 Task: Buy 5 Wearable Blankets for Baby Girls from Receiving Blankets section under best seller category for shipping address: Eleanor Wilson, 1126 Star Trek Drive, Pensacola, Florida 32501, Cell Number 8503109646. Pay from credit card ending with 2005, CVV 3321
Action: Mouse moved to (230, 69)
Screenshot: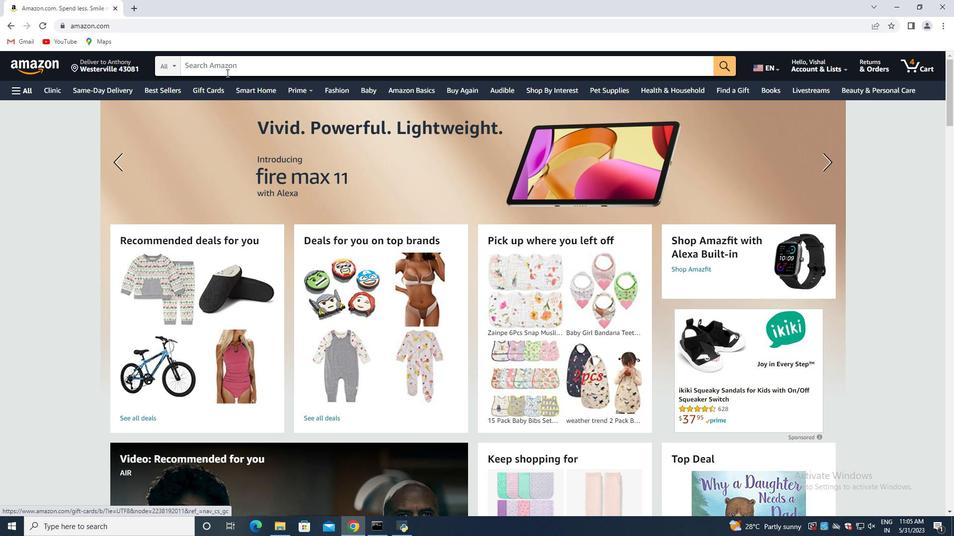 
Action: Mouse pressed left at (230, 69)
Screenshot: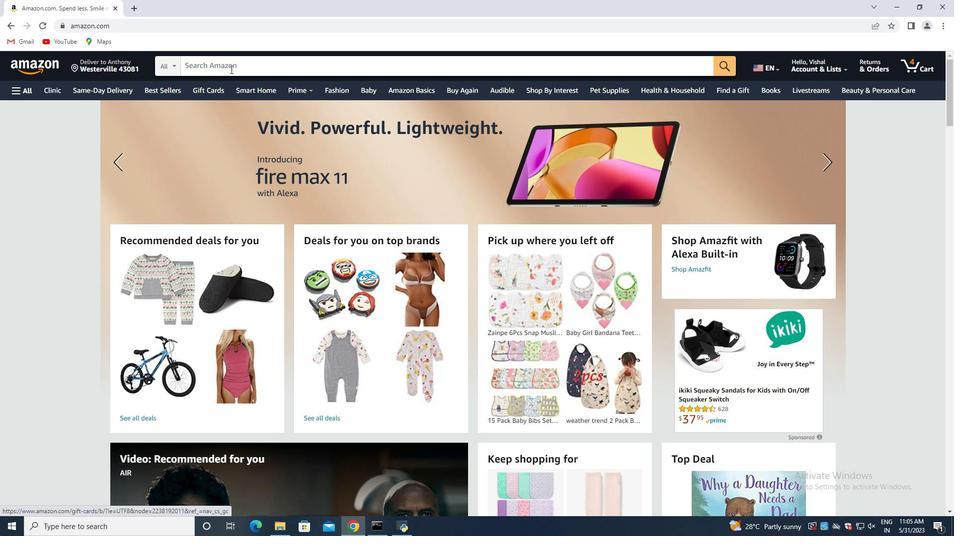 
Action: Key pressed <Key.shift><Key.shift><Key.shift><Key.shift><Key.shift>Wearable<Key.space><Key.shift>Blankets<Key.space>for<Key.space><Key.shift>Baby<Key.space><Key.shift>girls<Key.enter>
Screenshot: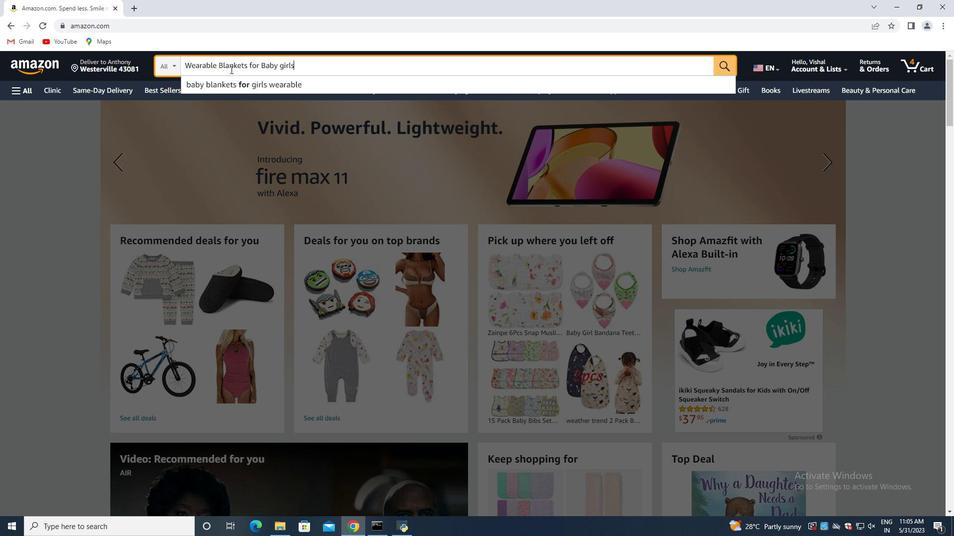 
Action: Mouse moved to (241, 194)
Screenshot: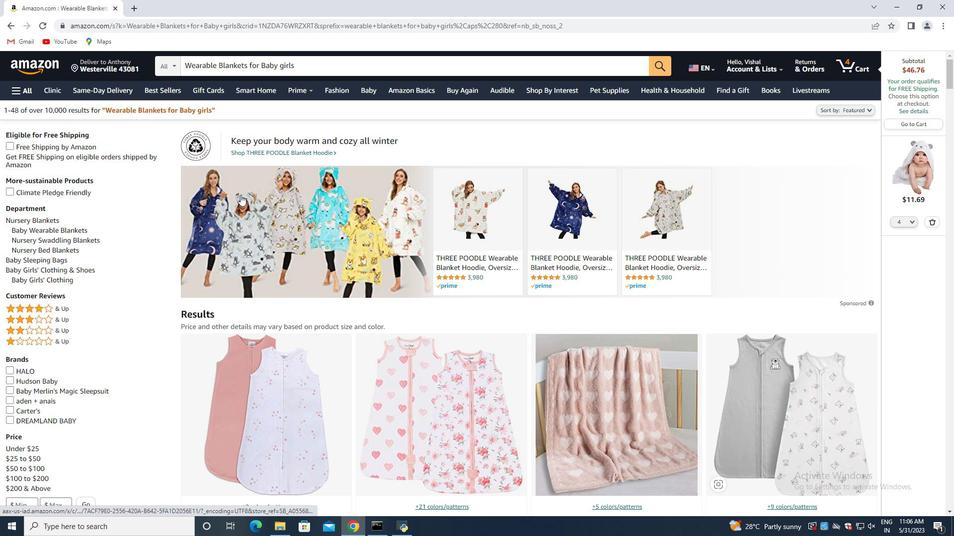 
Action: Mouse scrolled (241, 194) with delta (0, 0)
Screenshot: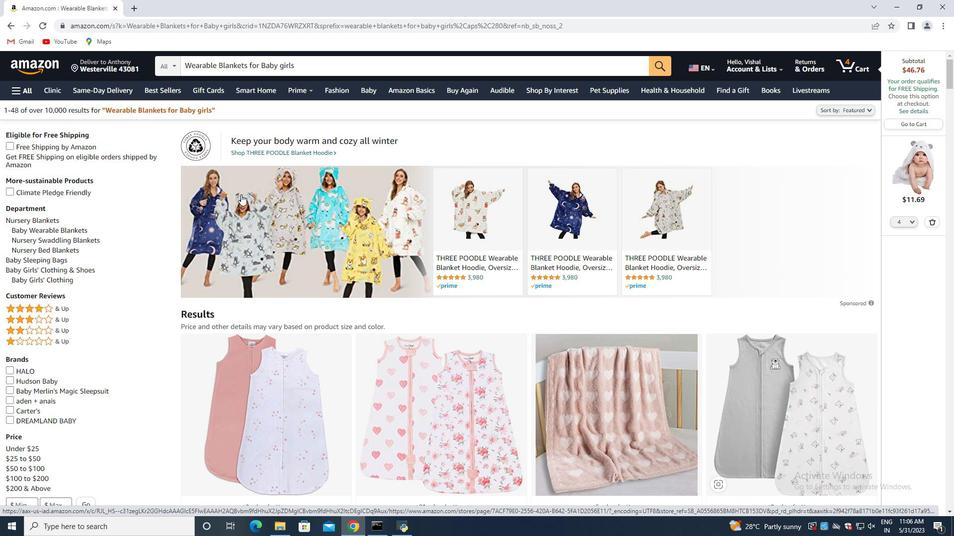 
Action: Mouse scrolled (241, 194) with delta (0, 0)
Screenshot: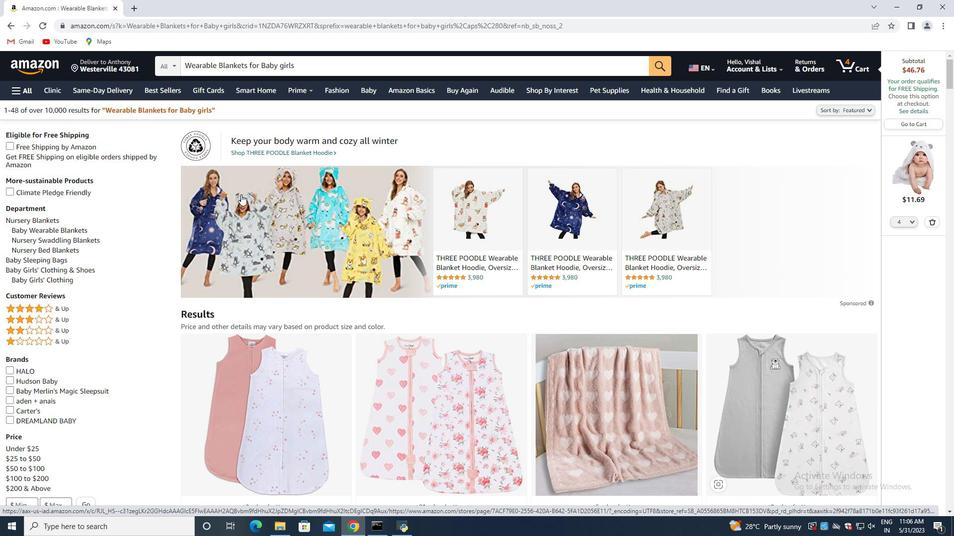 
Action: Mouse moved to (241, 195)
Screenshot: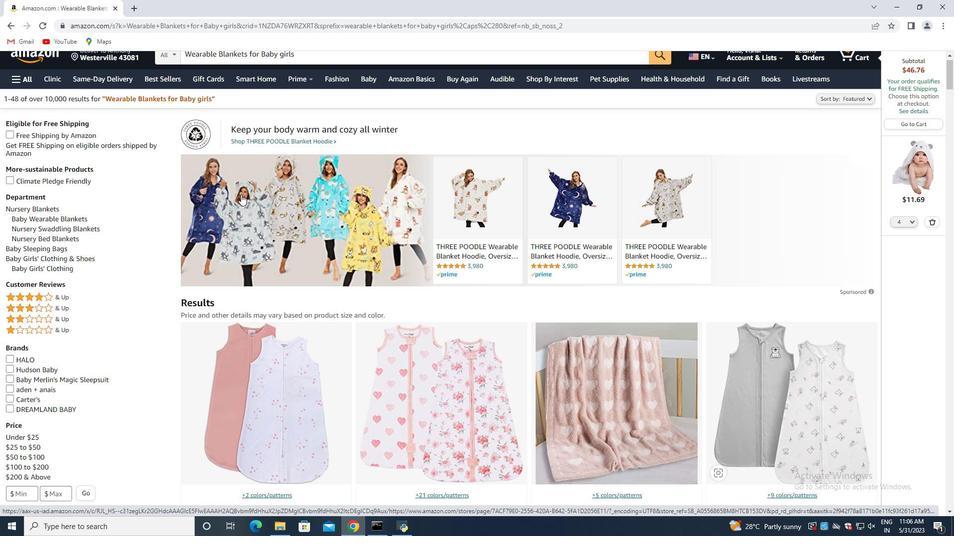 
Action: Mouse scrolled (241, 195) with delta (0, 0)
Screenshot: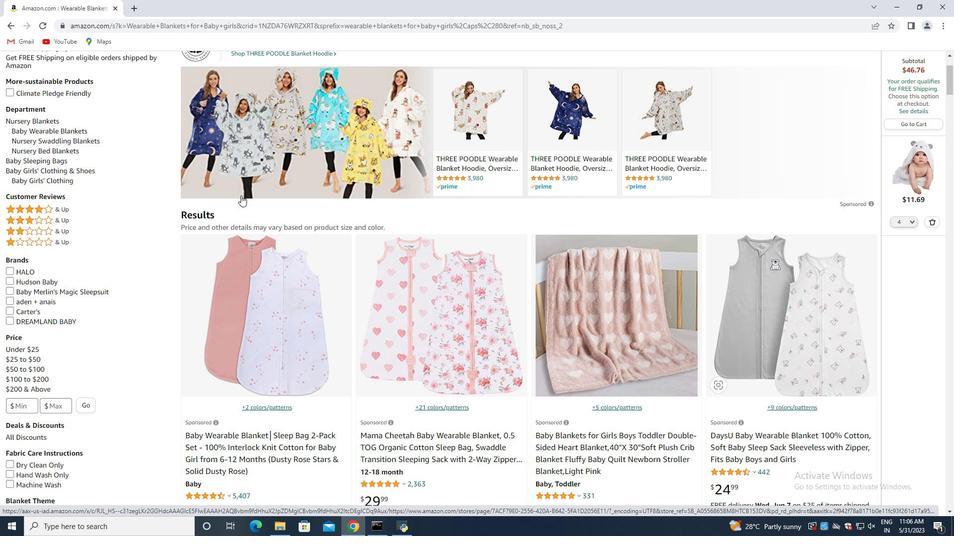 
Action: Mouse scrolled (241, 195) with delta (0, 0)
Screenshot: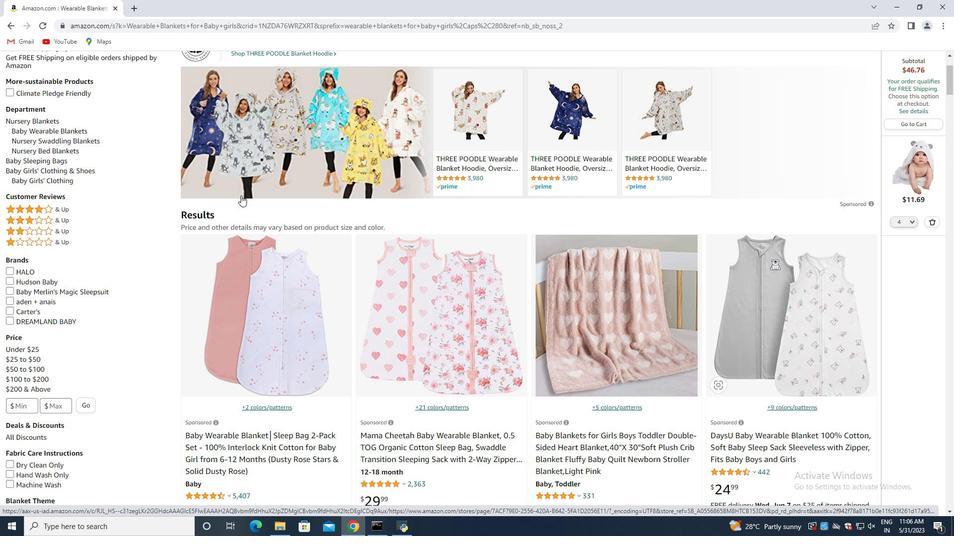 
Action: Mouse moved to (240, 196)
Screenshot: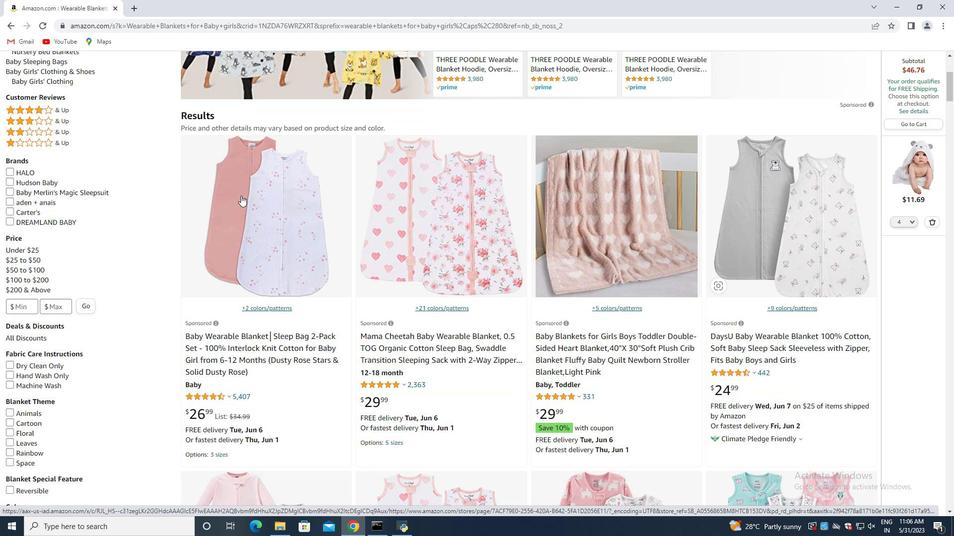 
Action: Mouse scrolled (240, 196) with delta (0, 0)
Screenshot: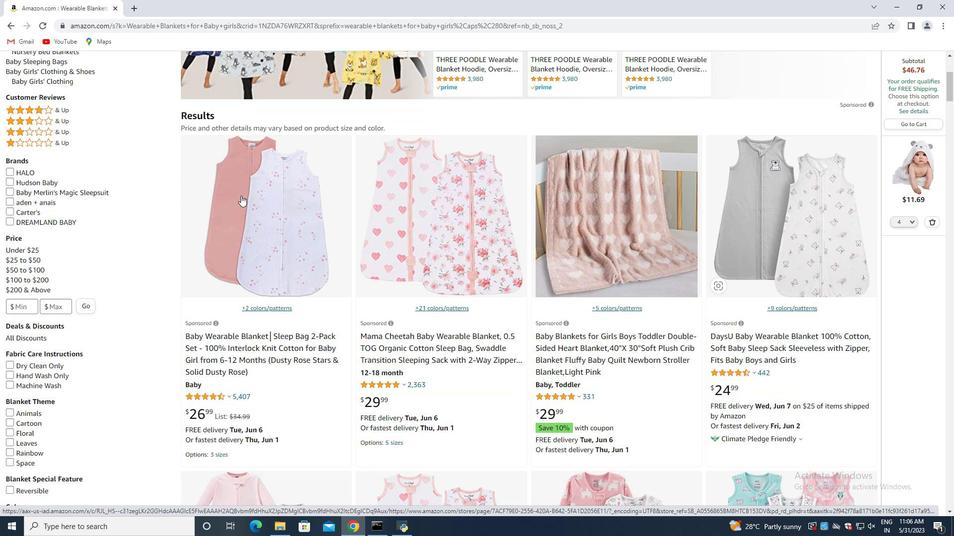 
Action: Mouse moved to (239, 196)
Screenshot: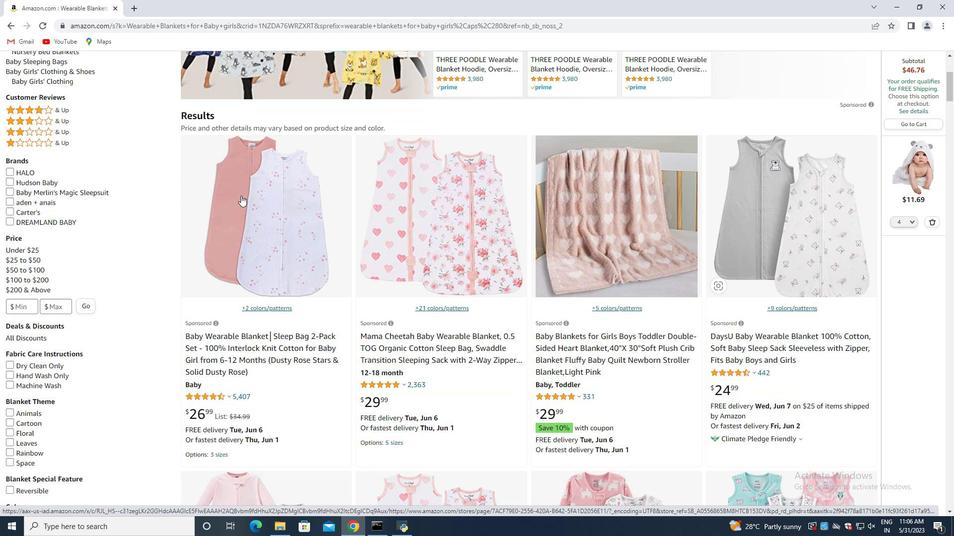 
Action: Mouse scrolled (239, 196) with delta (0, 0)
Screenshot: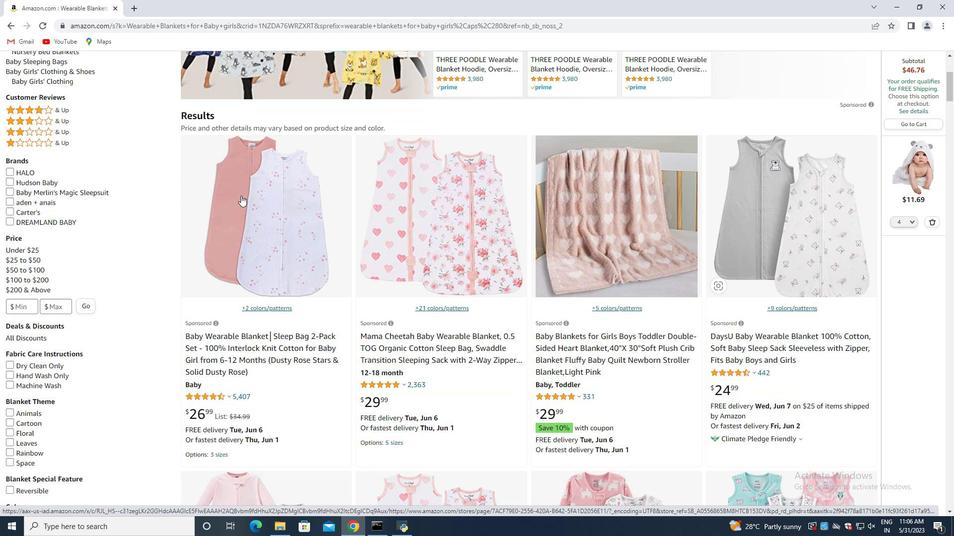 
Action: Mouse moved to (272, 251)
Screenshot: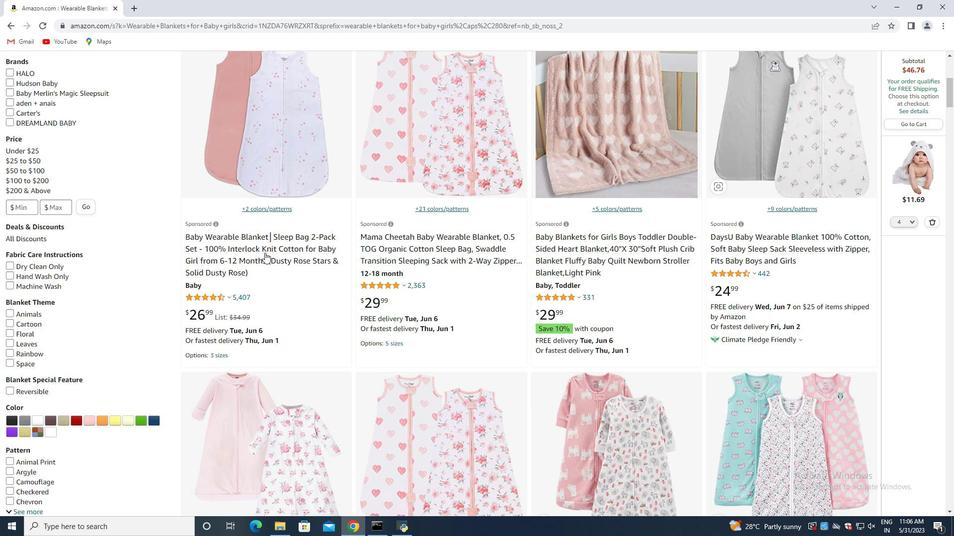 
Action: Mouse scrolled (272, 251) with delta (0, 0)
Screenshot: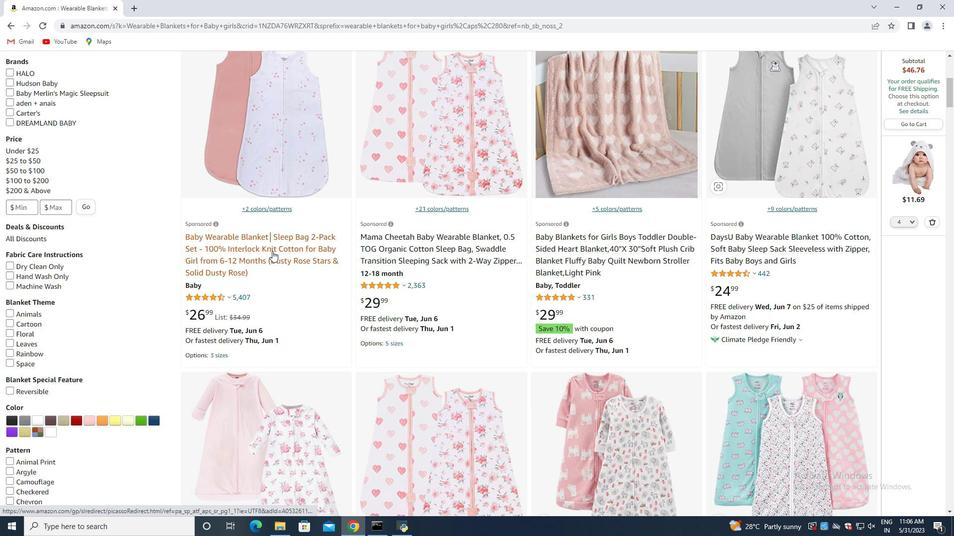 
Action: Mouse scrolled (272, 251) with delta (0, 0)
Screenshot: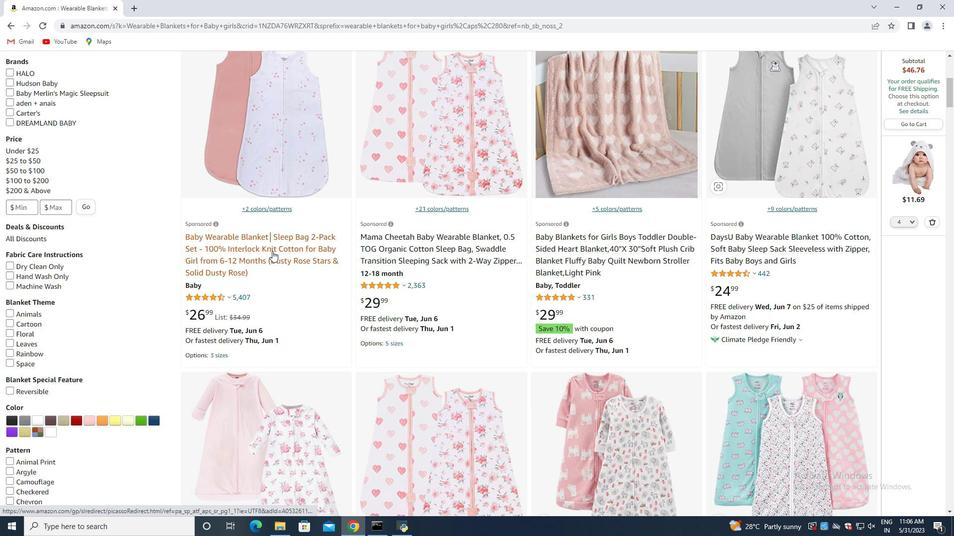 
Action: Mouse moved to (297, 246)
Screenshot: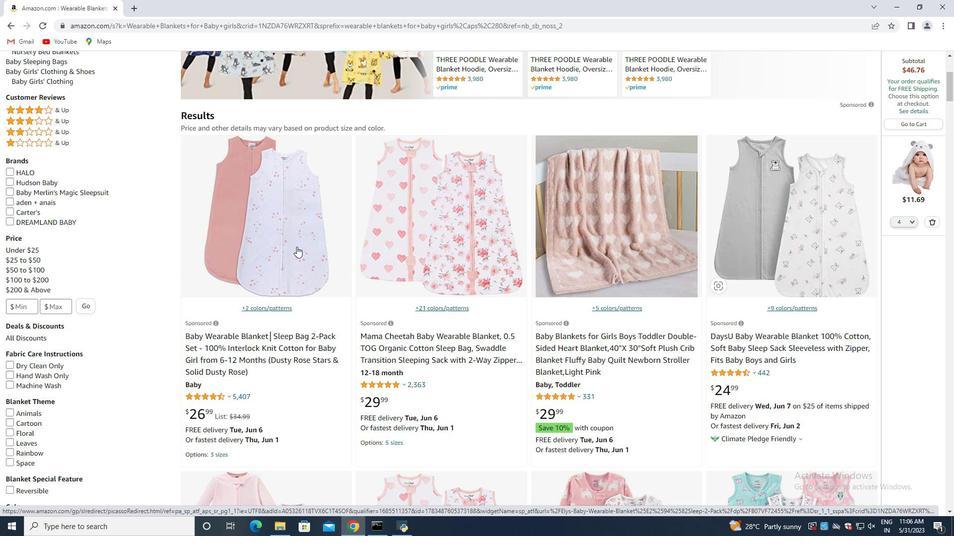 
Action: Mouse scrolled (297, 246) with delta (0, 0)
Screenshot: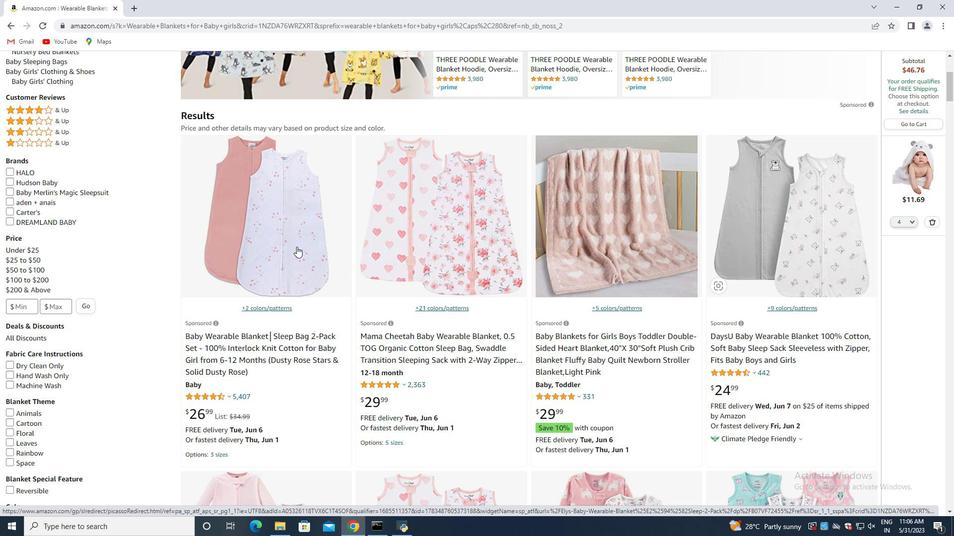 
Action: Mouse moved to (297, 246)
Screenshot: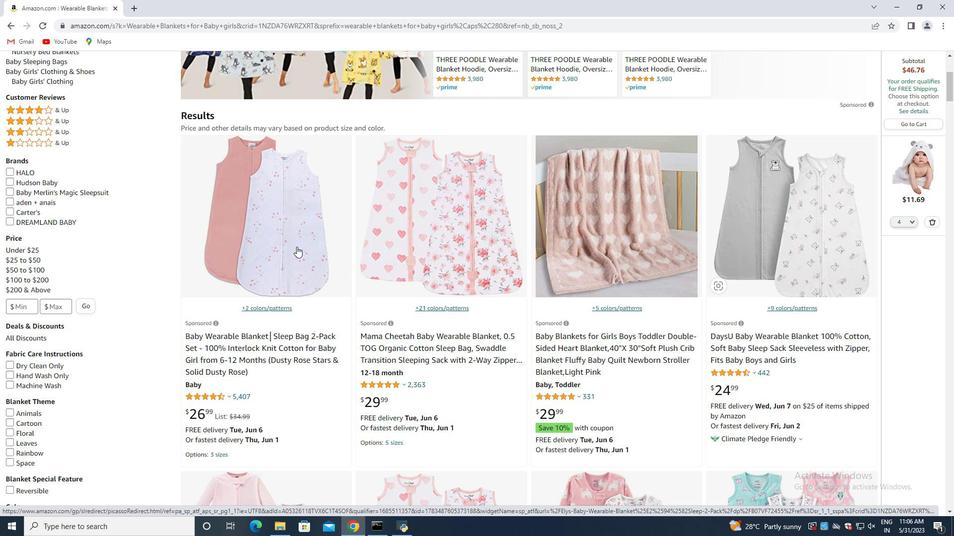 
Action: Mouse scrolled (297, 246) with delta (0, 0)
Screenshot: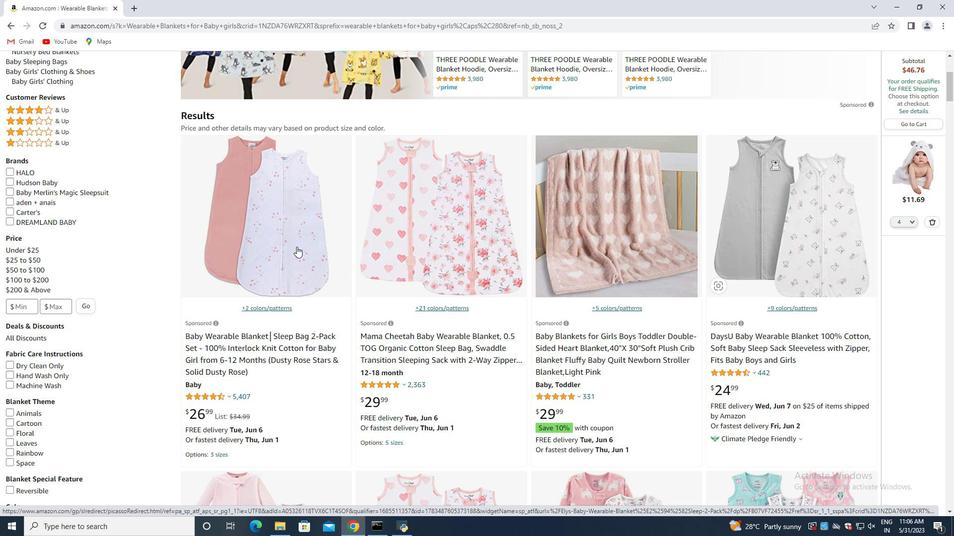 
Action: Mouse moved to (235, 249)
Screenshot: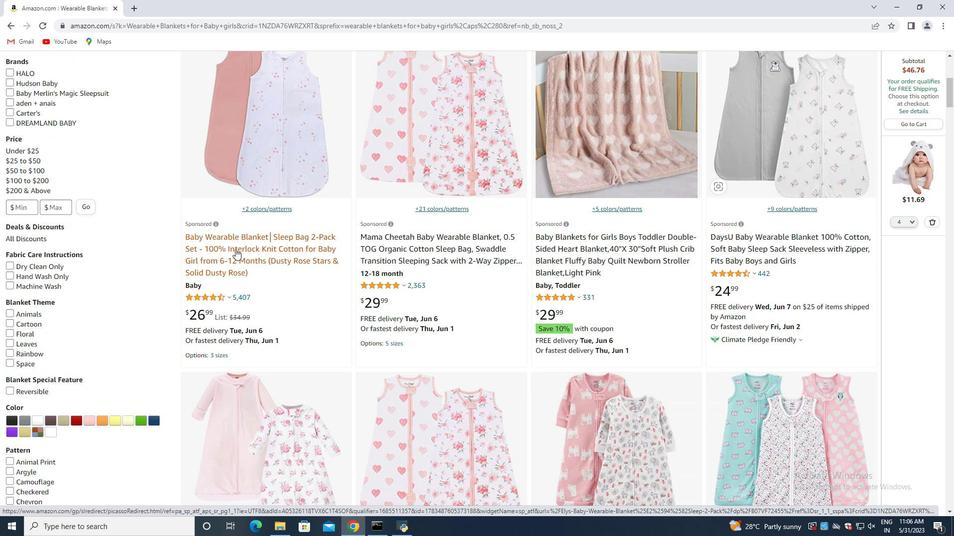 
Action: Mouse scrolled (235, 249) with delta (0, 0)
Screenshot: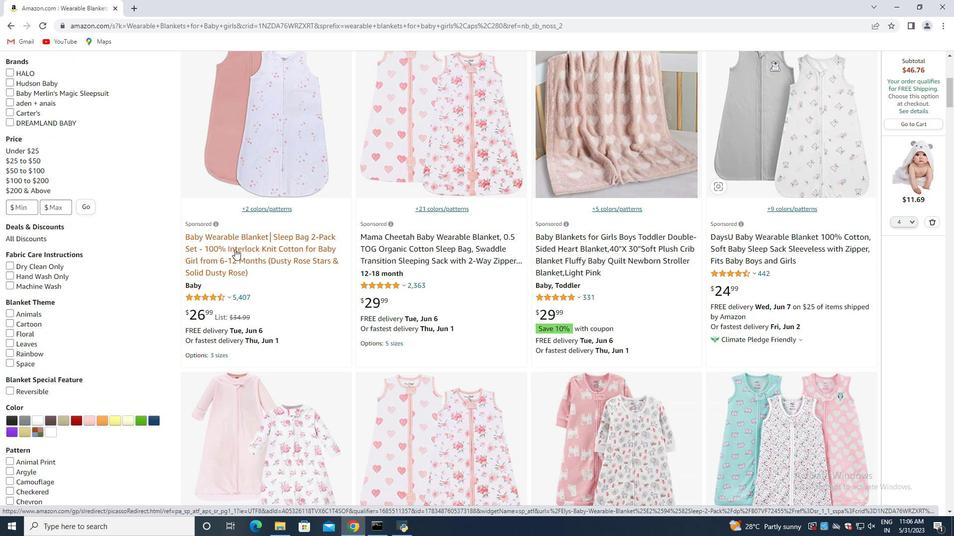 
Action: Mouse scrolled (235, 249) with delta (0, 0)
Screenshot: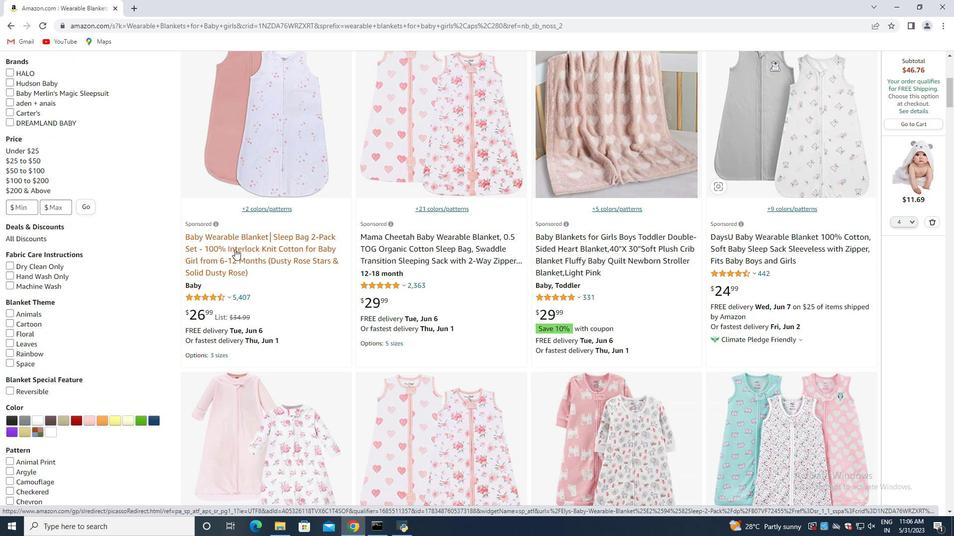 
Action: Mouse scrolled (235, 249) with delta (0, 0)
Screenshot: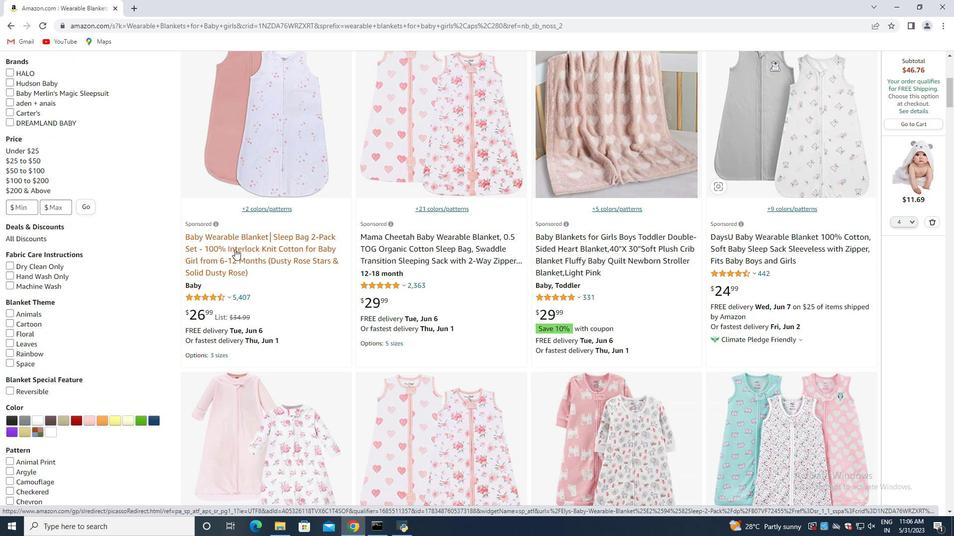 
Action: Mouse scrolled (235, 249) with delta (0, 0)
Screenshot: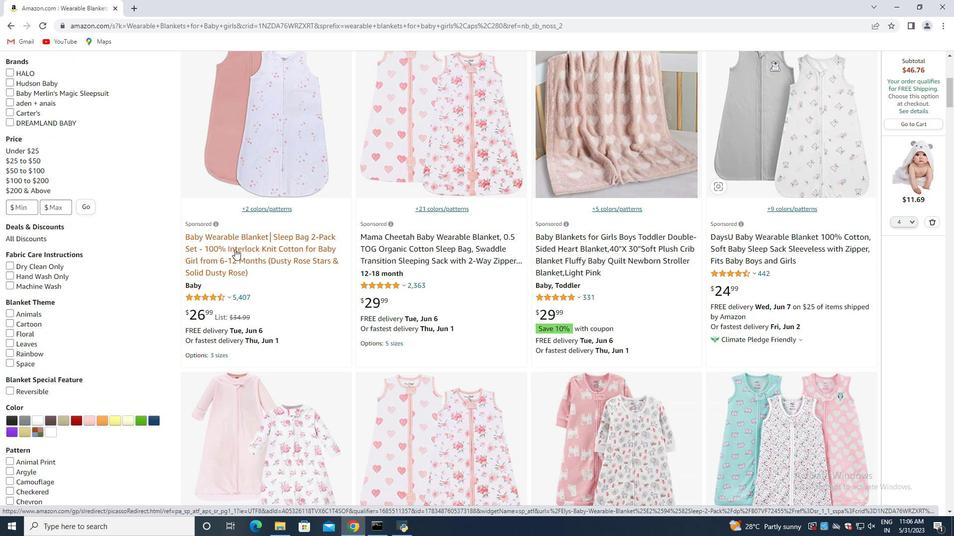 
Action: Mouse moved to (269, 313)
Screenshot: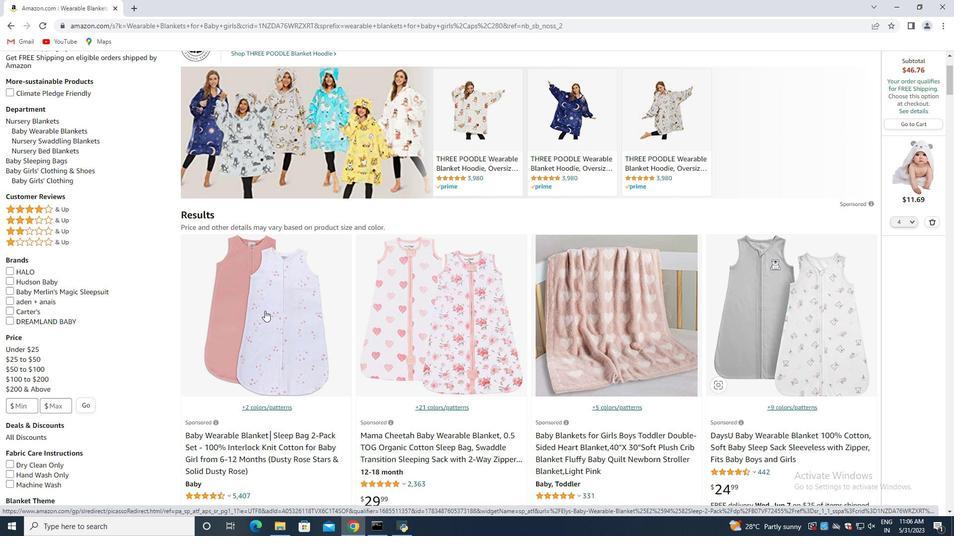 
Action: Mouse scrolled (269, 312) with delta (0, 0)
Screenshot: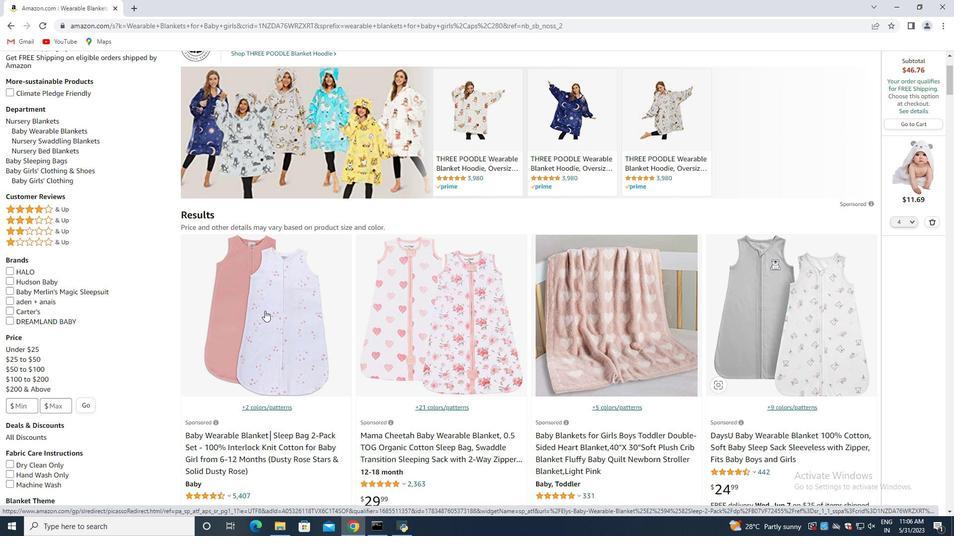 
Action: Mouse moved to (269, 313)
Screenshot: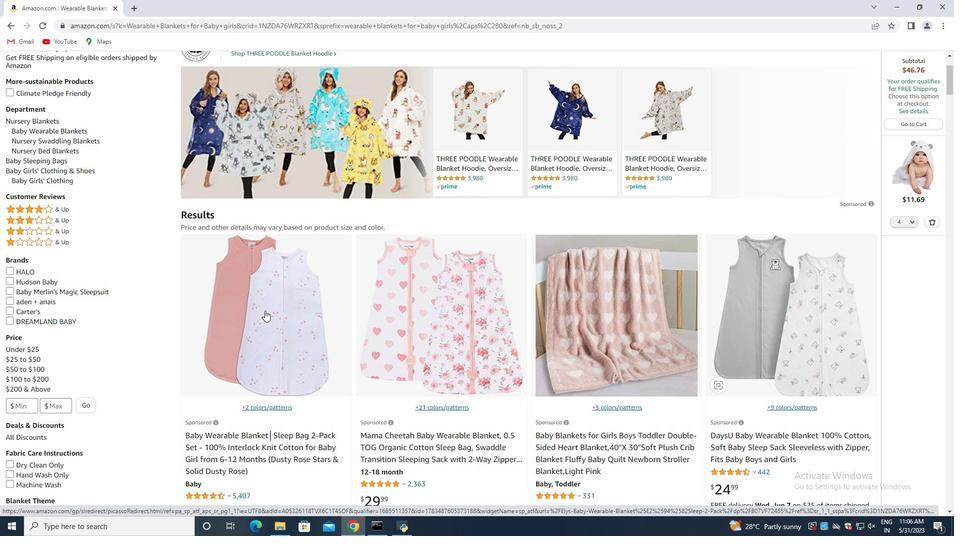 
Action: Mouse scrolled (269, 312) with delta (0, 0)
Screenshot: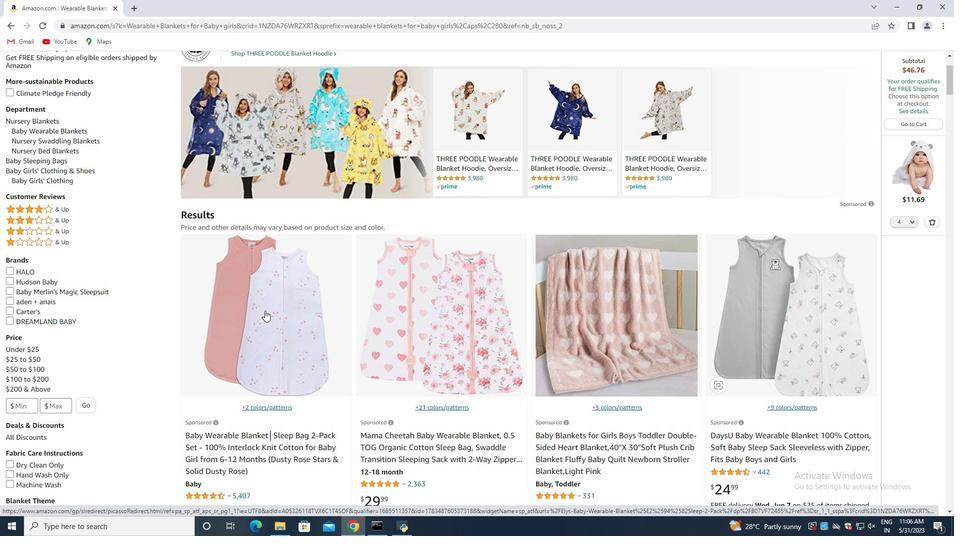
Action: Mouse moved to (271, 350)
Screenshot: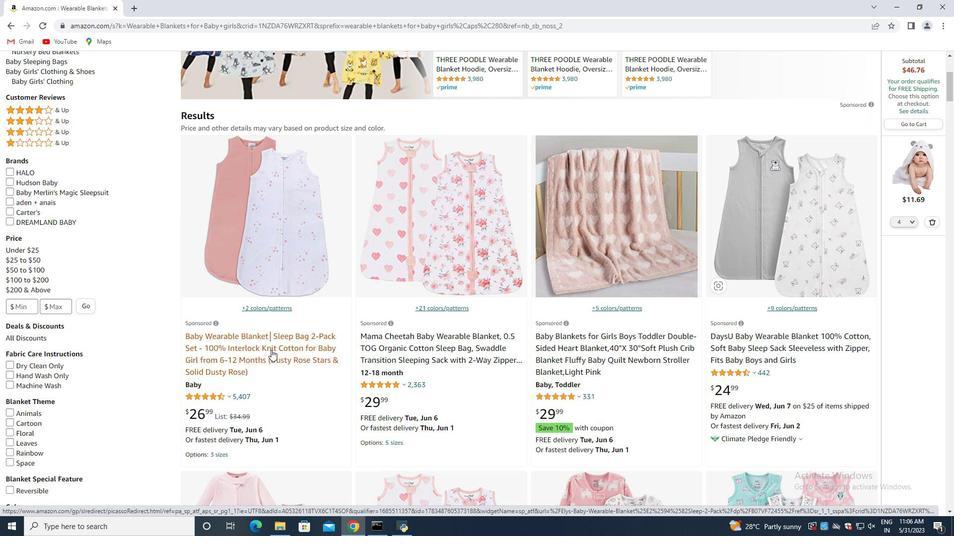 
Action: Mouse pressed left at (271, 350)
Screenshot: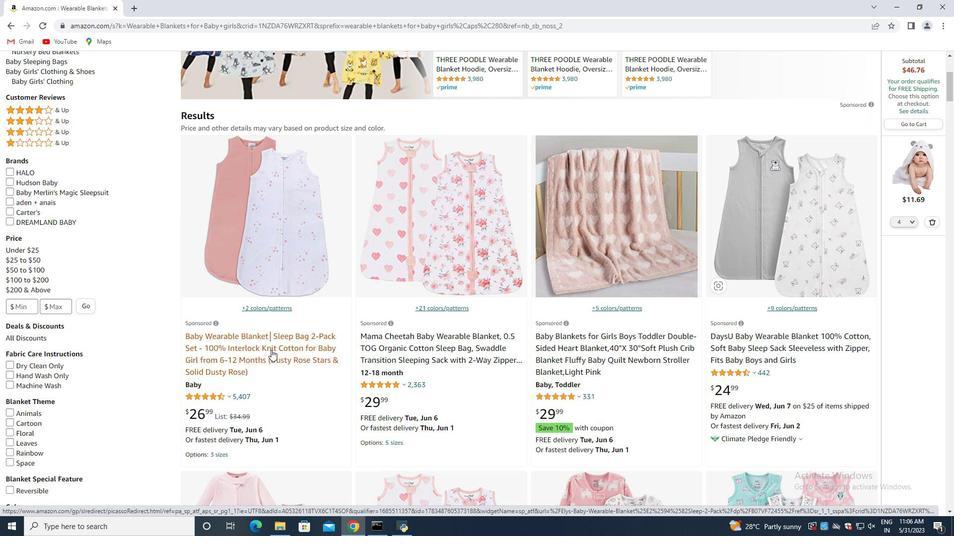 
Action: Mouse moved to (255, 329)
Screenshot: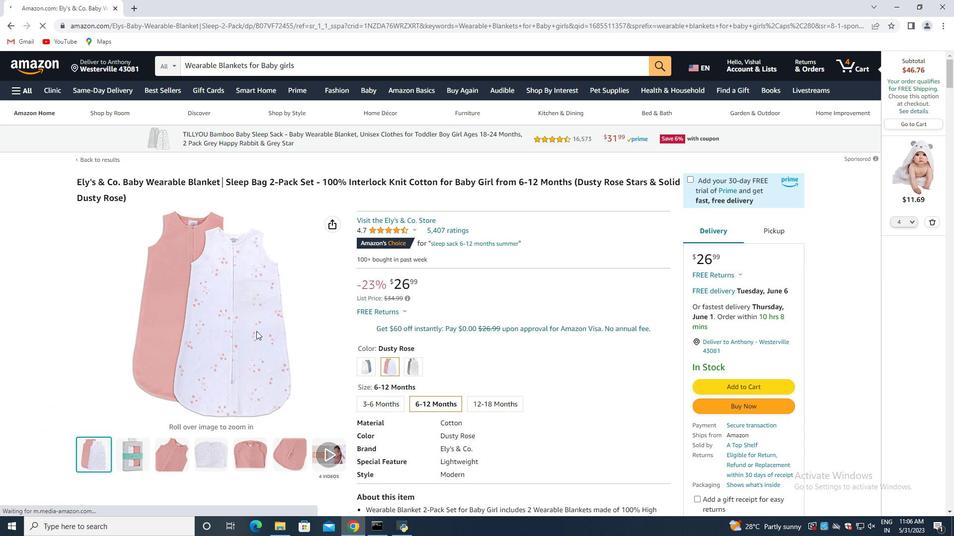 
Action: Mouse scrolled (255, 329) with delta (0, 0)
Screenshot: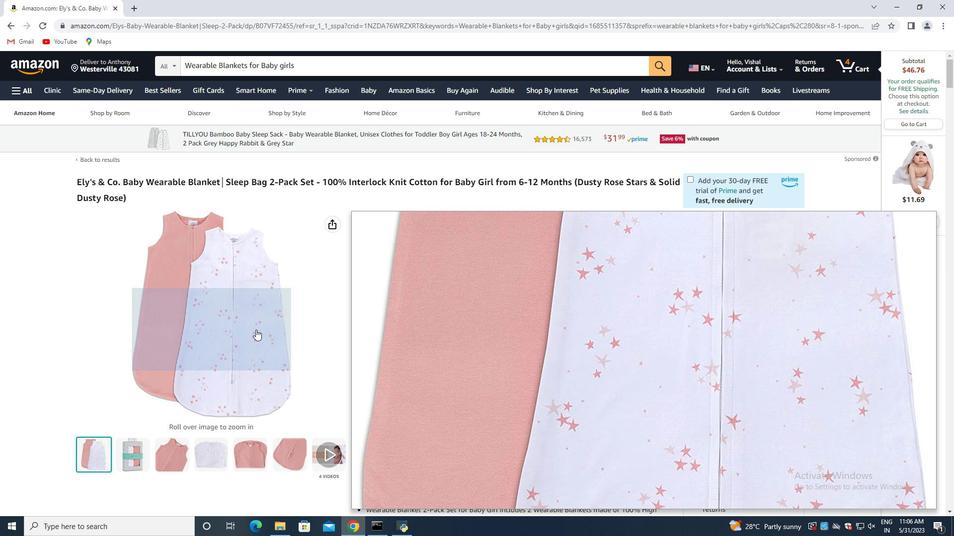 
Action: Mouse scrolled (255, 329) with delta (0, 0)
Screenshot: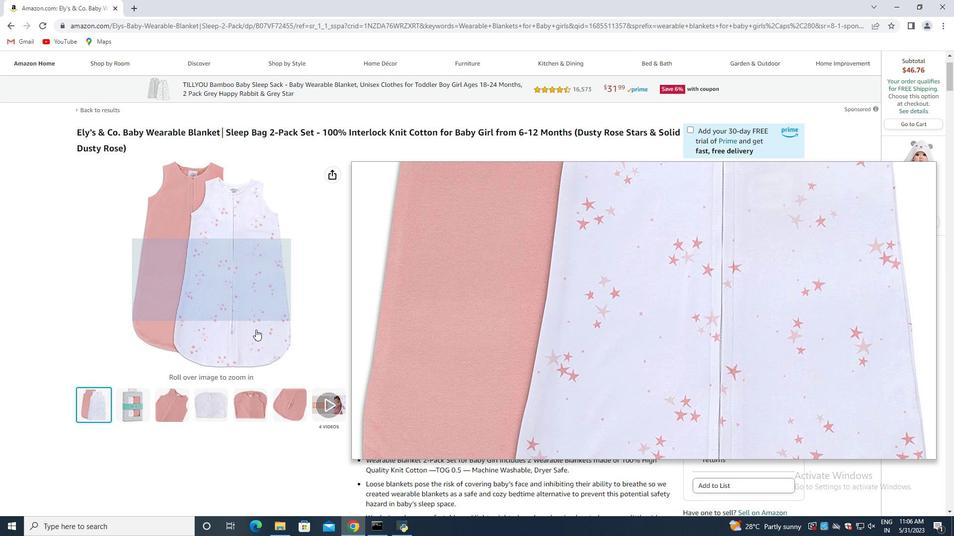 
Action: Mouse scrolled (255, 329) with delta (0, 0)
Screenshot: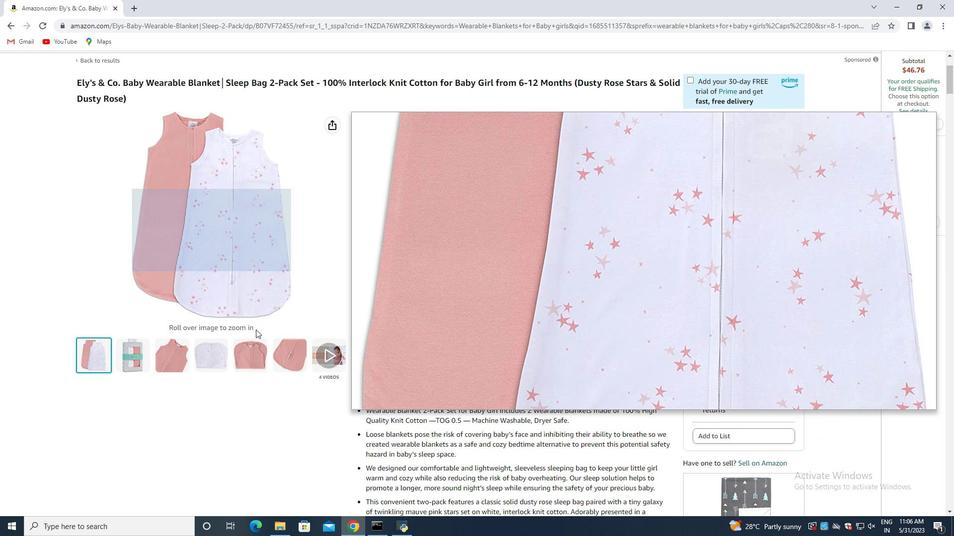 
Action: Mouse scrolled (255, 329) with delta (0, 0)
Screenshot: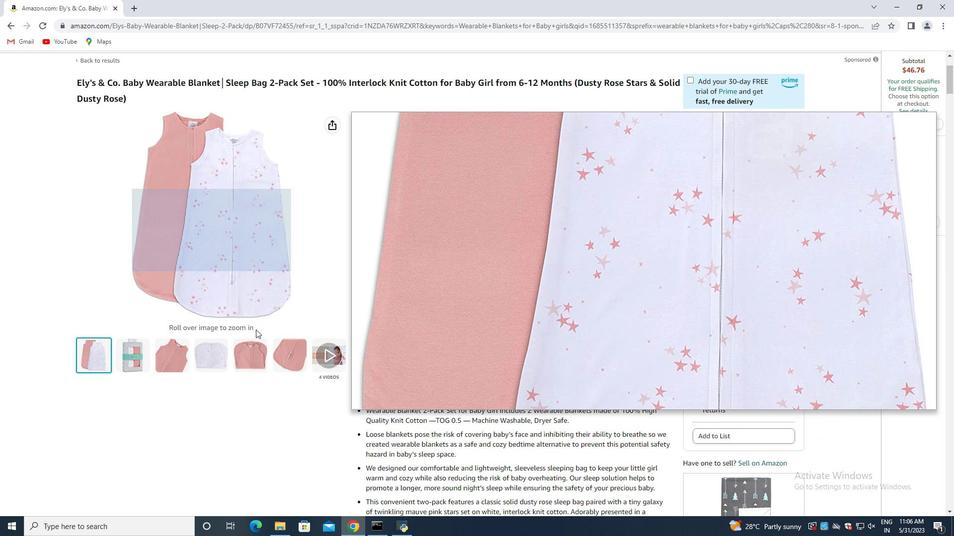 
Action: Mouse moved to (255, 329)
Screenshot: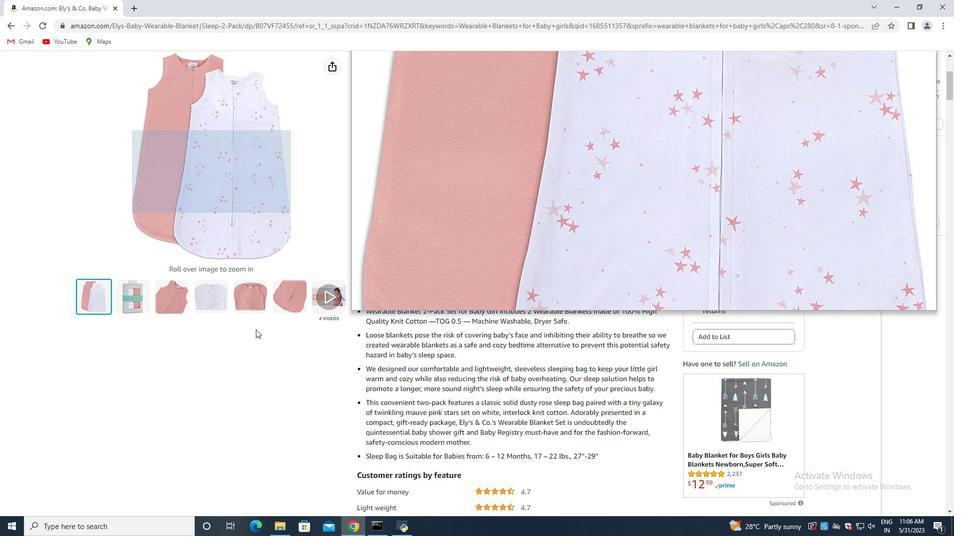 
Action: Mouse scrolled (255, 329) with delta (0, 0)
Screenshot: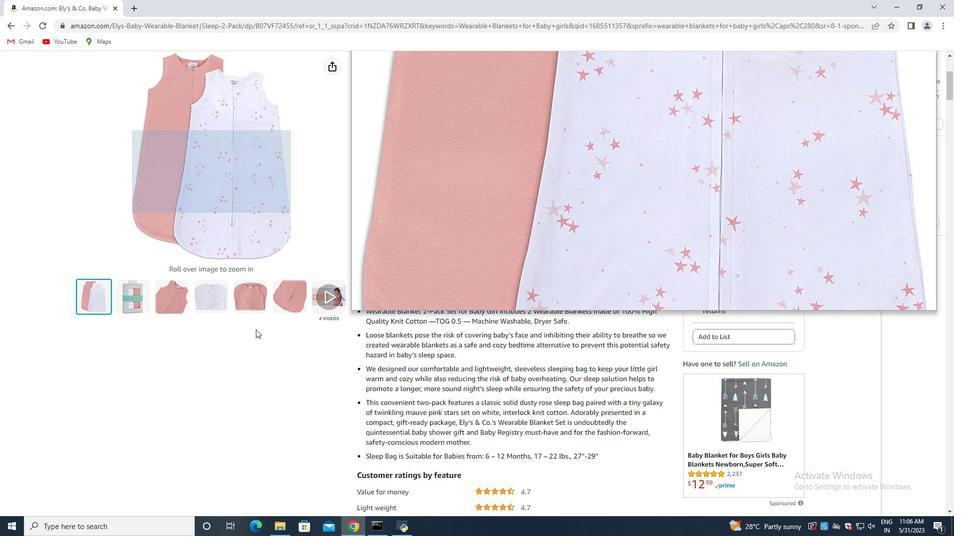 
Action: Mouse moved to (263, 323)
Screenshot: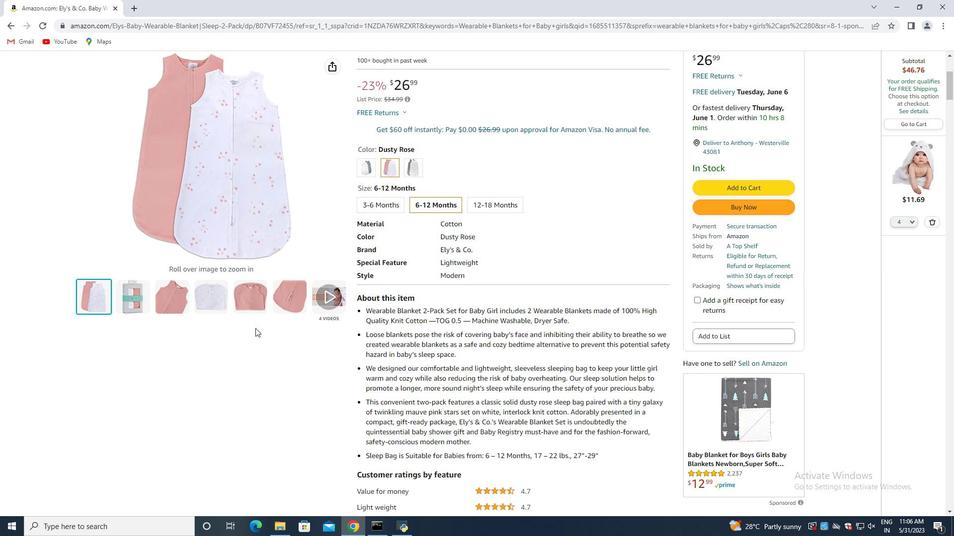 
Action: Mouse scrolled (259, 325) with delta (0, 0)
Screenshot: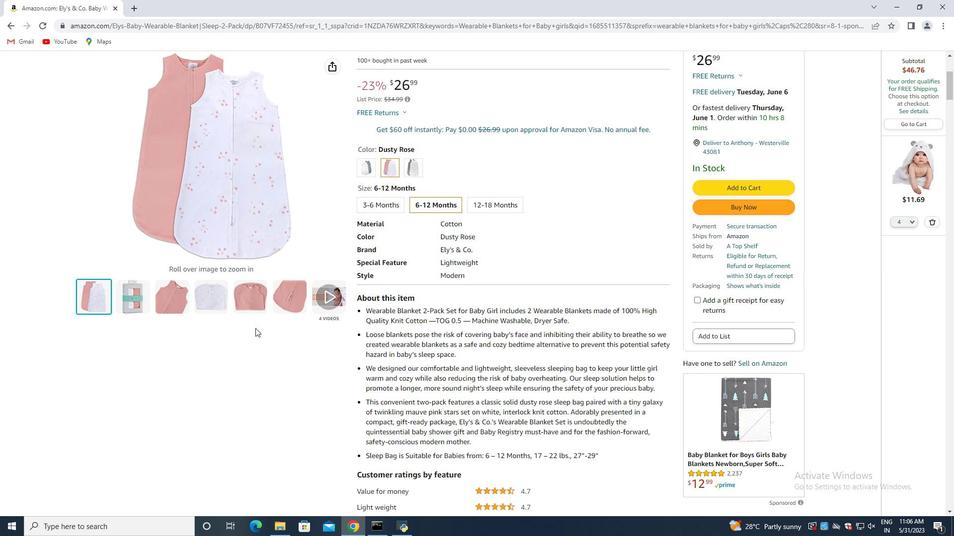 
Action: Mouse moved to (180, 299)
Screenshot: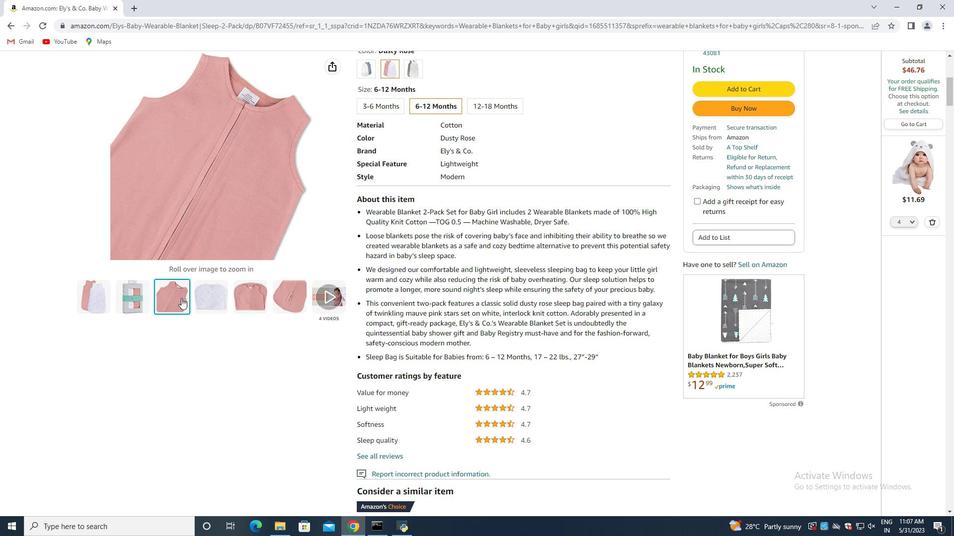
Action: Mouse scrolled (180, 299) with delta (0, 0)
Screenshot: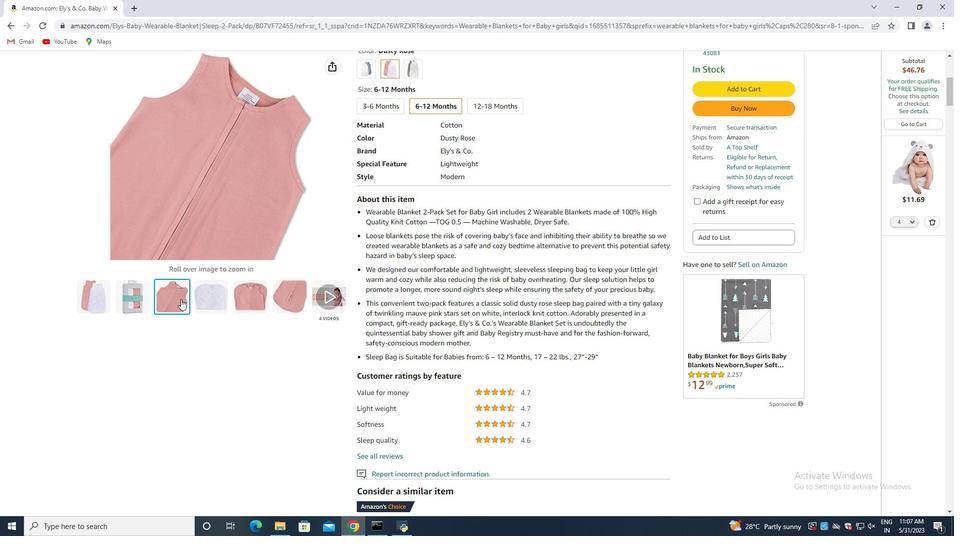 
Action: Mouse moved to (179, 300)
Screenshot: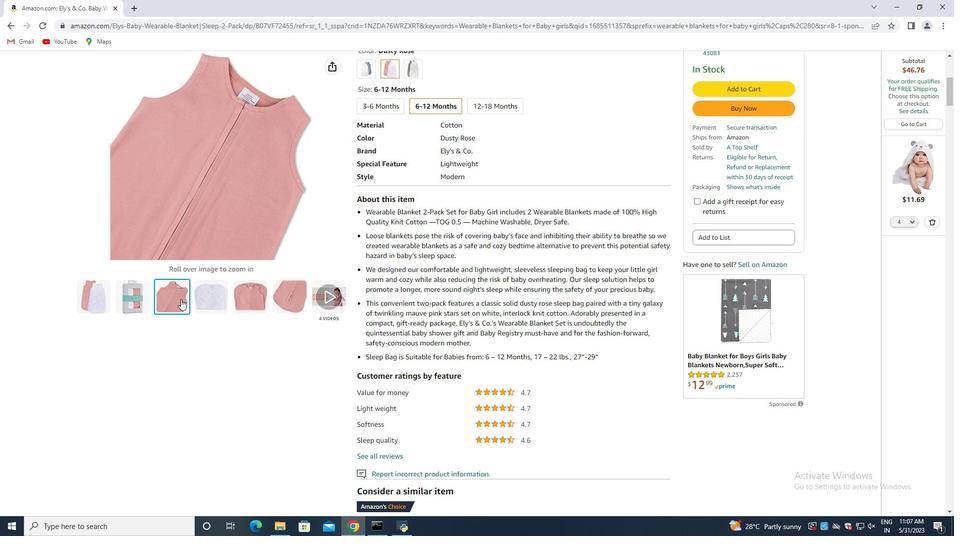 
Action: Mouse scrolled (179, 299) with delta (0, 0)
Screenshot: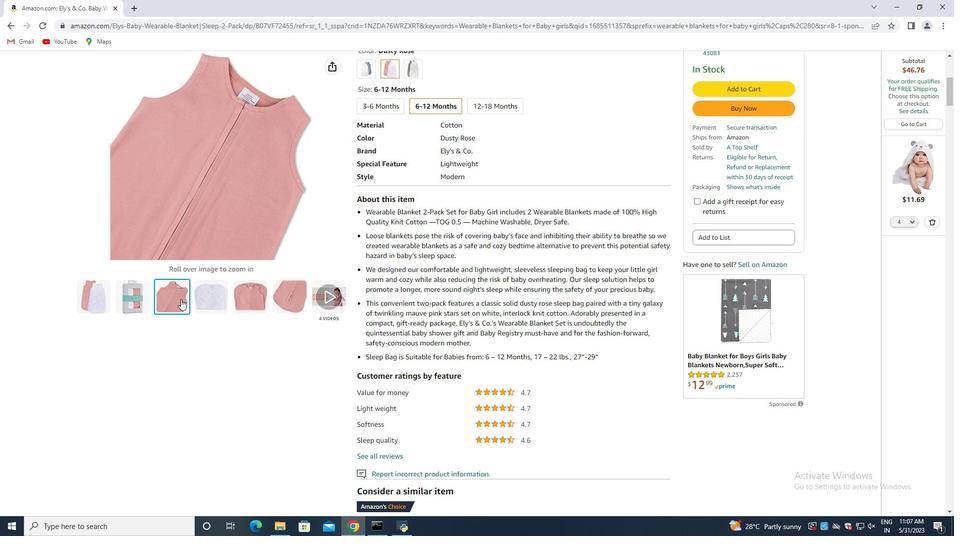 
Action: Mouse moved to (180, 299)
Screenshot: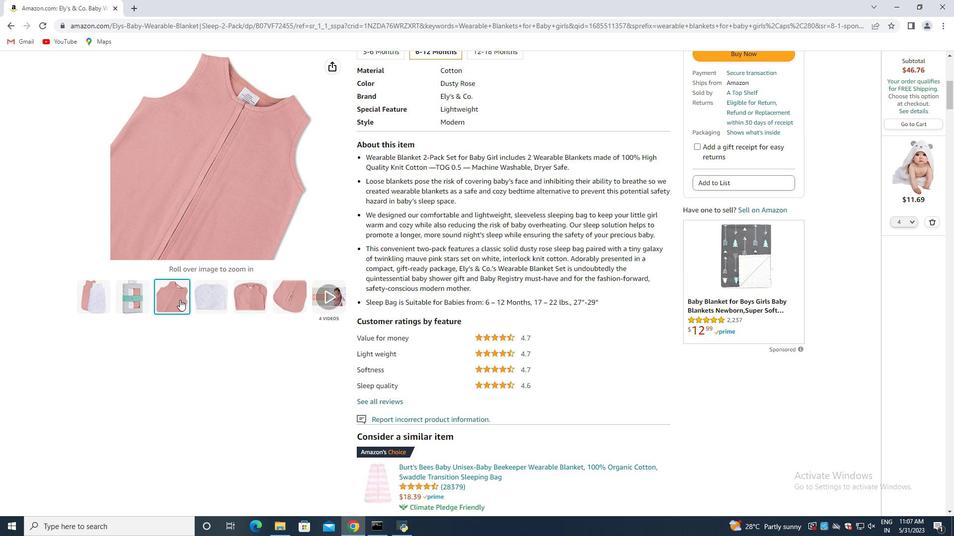 
Action: Mouse scrolled (180, 299) with delta (0, 0)
Screenshot: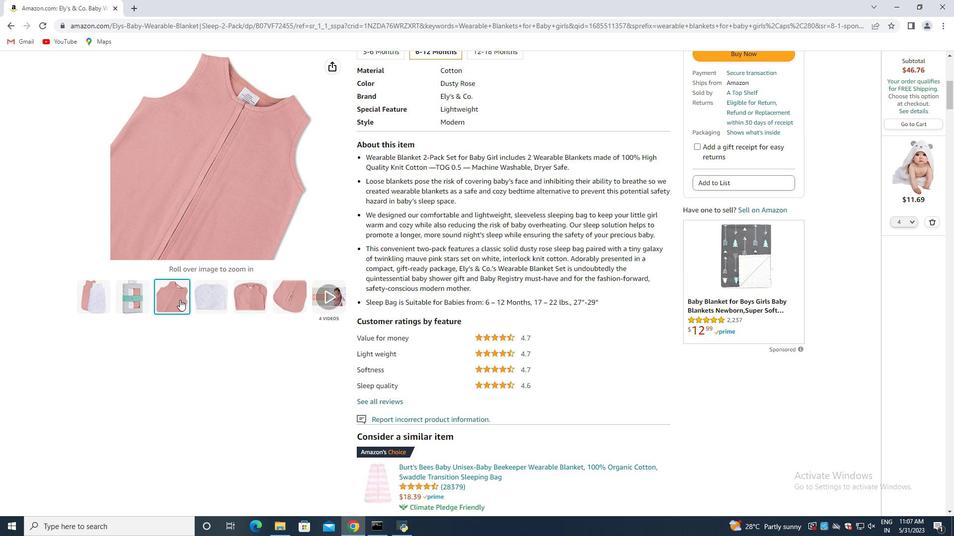 
Action: Mouse scrolled (180, 299) with delta (0, 0)
Screenshot: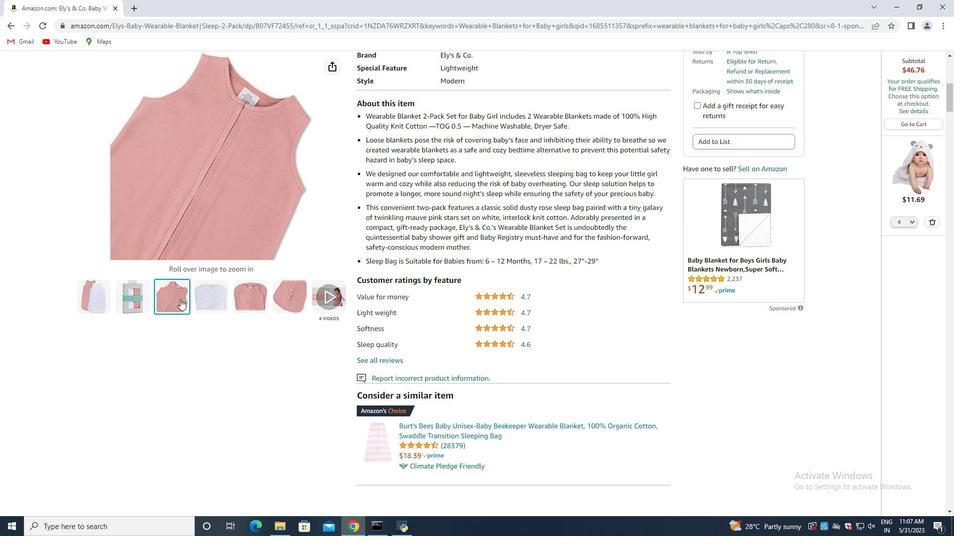 
Action: Mouse moved to (180, 299)
Screenshot: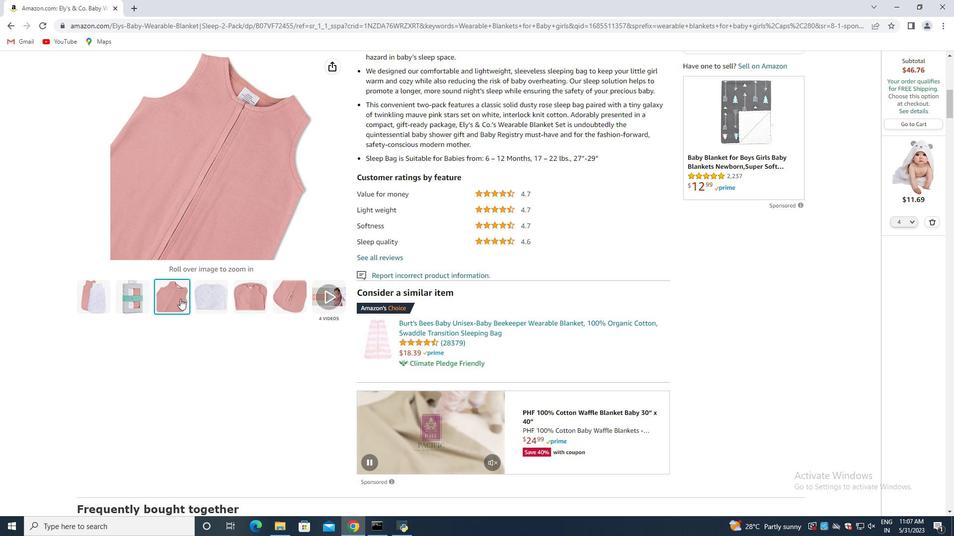 
Action: Mouse scrolled (180, 298) with delta (0, 0)
Screenshot: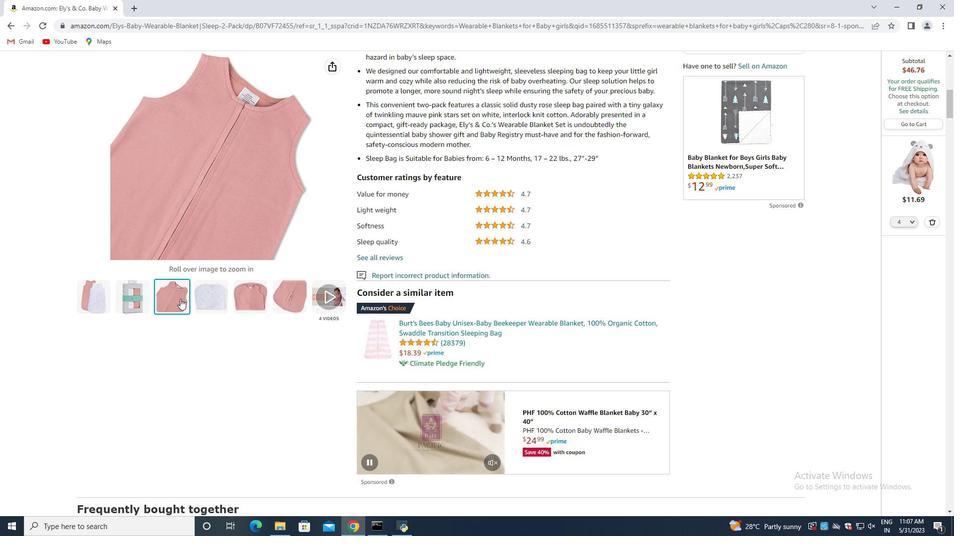 
Action: Mouse moved to (191, 295)
Screenshot: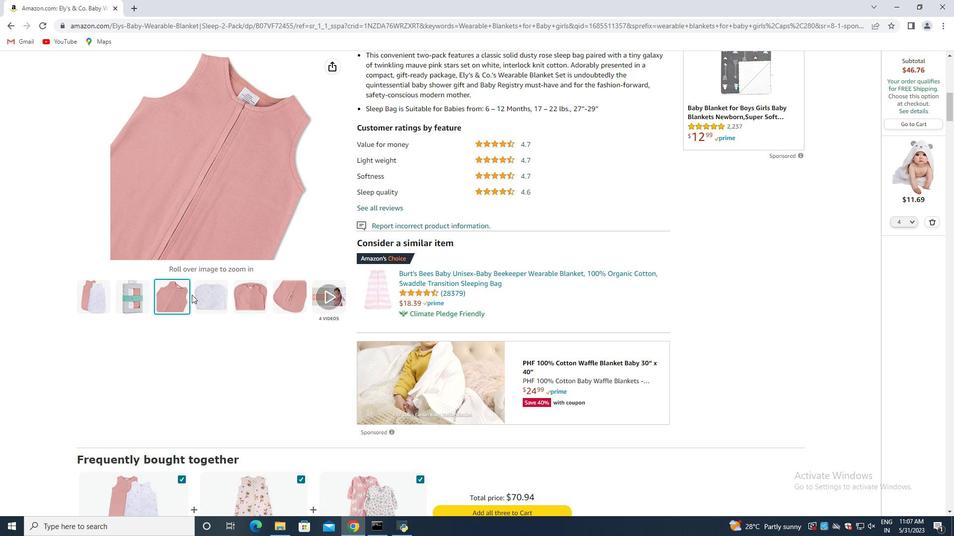 
Action: Mouse scrolled (191, 294) with delta (0, 0)
Screenshot: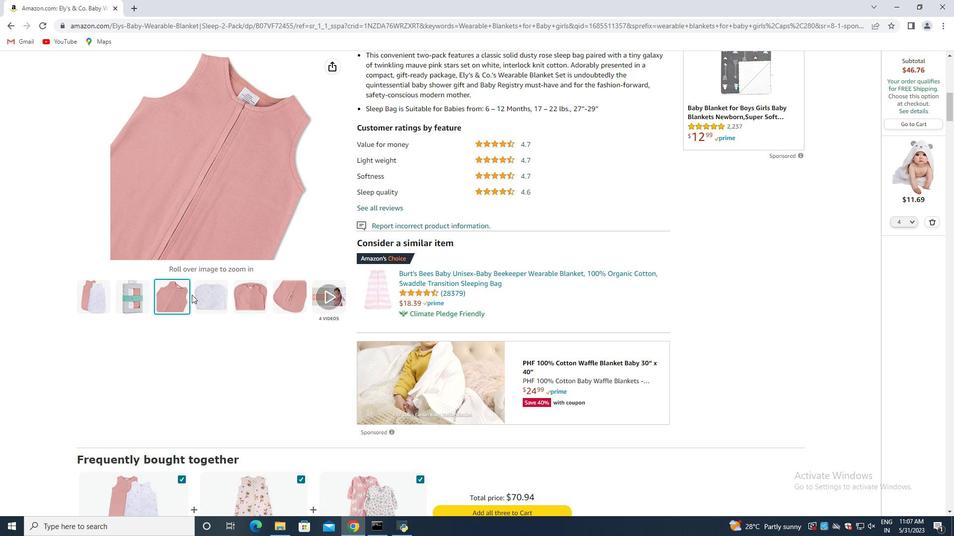 
Action: Mouse moved to (191, 295)
Screenshot: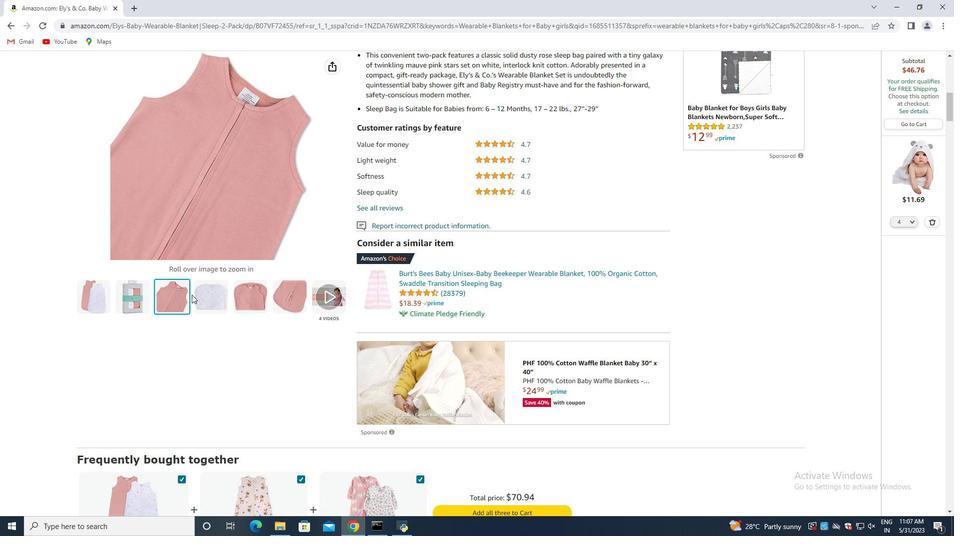 
Action: Mouse scrolled (191, 294) with delta (0, 0)
Screenshot: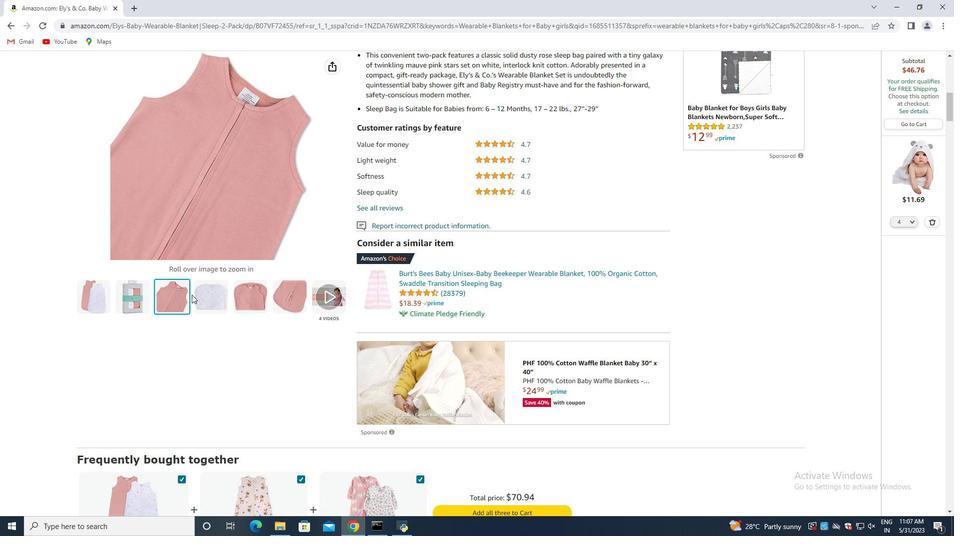 
Action: Mouse moved to (188, 295)
Screenshot: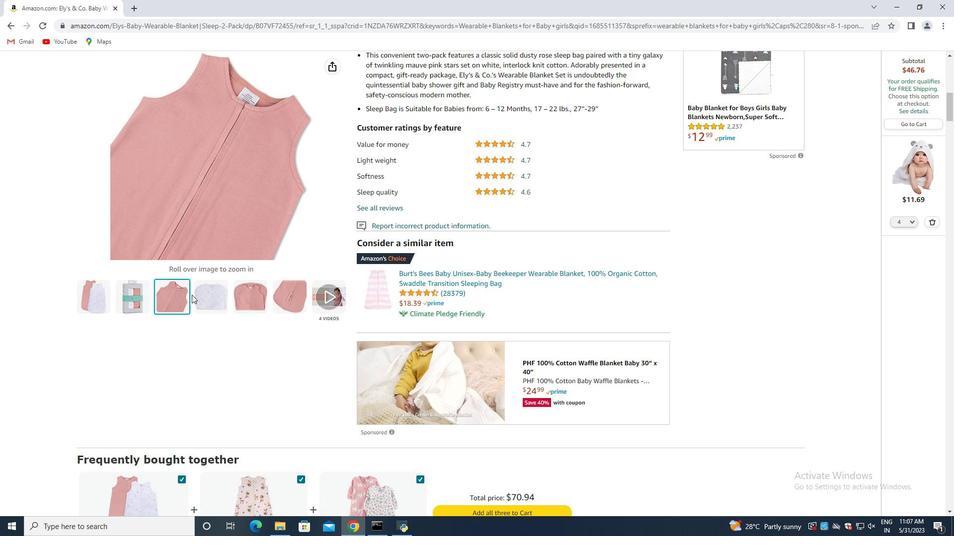 
Action: Mouse scrolled (188, 294) with delta (0, 0)
Screenshot: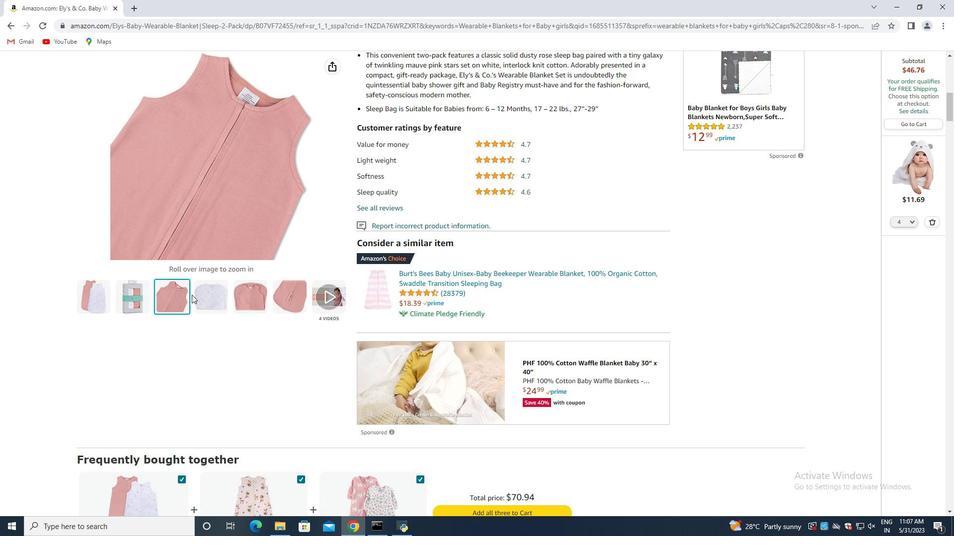 
Action: Mouse moved to (175, 301)
Screenshot: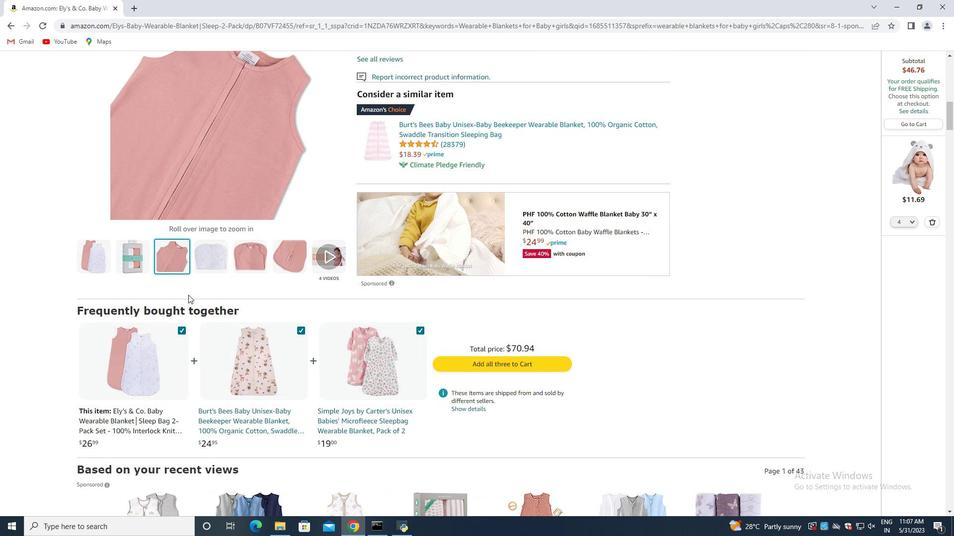
Action: Mouse scrolled (179, 297) with delta (0, 0)
Screenshot: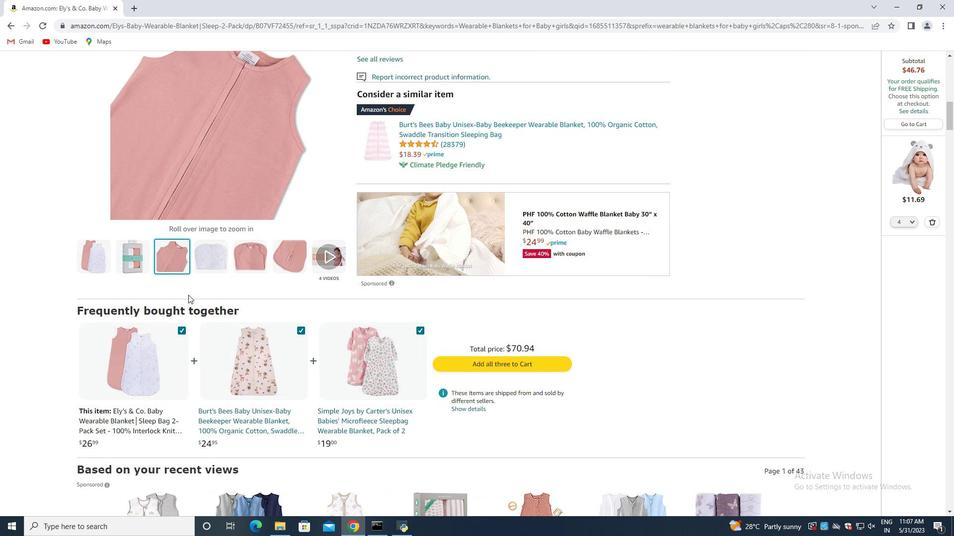 
Action: Mouse moved to (174, 302)
Screenshot: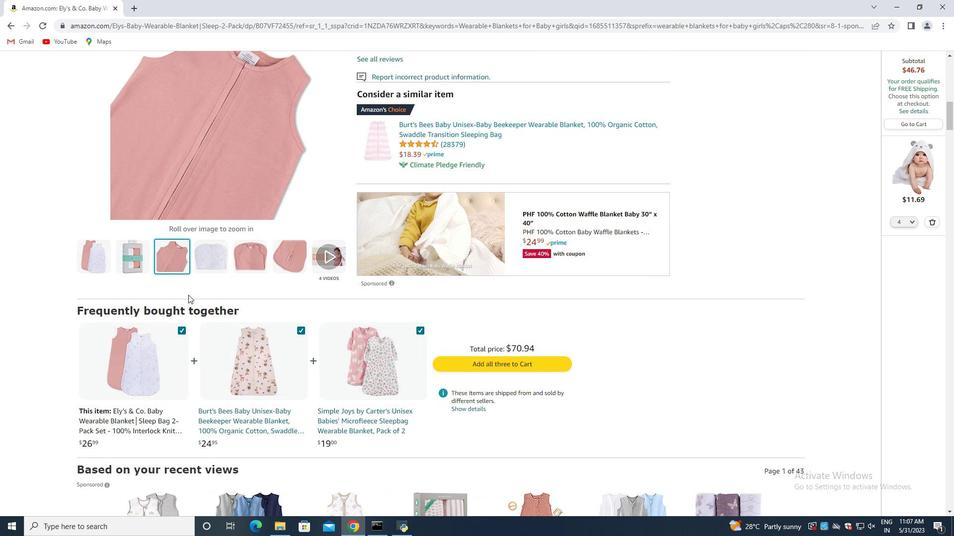 
Action: Mouse scrolled (176, 299) with delta (0, 0)
Screenshot: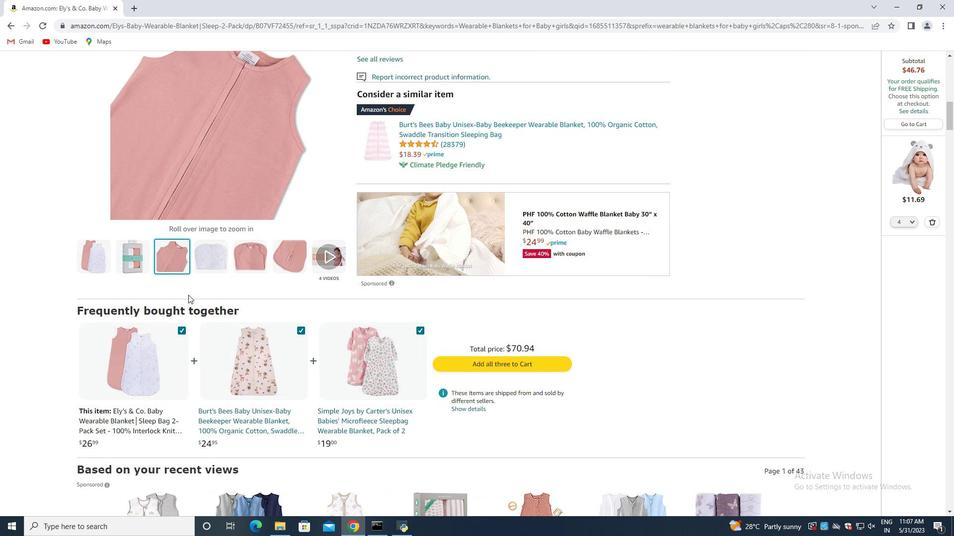 
Action: Mouse moved to (164, 314)
Screenshot: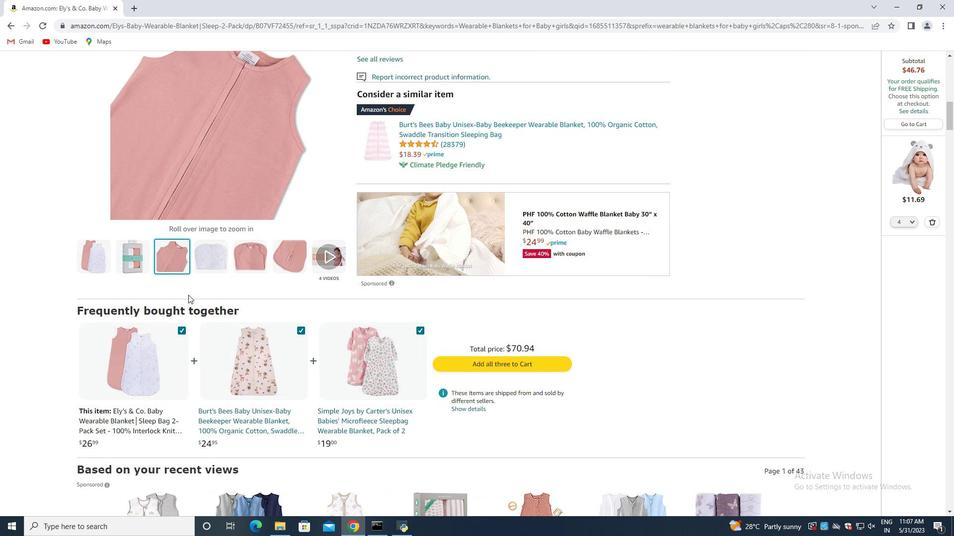 
Action: Mouse scrolled (174, 302) with delta (0, 0)
Screenshot: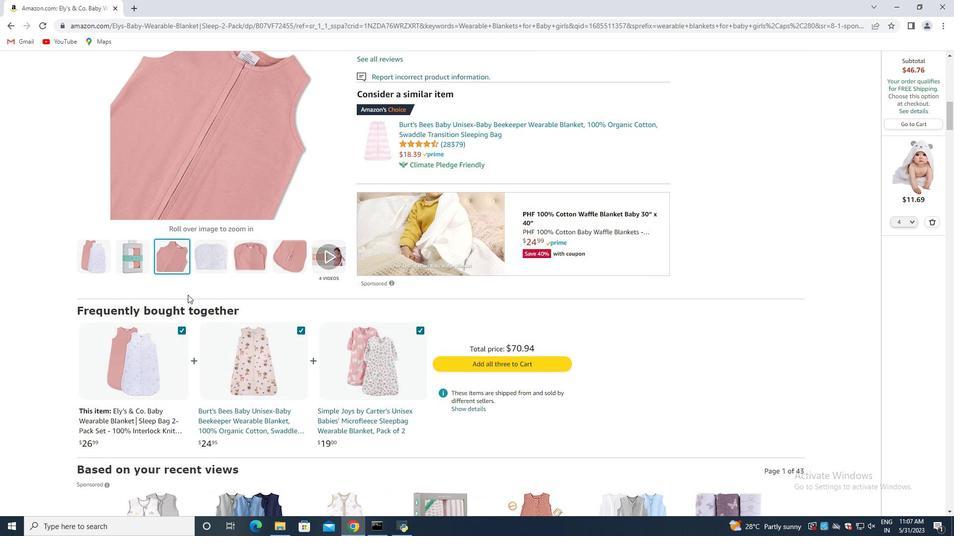 
Action: Mouse moved to (116, 364)
Screenshot: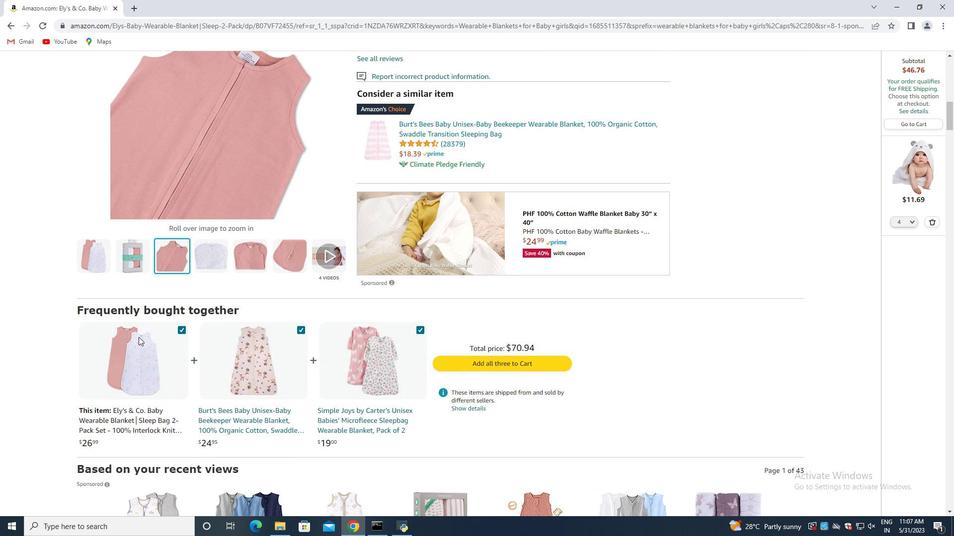 
Action: Mouse scrolled (116, 363) with delta (0, 0)
Screenshot: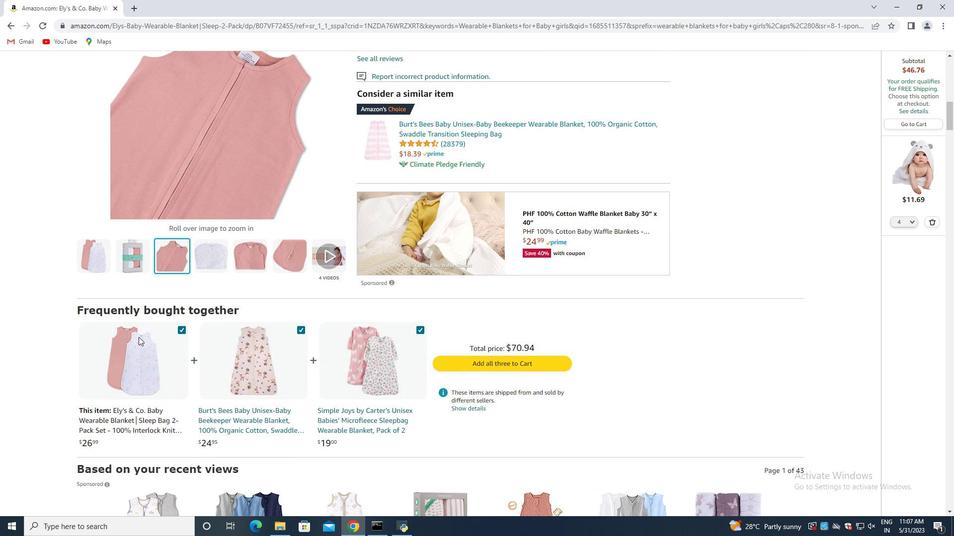 
Action: Mouse moved to (114, 365)
Screenshot: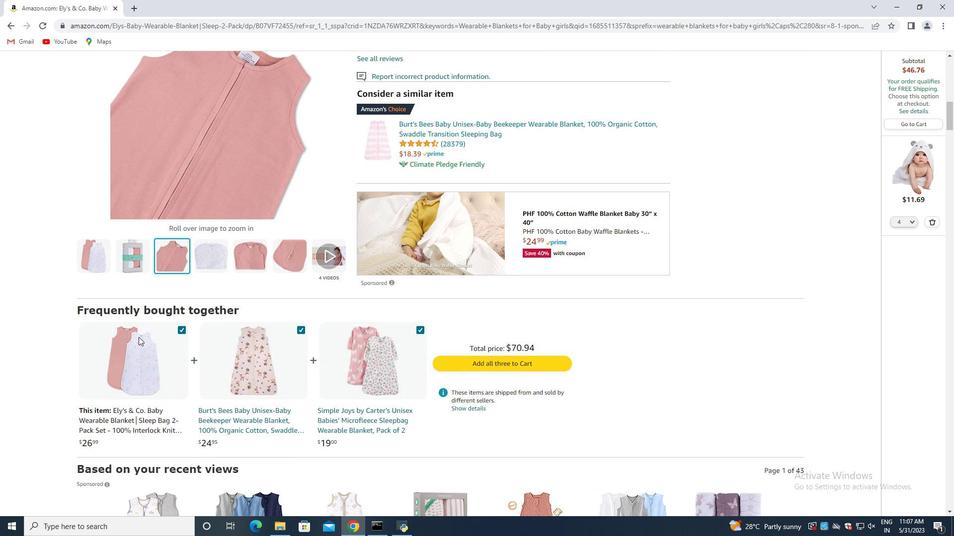 
Action: Mouse scrolled (116, 364) with delta (0, 0)
Screenshot: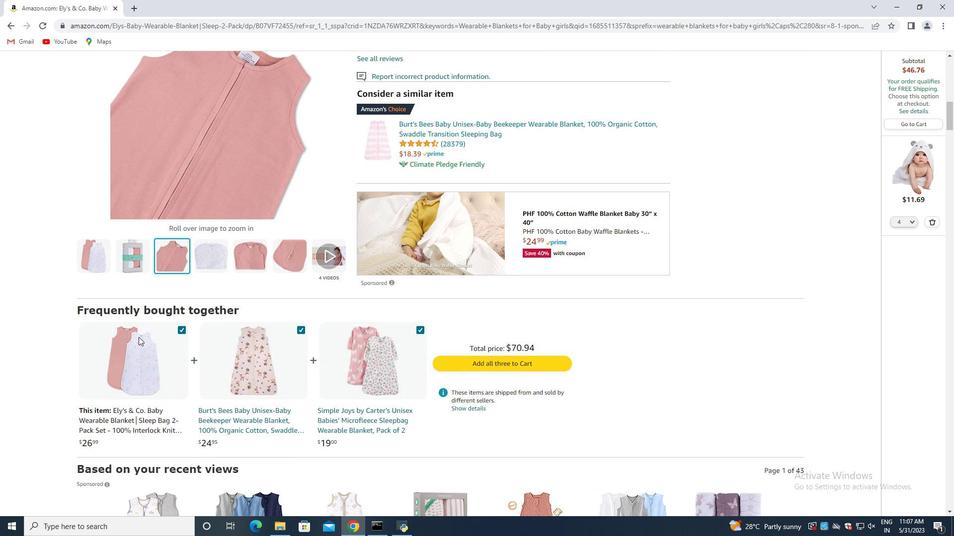 
Action: Mouse scrolled (114, 365) with delta (0, 0)
Screenshot: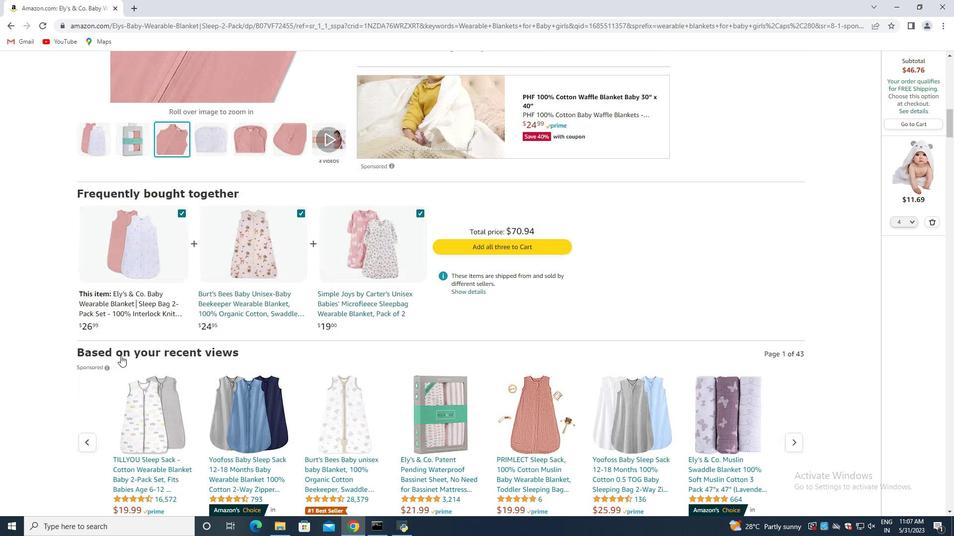 
Action: Mouse scrolled (114, 365) with delta (0, 0)
Screenshot: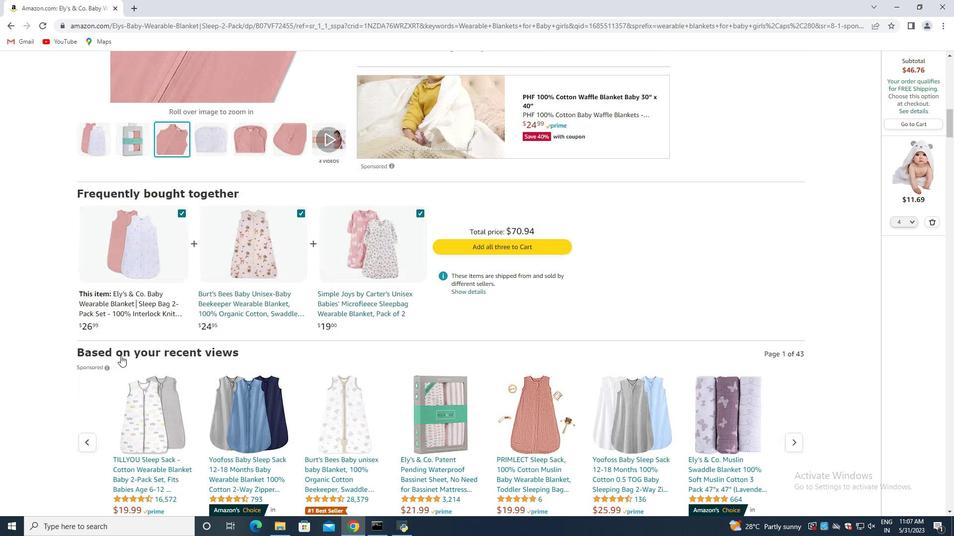 
Action: Mouse scrolled (114, 365) with delta (0, 0)
Screenshot: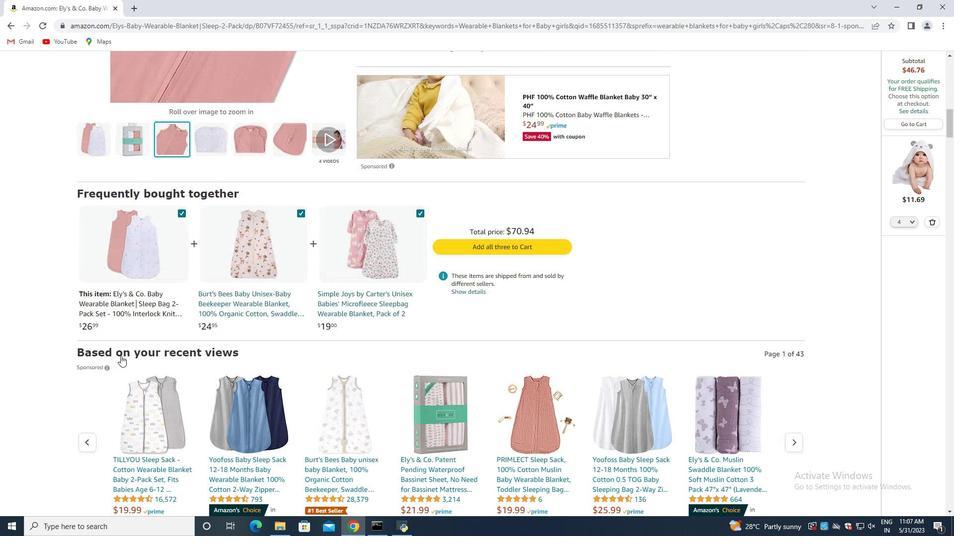 
Action: Mouse moved to (114, 365)
Screenshot: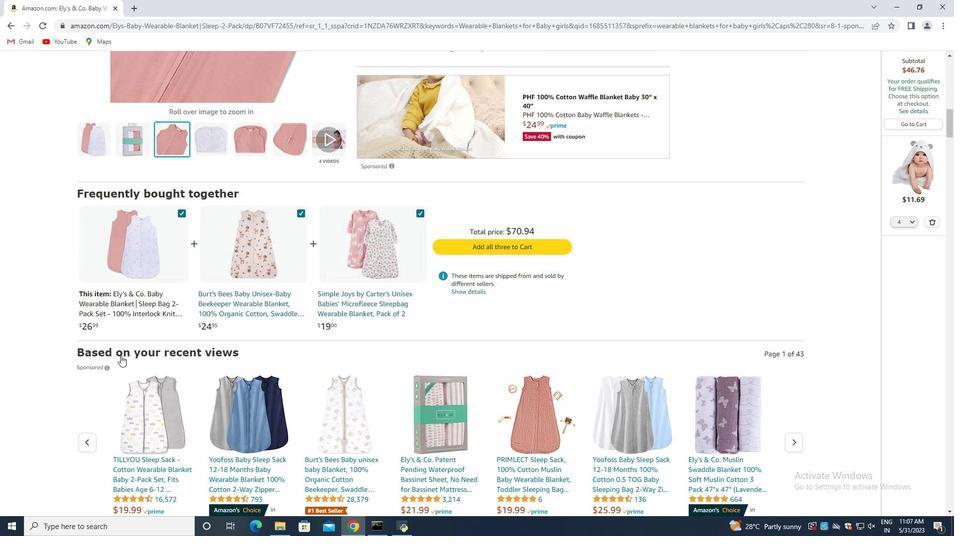 
Action: Mouse scrolled (114, 365) with delta (0, 0)
Screenshot: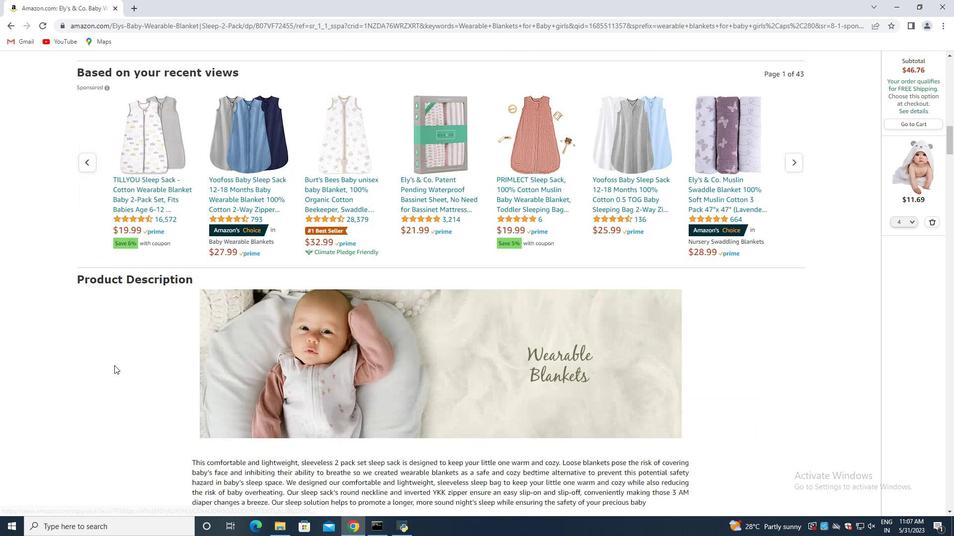 
Action: Mouse scrolled (114, 365) with delta (0, 0)
Screenshot: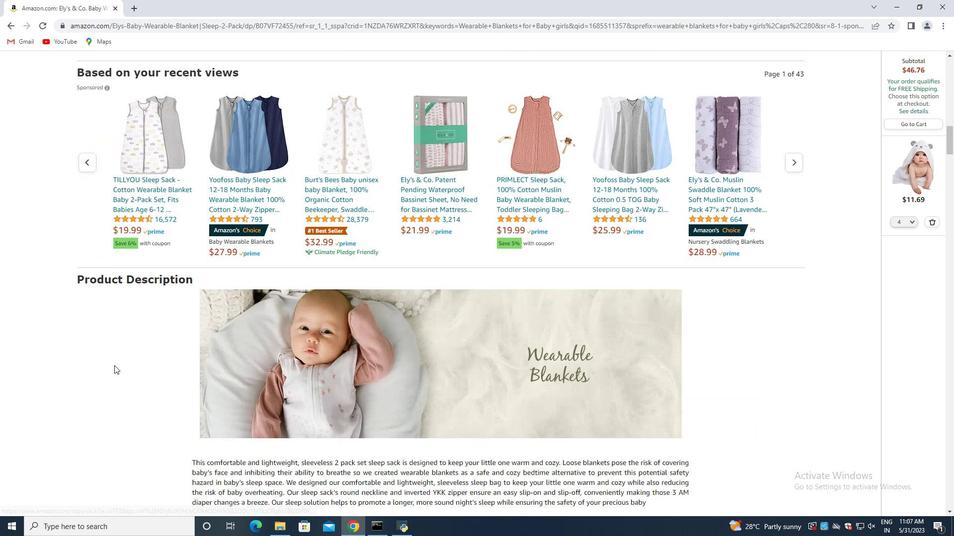 
Action: Mouse moved to (116, 364)
Screenshot: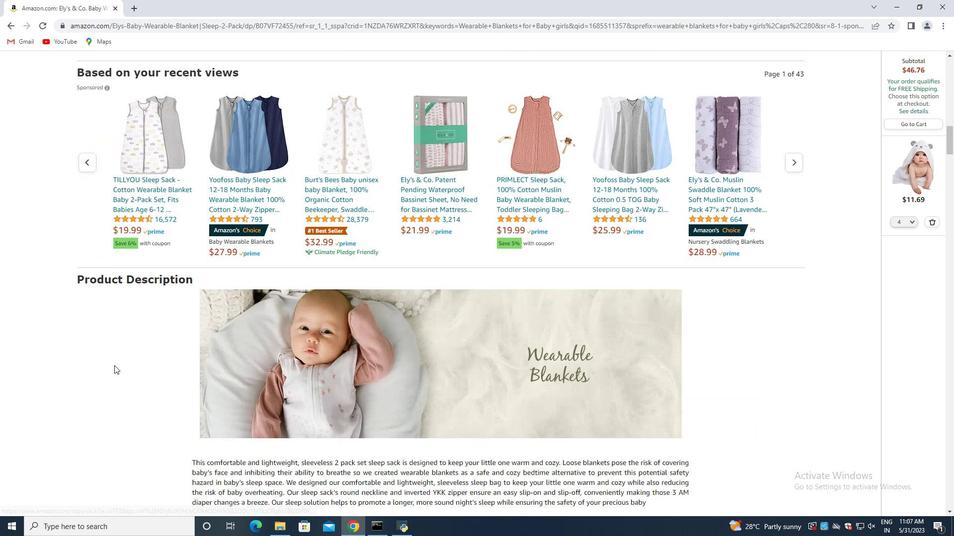 
Action: Mouse scrolled (116, 363) with delta (0, 0)
Screenshot: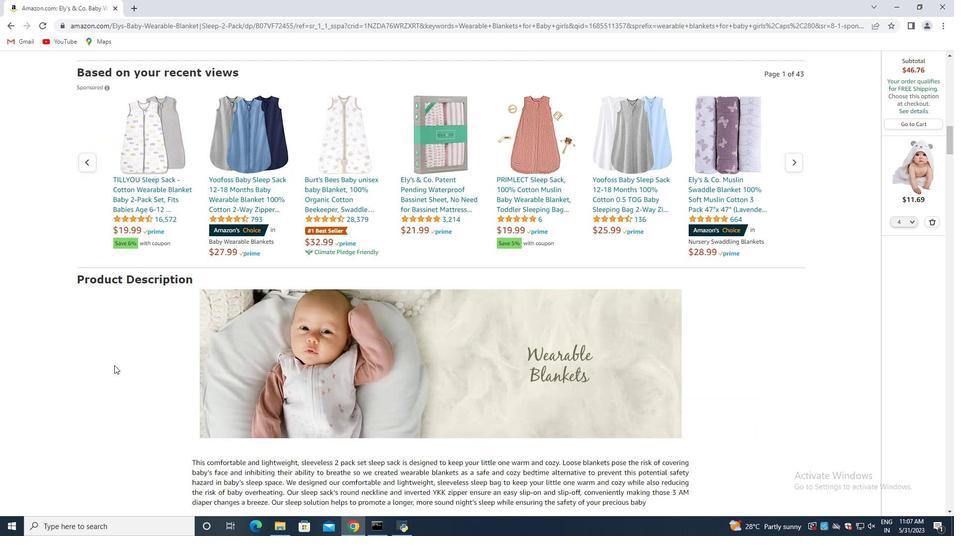 
Action: Mouse moved to (147, 359)
Screenshot: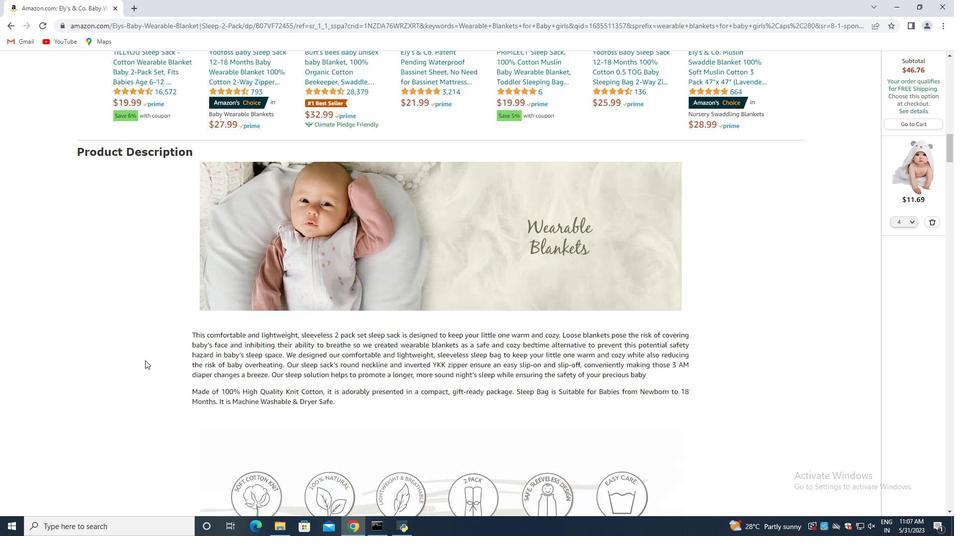 
Action: Mouse scrolled (147, 359) with delta (0, 0)
Screenshot: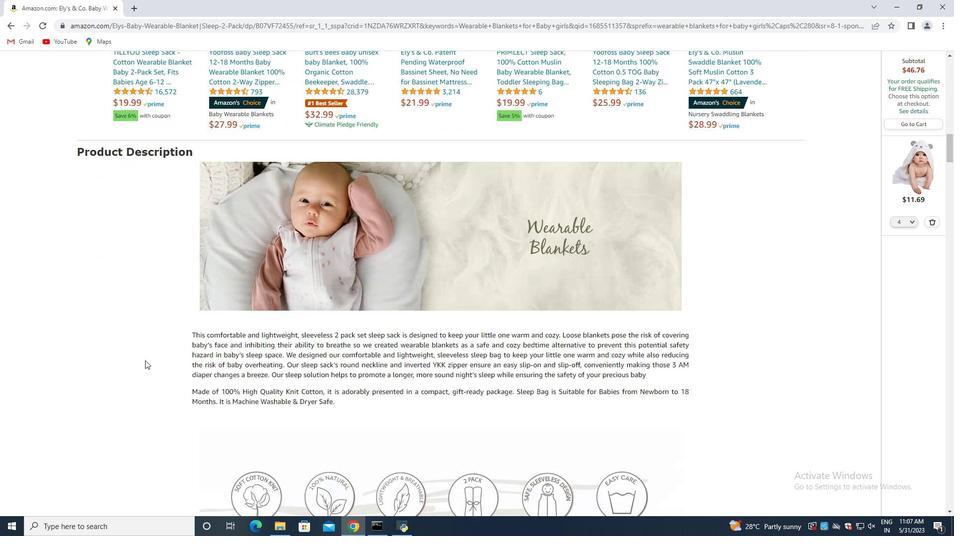 
Action: Mouse scrolled (147, 359) with delta (0, 0)
Screenshot: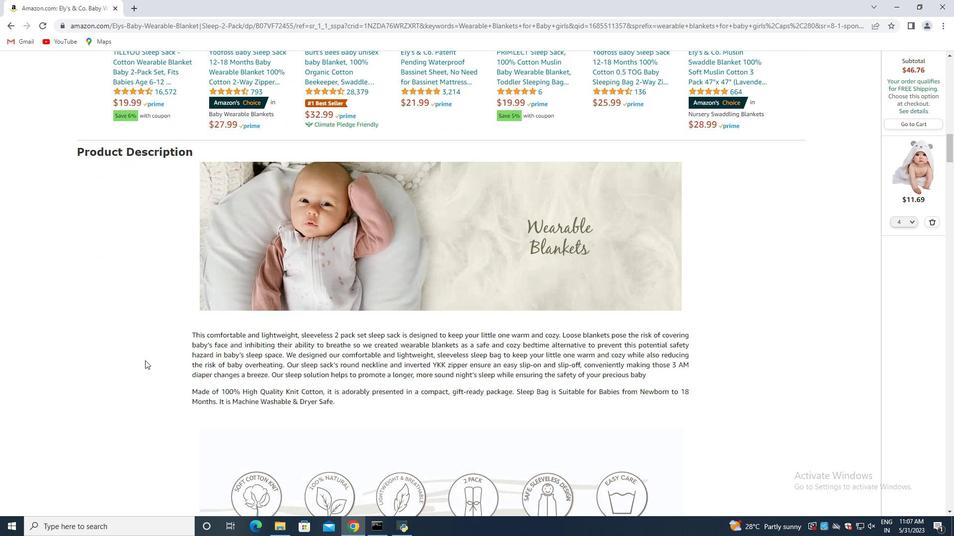 
Action: Mouse moved to (149, 359)
Screenshot: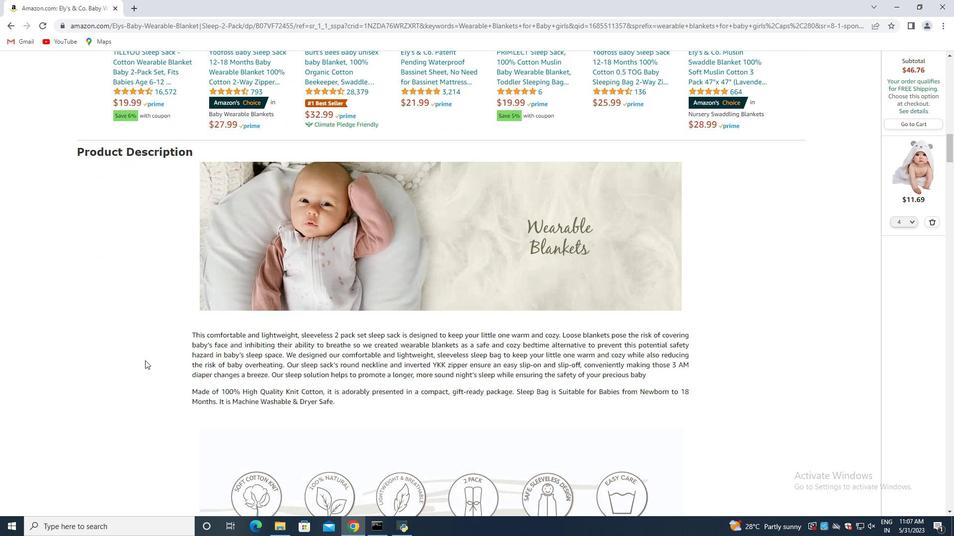 
Action: Mouse scrolled (147, 359) with delta (0, 0)
Screenshot: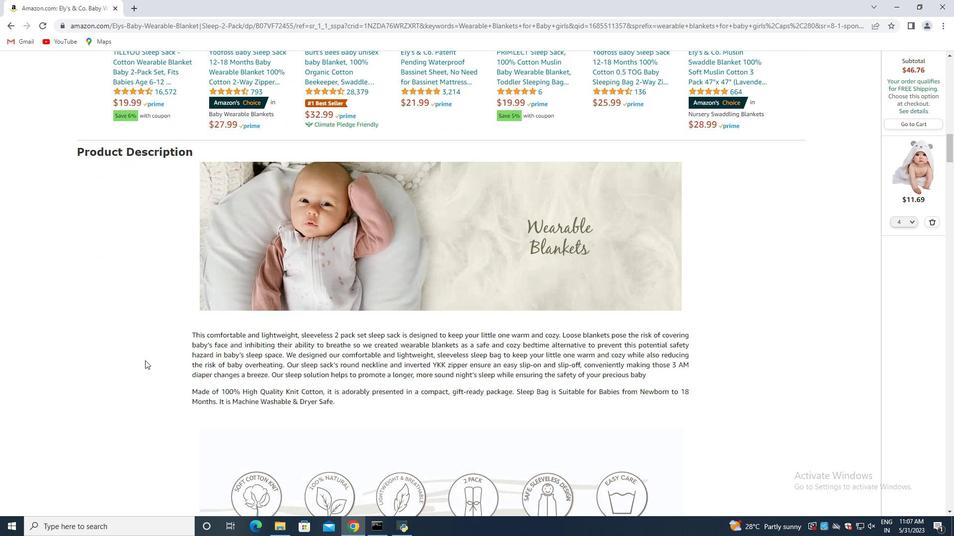 
Action: Mouse moved to (155, 357)
Screenshot: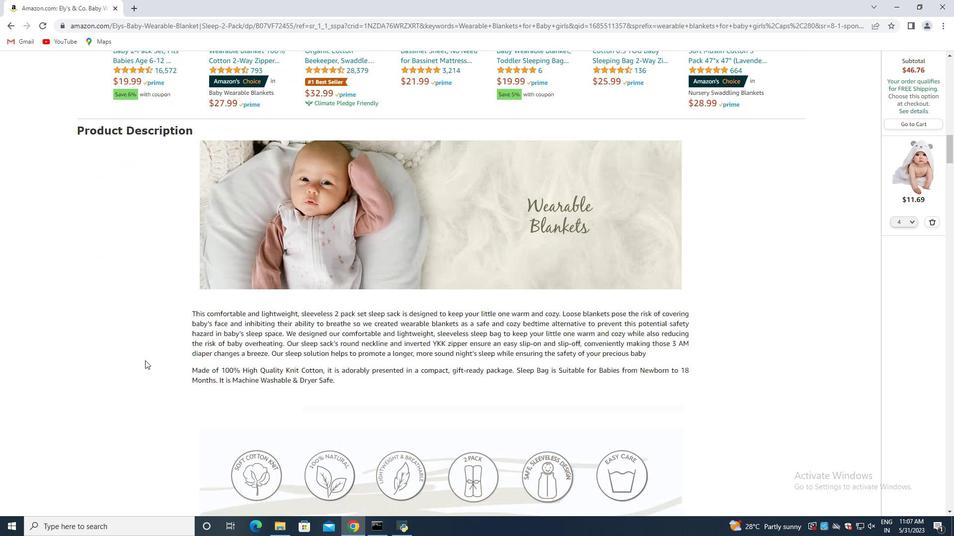 
Action: Mouse scrolled (150, 359) with delta (0, 0)
Screenshot: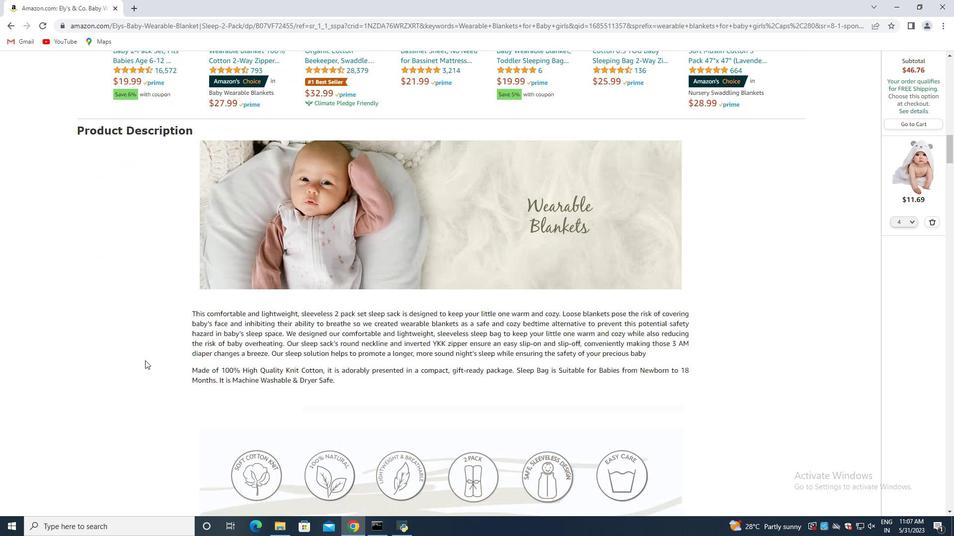 
Action: Mouse moved to (199, 330)
Screenshot: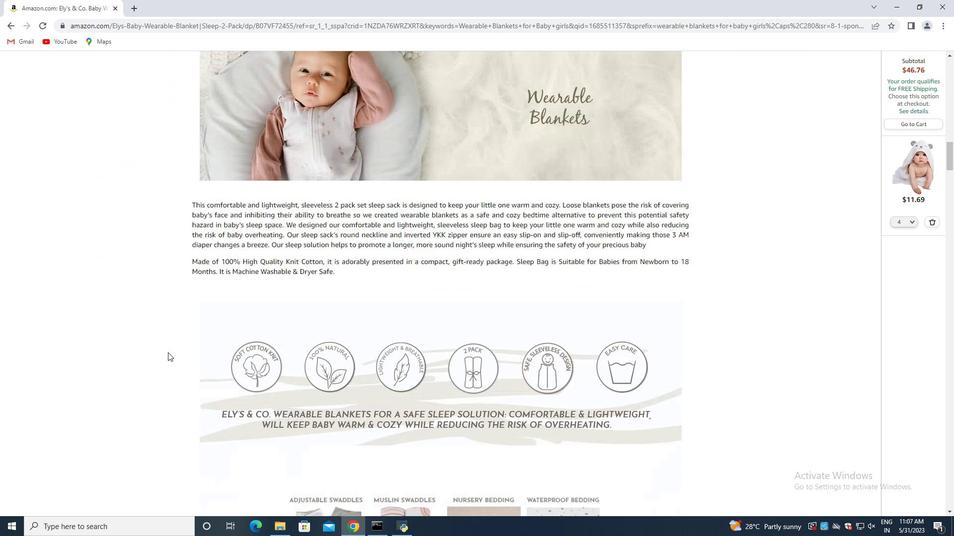
Action: Mouse scrolled (199, 330) with delta (0, 0)
Screenshot: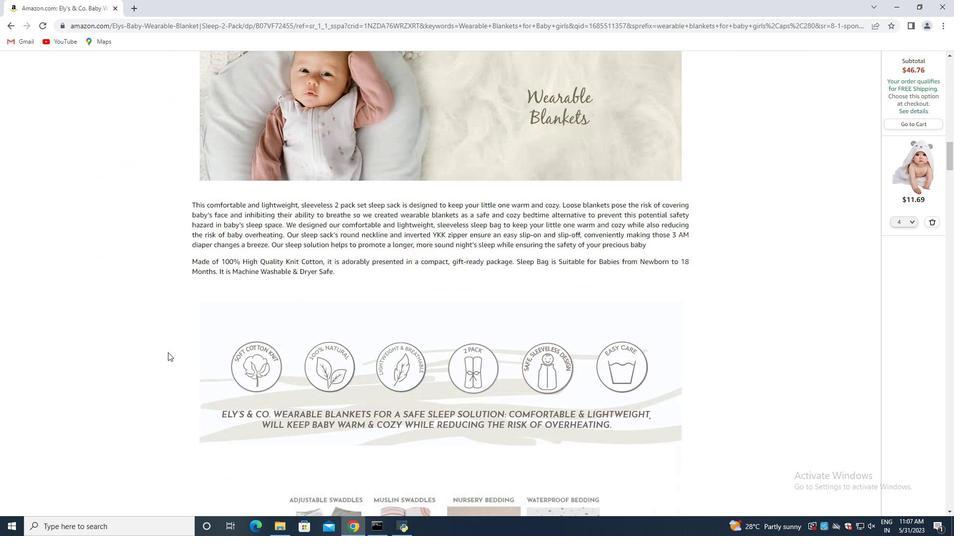 
Action: Mouse moved to (199, 330)
Screenshot: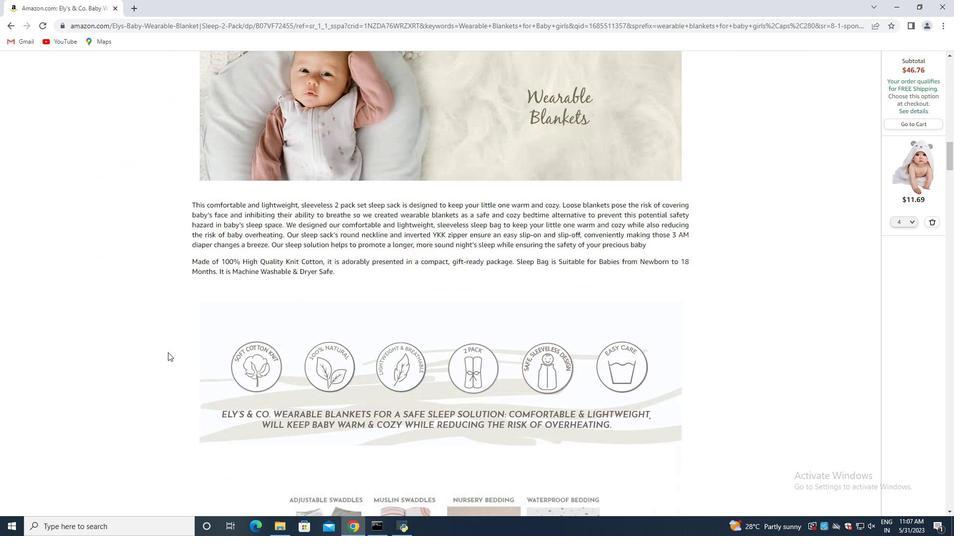 
Action: Mouse scrolled (199, 329) with delta (0, 0)
Screenshot: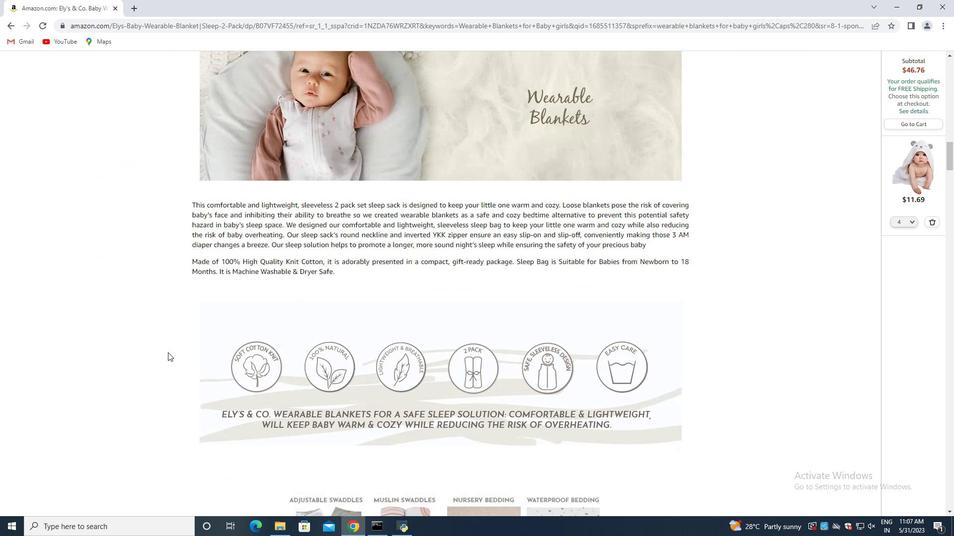 
Action: Mouse moved to (208, 327)
Screenshot: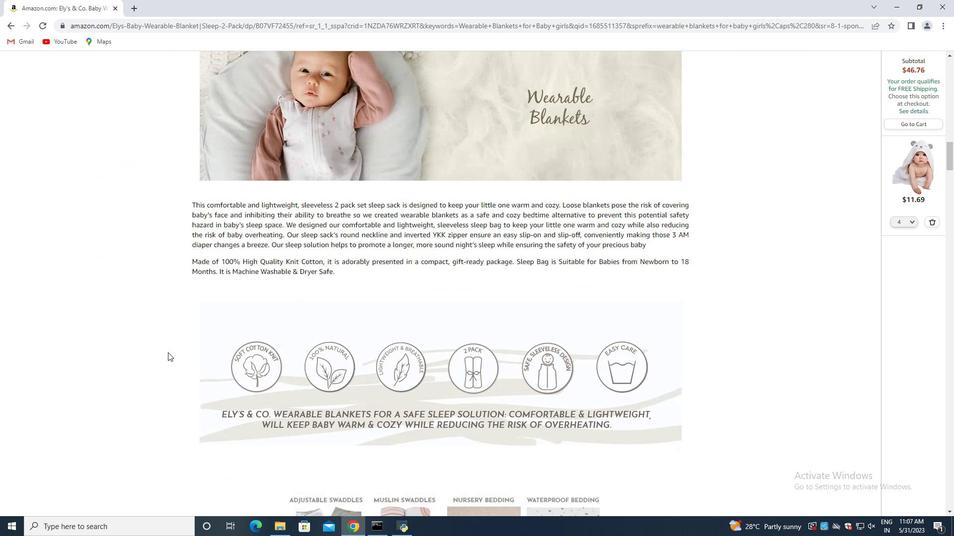 
Action: Mouse scrolled (201, 329) with delta (0, 0)
Screenshot: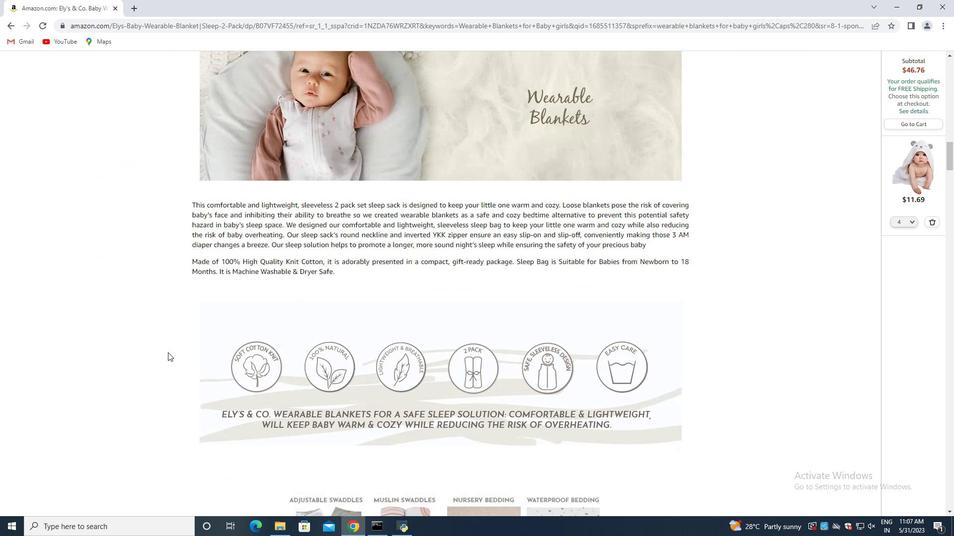 
Action: Mouse moved to (237, 320)
Screenshot: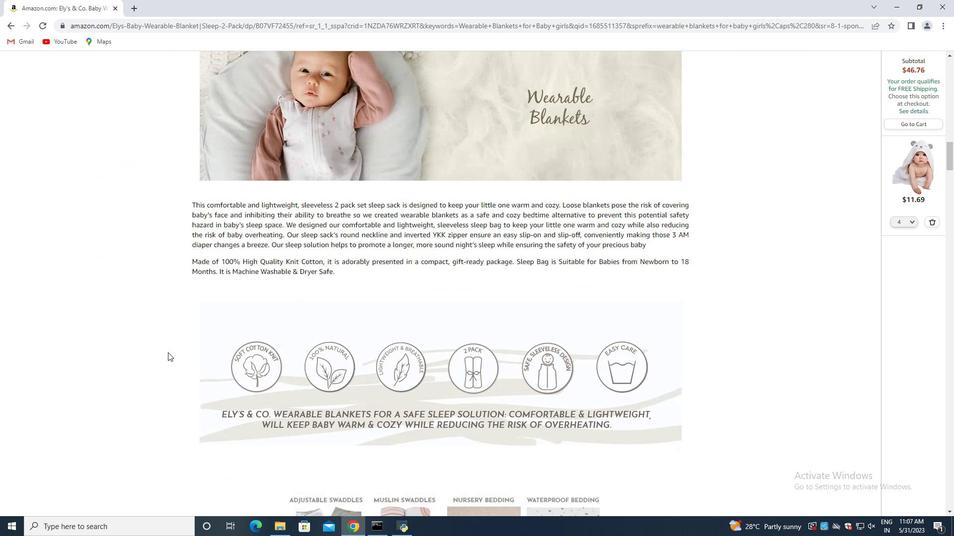 
Action: Mouse scrolled (219, 323) with delta (0, 0)
Screenshot: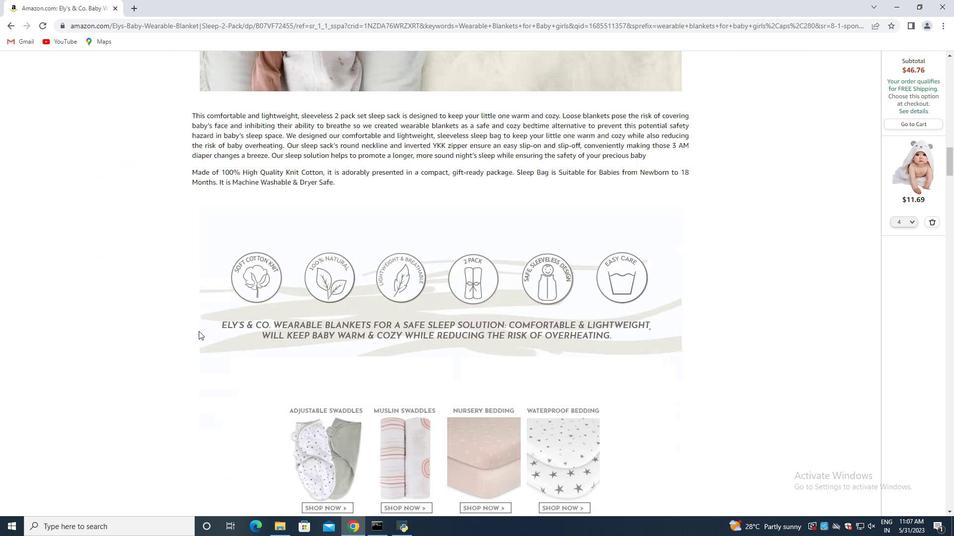 
Action: Mouse moved to (354, 299)
Screenshot: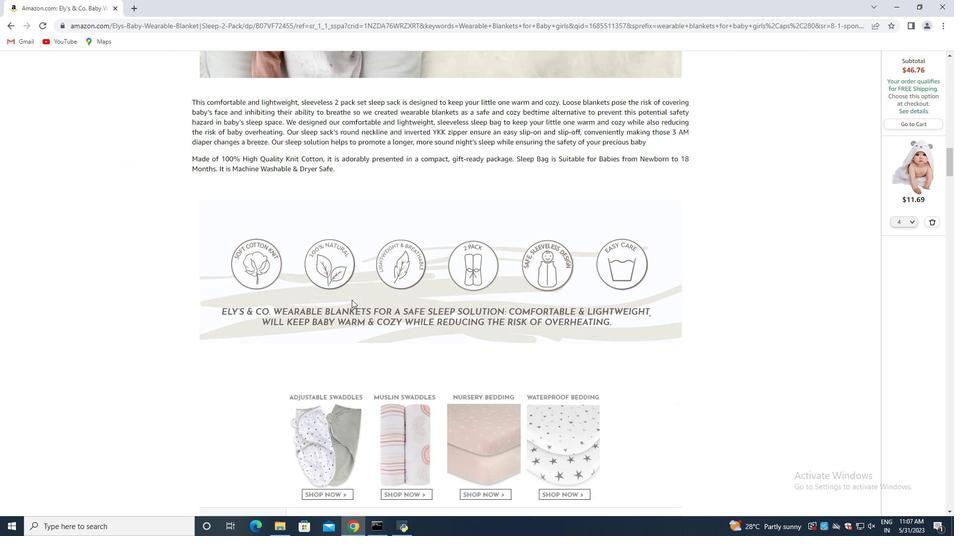 
Action: Mouse scrolled (354, 298) with delta (0, 0)
Screenshot: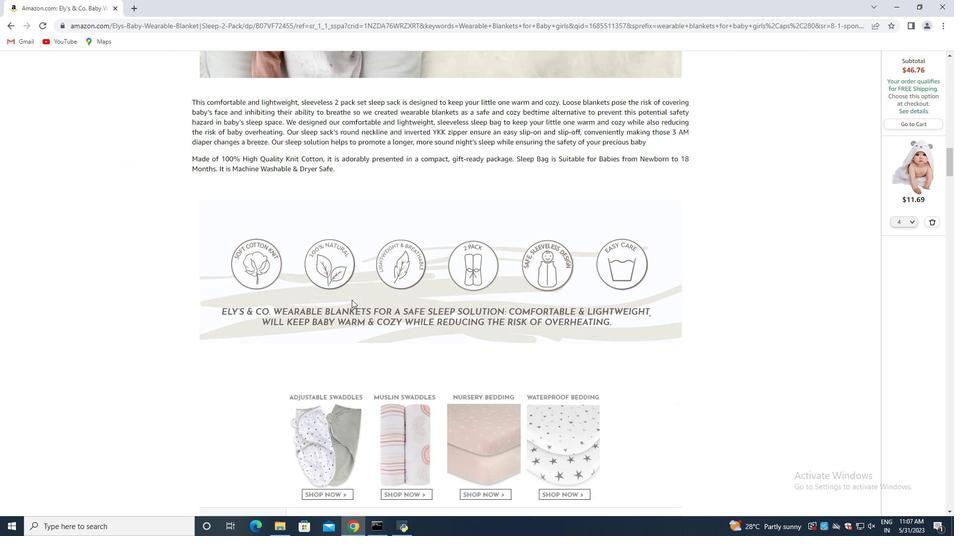 
Action: Mouse moved to (353, 300)
Screenshot: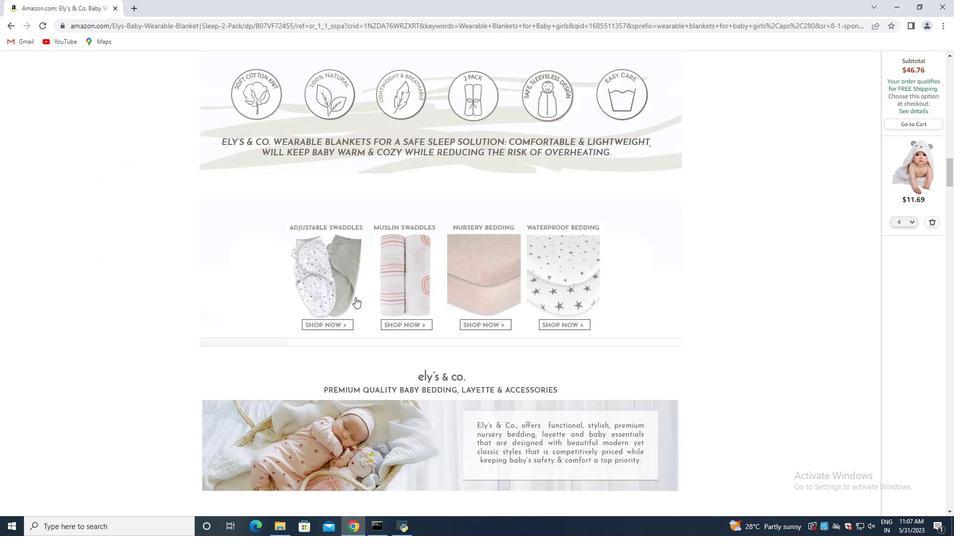 
Action: Mouse scrolled (353, 299) with delta (0, 0)
Screenshot: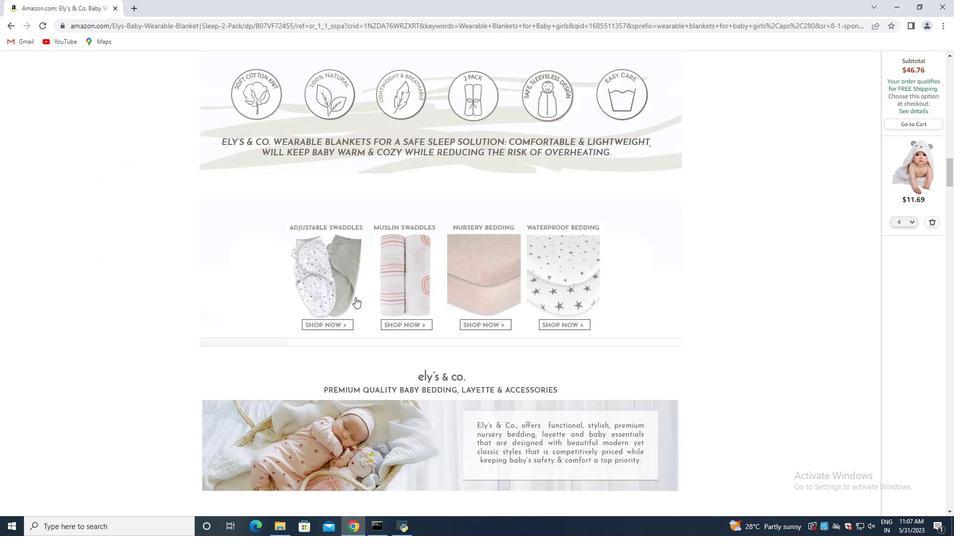 
Action: Mouse moved to (353, 300)
Screenshot: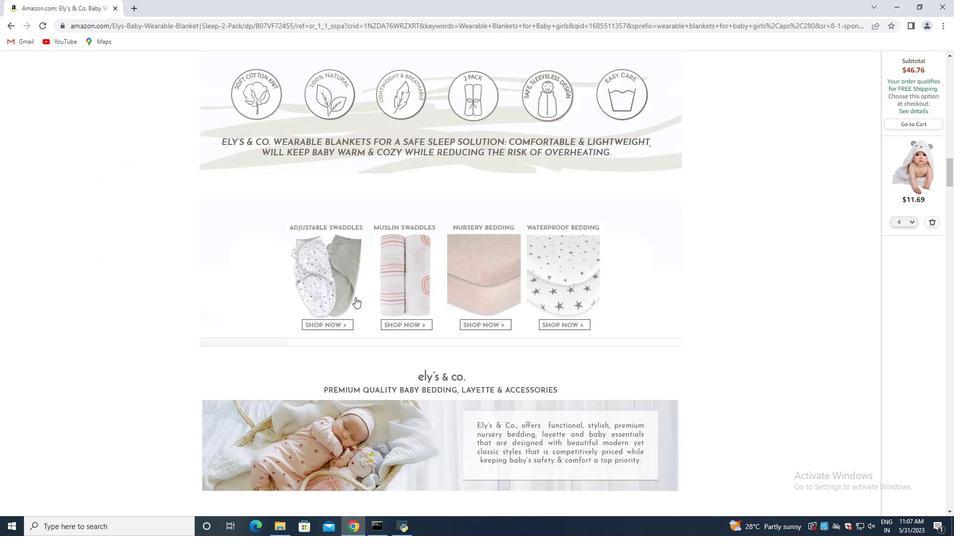 
Action: Mouse scrolled (353, 300) with delta (0, 0)
Screenshot: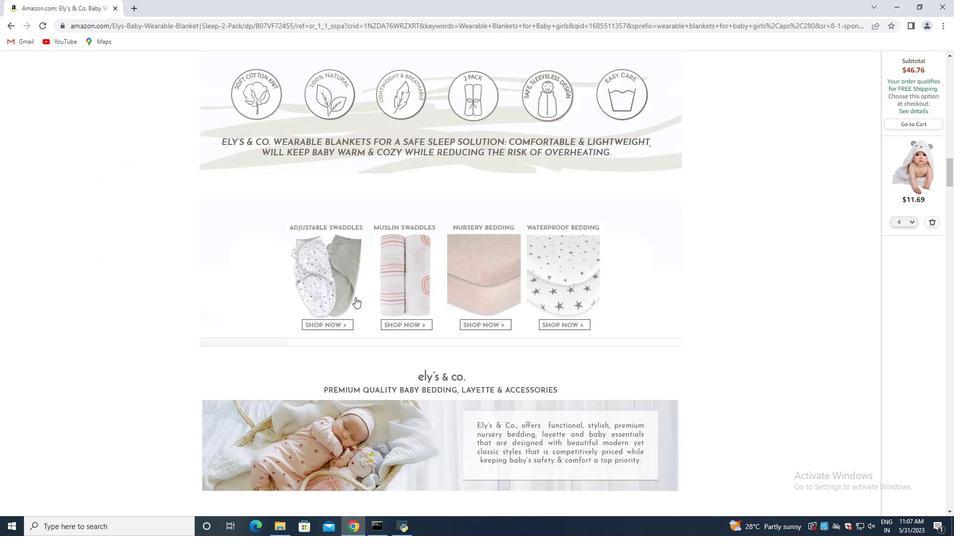 
Action: Mouse scrolled (353, 300) with delta (0, 0)
Screenshot: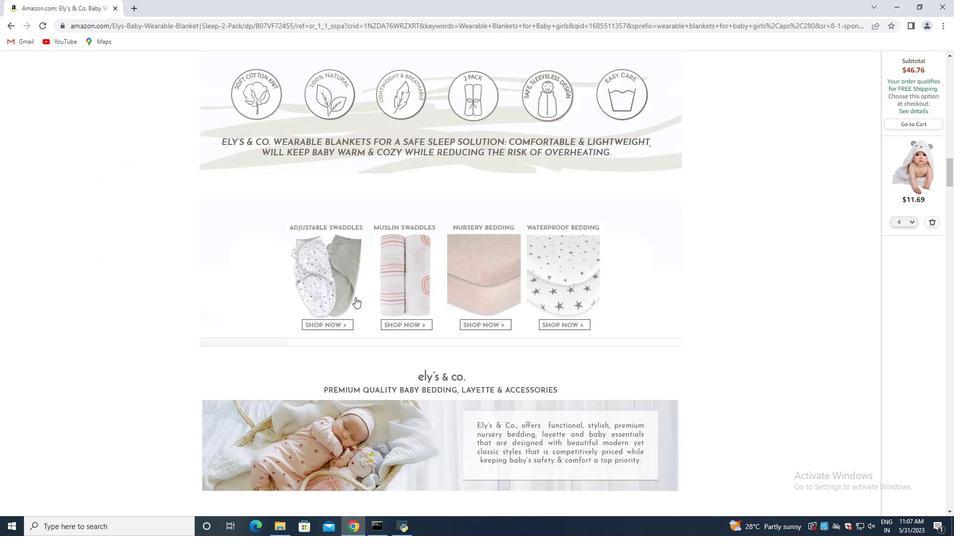 
Action: Mouse scrolled (353, 300) with delta (0, 0)
Screenshot: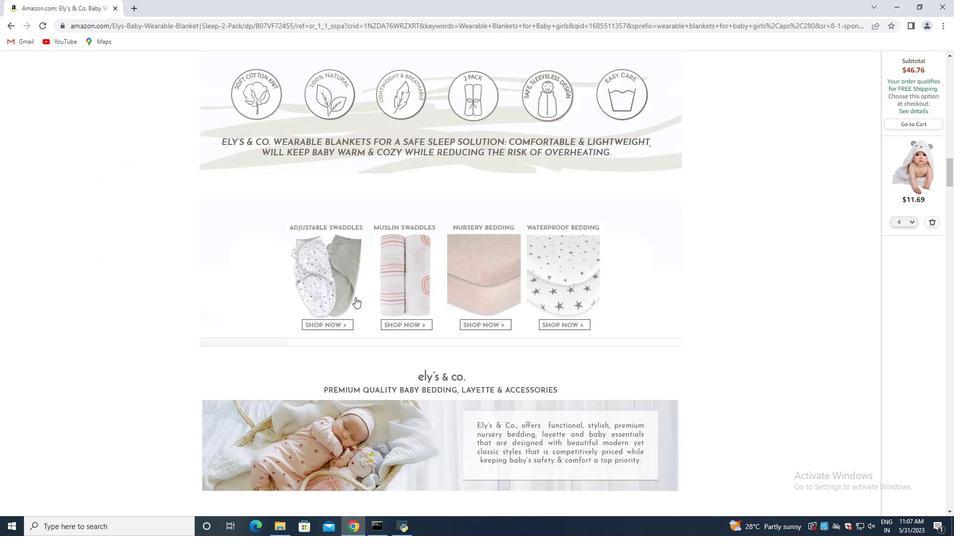
Action: Mouse moved to (354, 303)
Screenshot: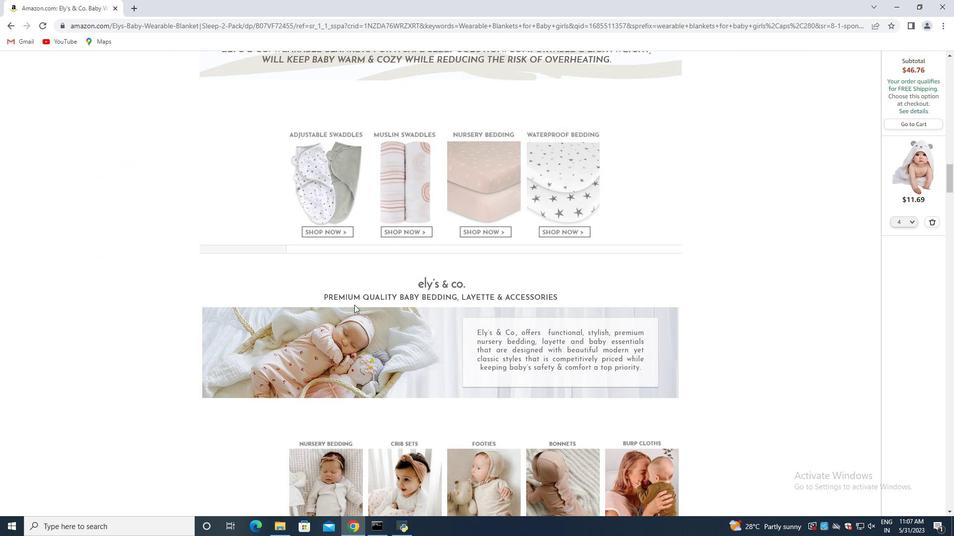 
Action: Mouse scrolled (354, 303) with delta (0, 0)
Screenshot: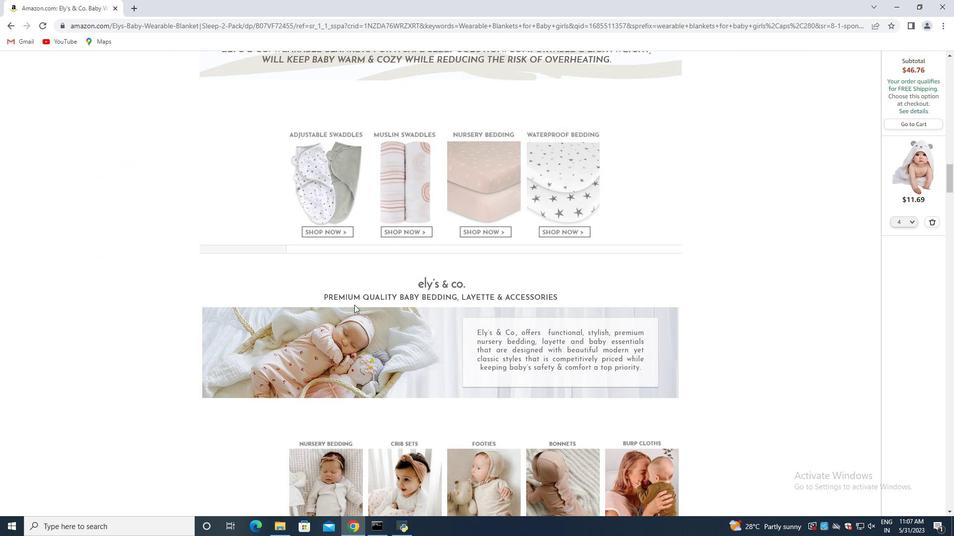 
Action: Mouse moved to (350, 303)
Screenshot: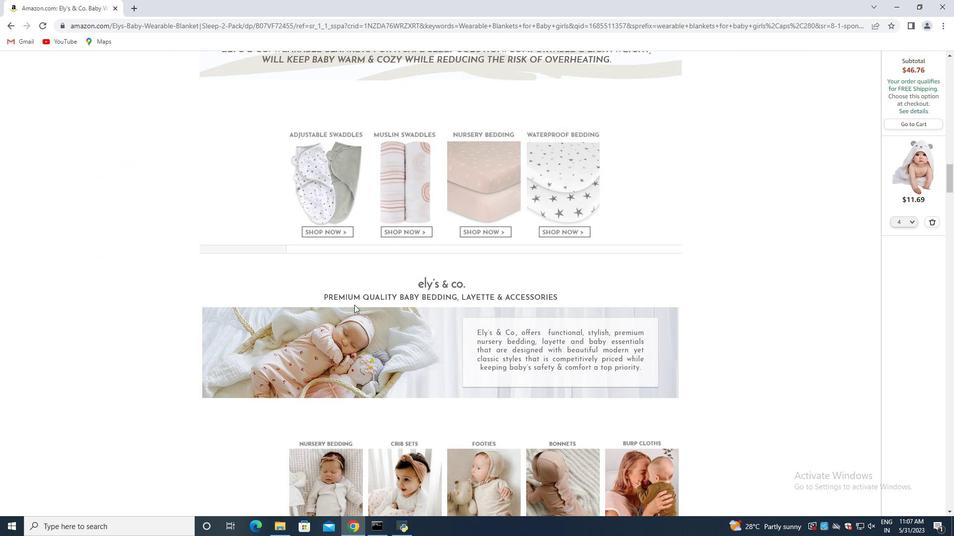
Action: Mouse scrolled (350, 303) with delta (0, 0)
Screenshot: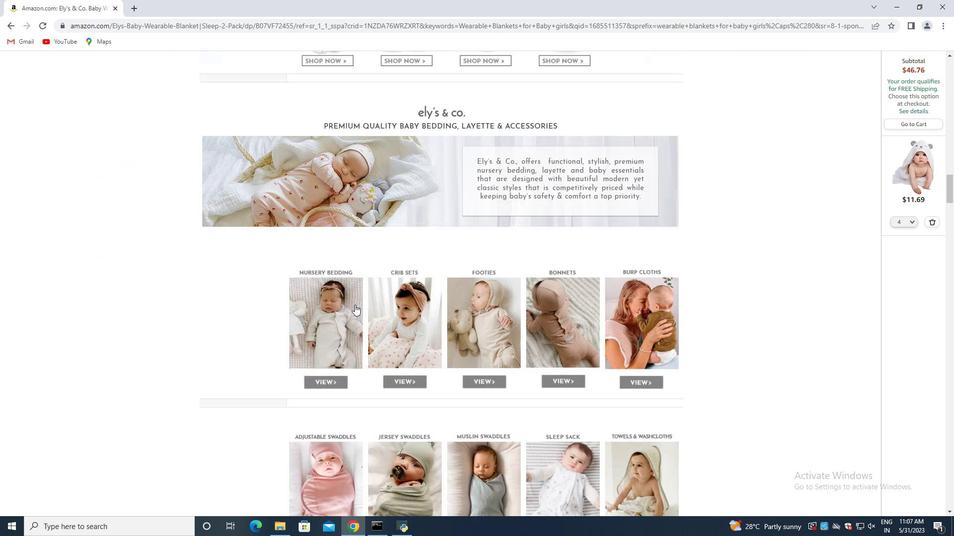 
Action: Mouse moved to (339, 307)
Screenshot: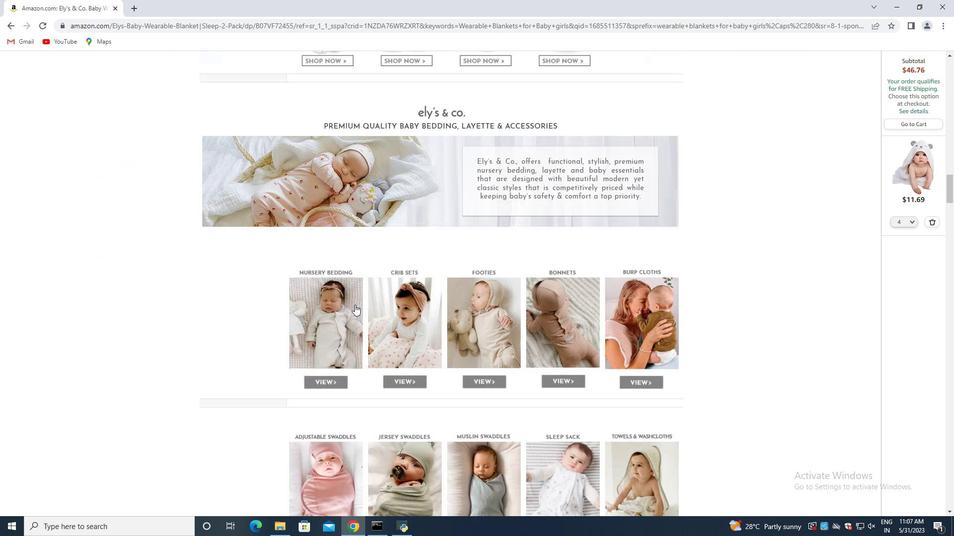 
Action: Mouse scrolled (344, 305) with delta (0, 0)
Screenshot: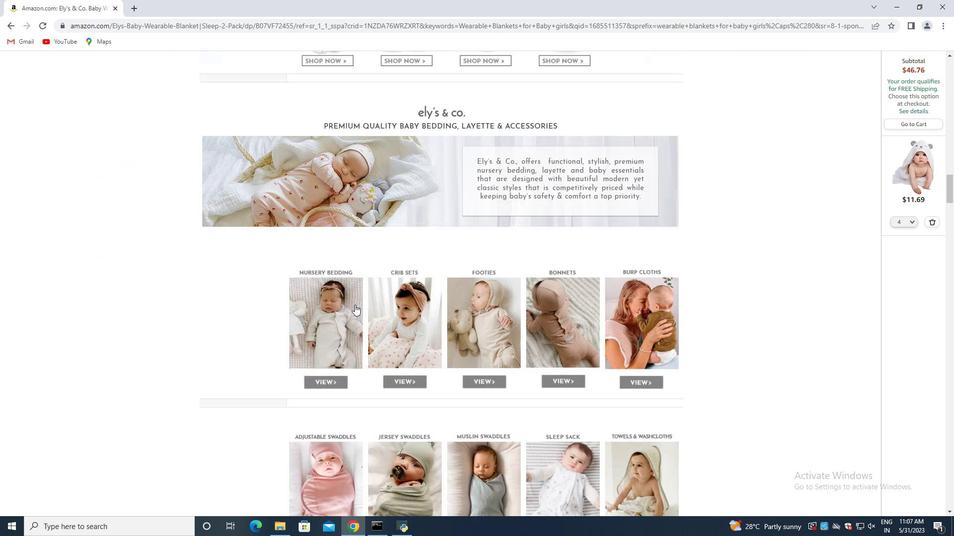 
Action: Mouse moved to (336, 309)
Screenshot: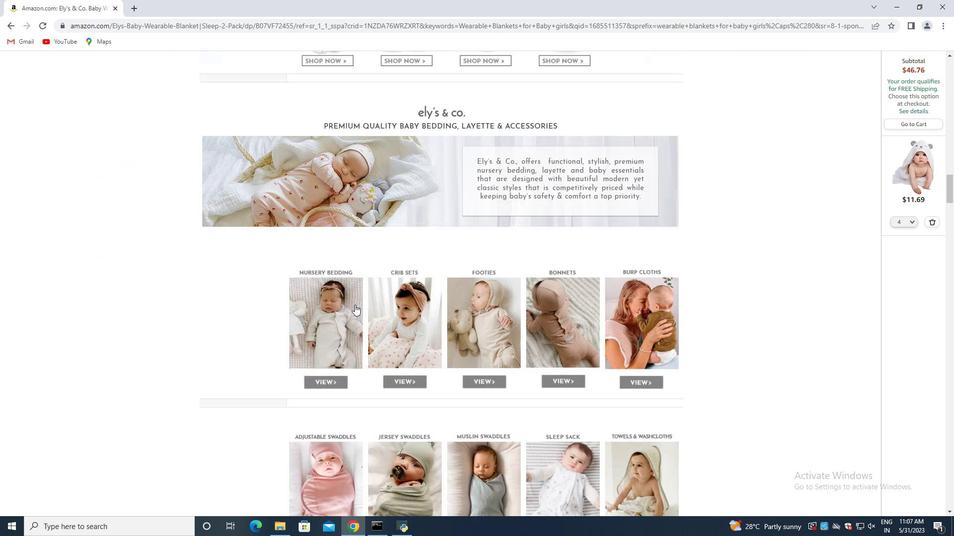 
Action: Mouse scrolled (339, 306) with delta (0, 0)
Screenshot: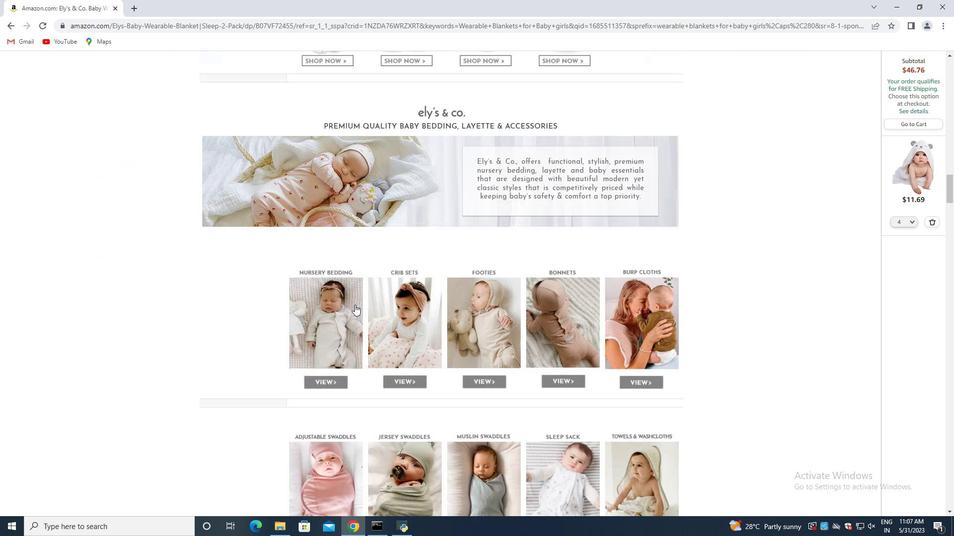
Action: Mouse moved to (335, 310)
Screenshot: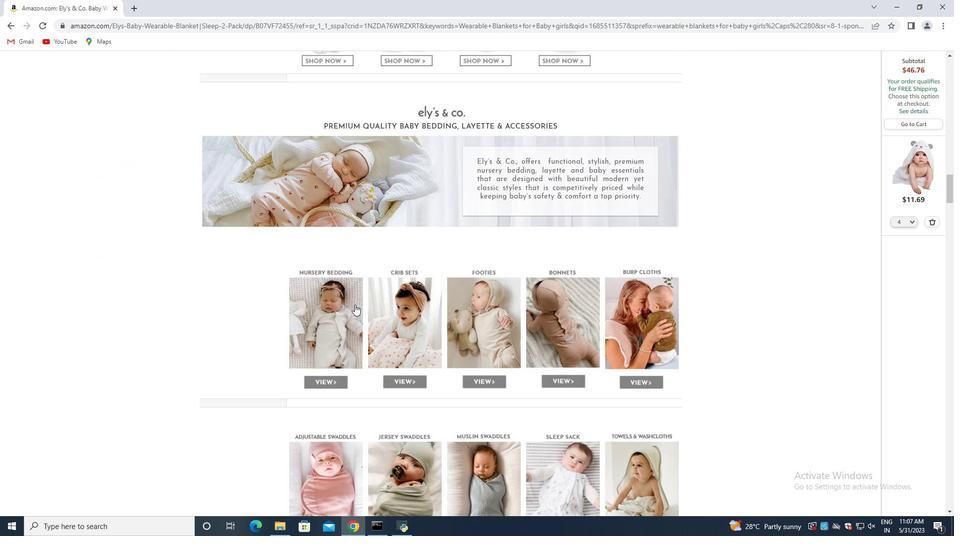 
Action: Mouse scrolled (336, 308) with delta (0, 0)
Screenshot: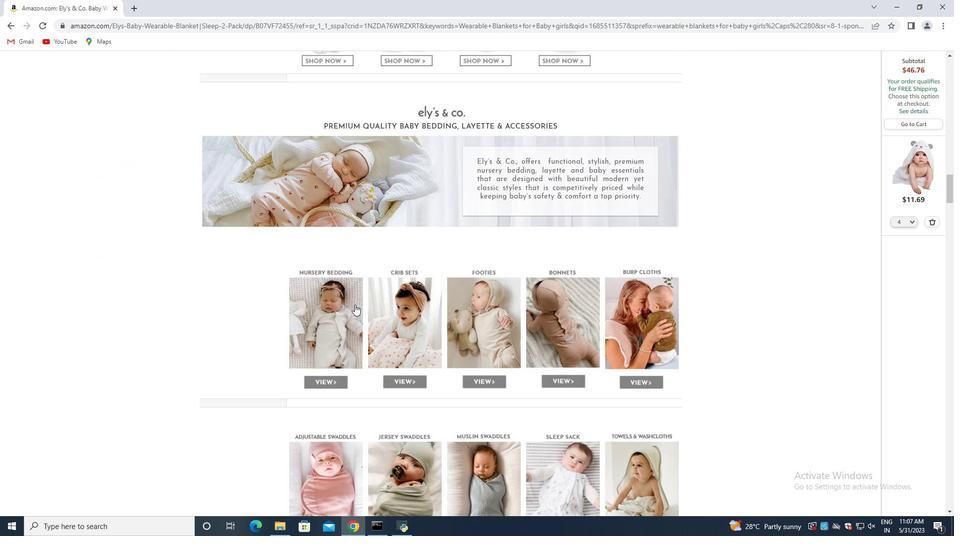 
Action: Mouse moved to (337, 312)
Screenshot: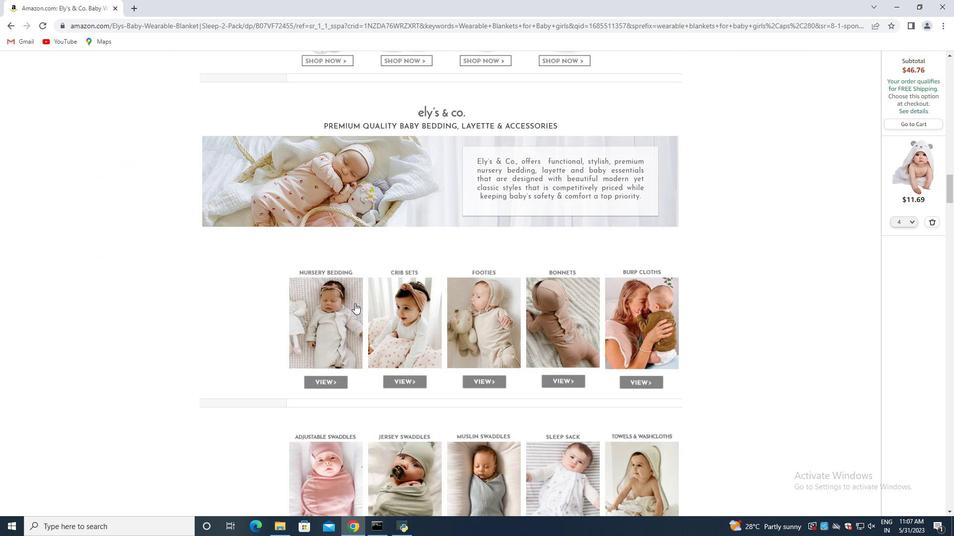 
Action: Mouse scrolled (337, 311) with delta (0, 0)
Screenshot: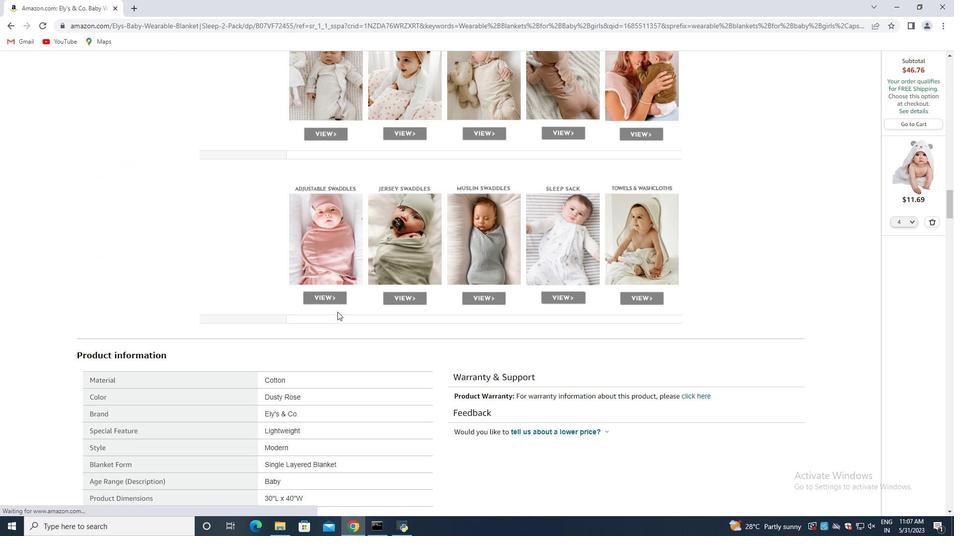 
Action: Mouse moved to (337, 313)
Screenshot: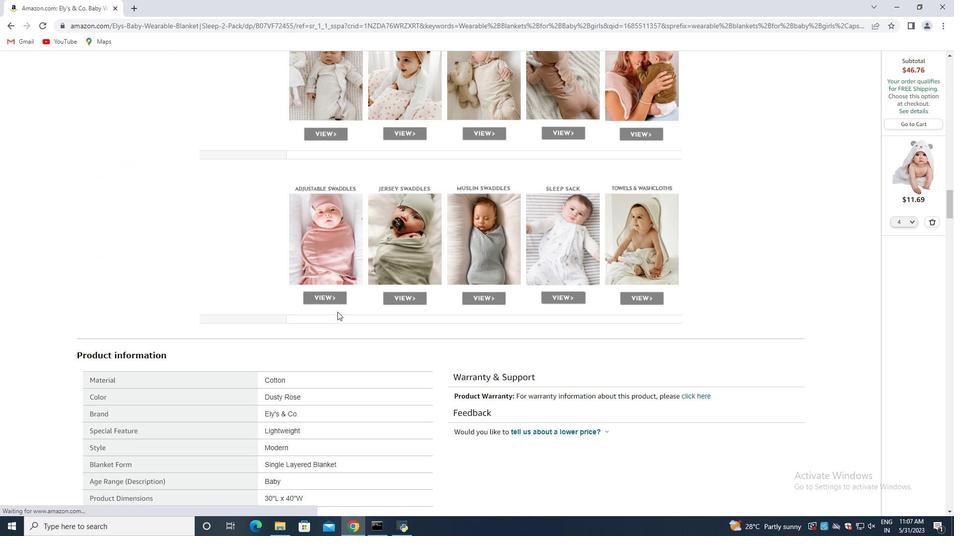 
Action: Mouse scrolled (337, 312) with delta (0, 0)
Screenshot: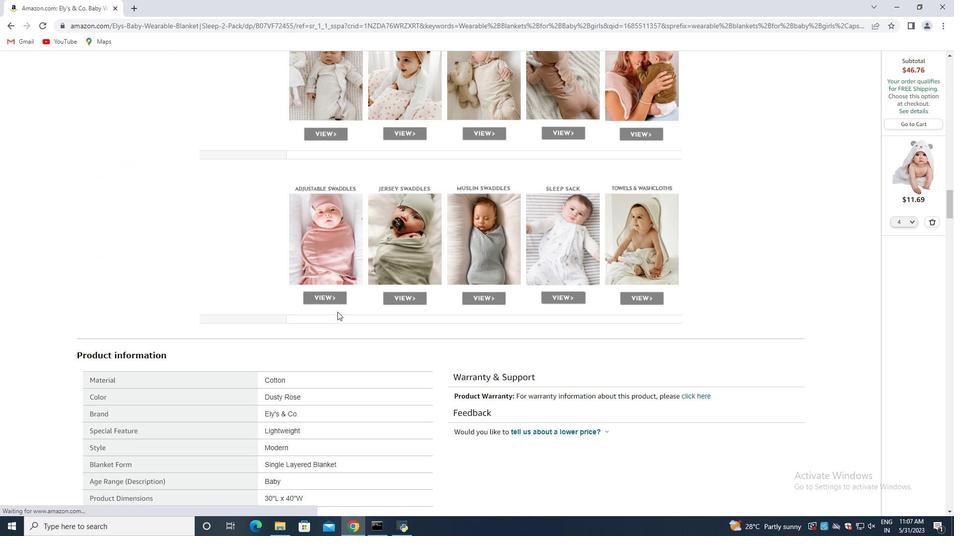 
Action: Mouse moved to (337, 314)
Screenshot: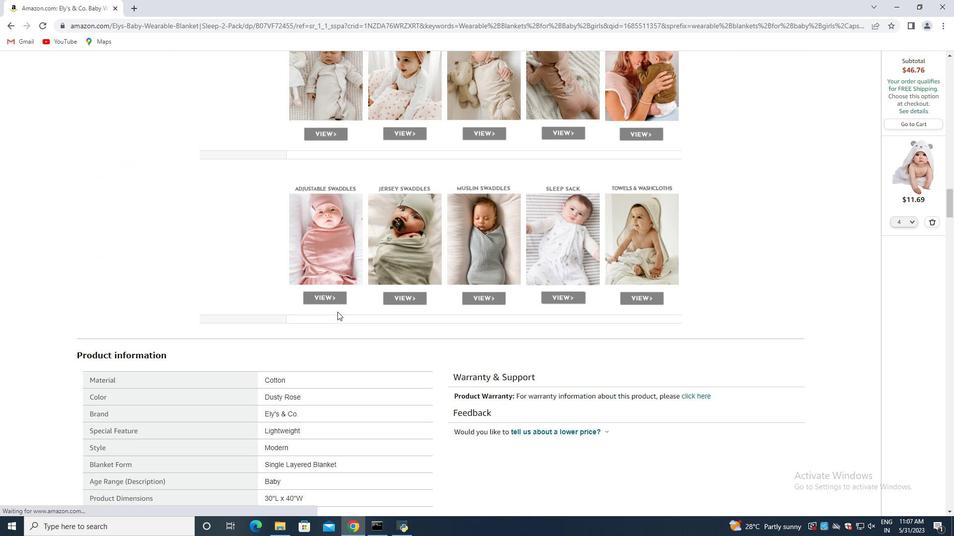 
Action: Mouse scrolled (337, 313) with delta (0, 0)
Screenshot: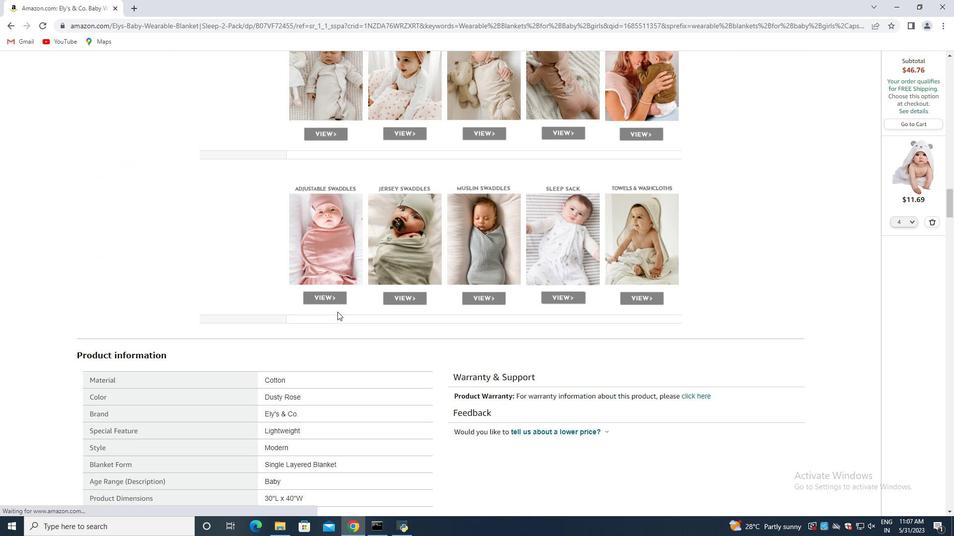 
Action: Mouse moved to (336, 314)
Screenshot: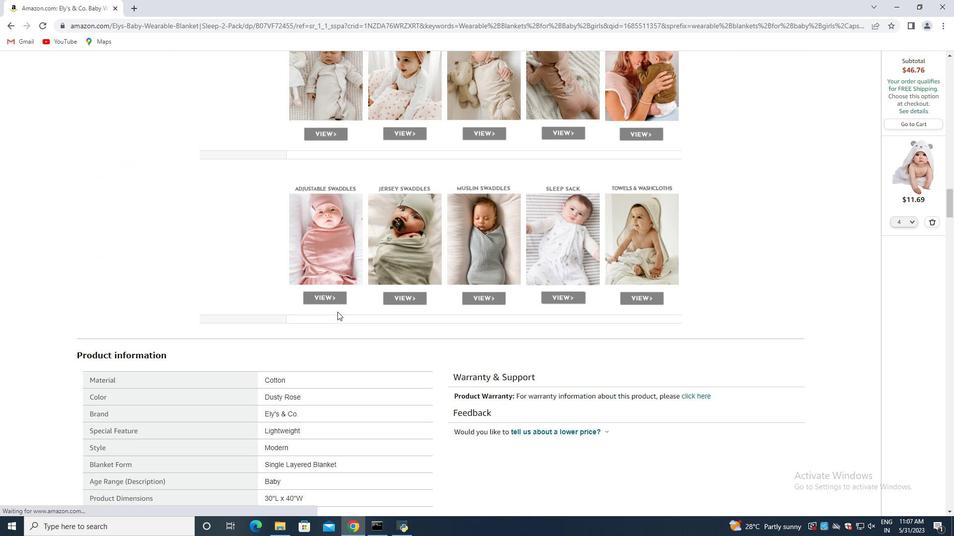 
Action: Mouse scrolled (336, 314) with delta (0, 0)
Screenshot: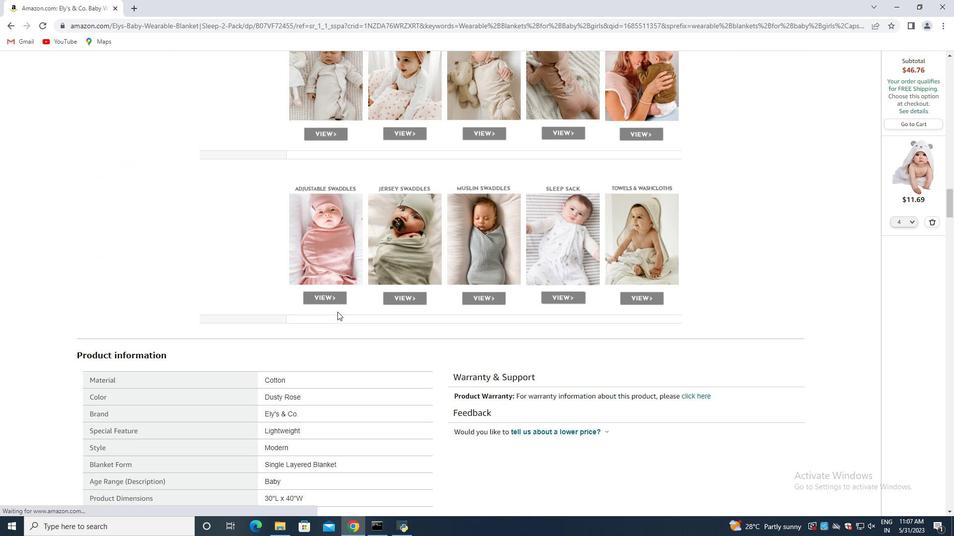 
Action: Mouse scrolled (336, 314) with delta (0, 0)
Screenshot: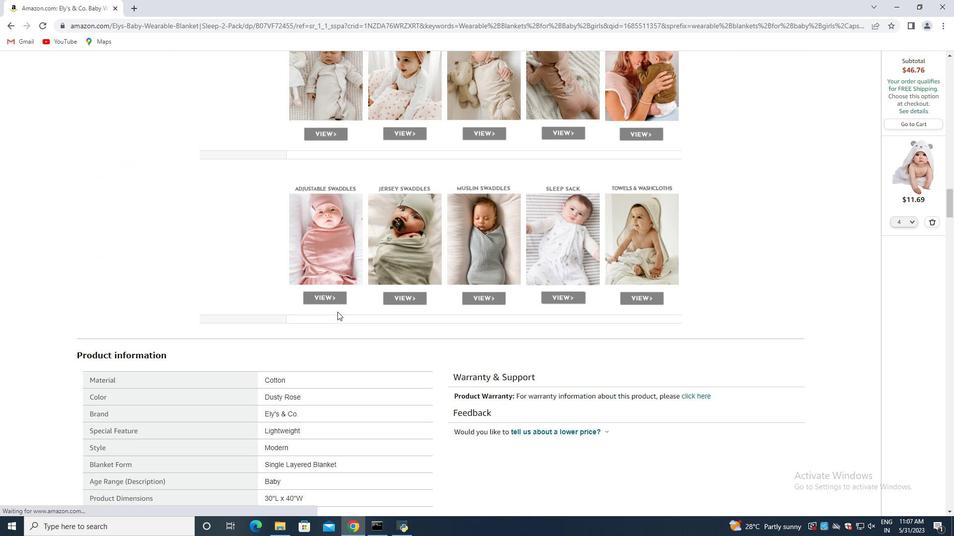 
Action: Mouse moved to (336, 315)
Screenshot: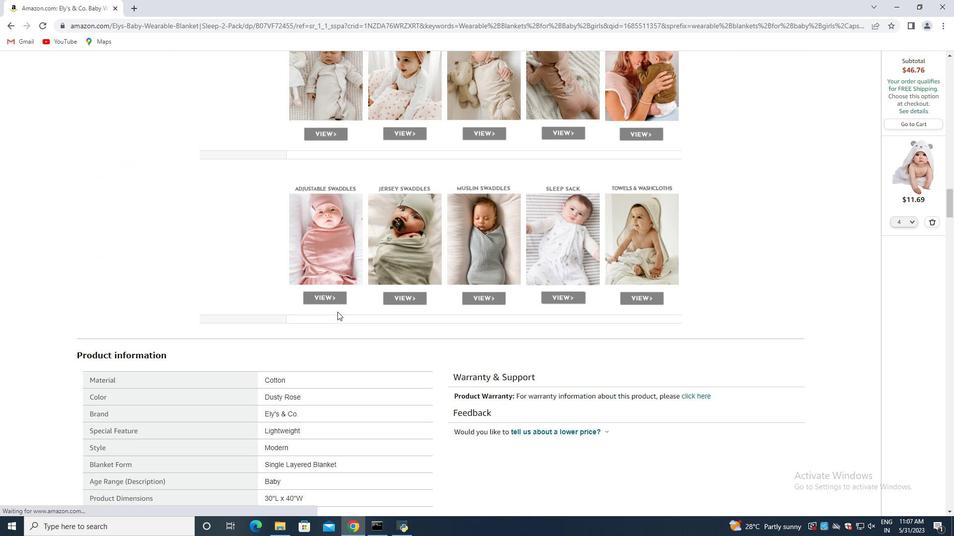 
Action: Mouse scrolled (336, 314) with delta (0, 0)
Screenshot: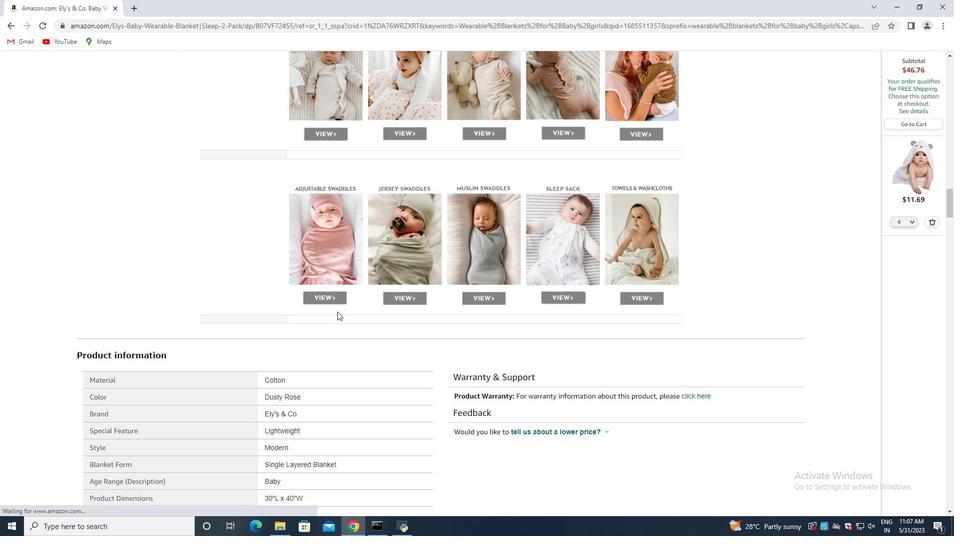 
Action: Mouse moved to (336, 315)
Screenshot: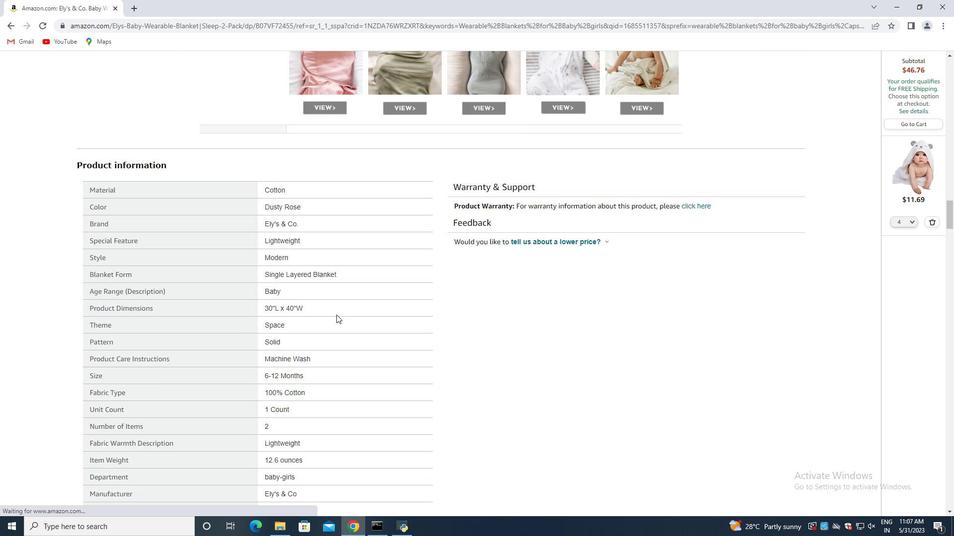 
Action: Mouse scrolled (336, 315) with delta (0, 0)
Screenshot: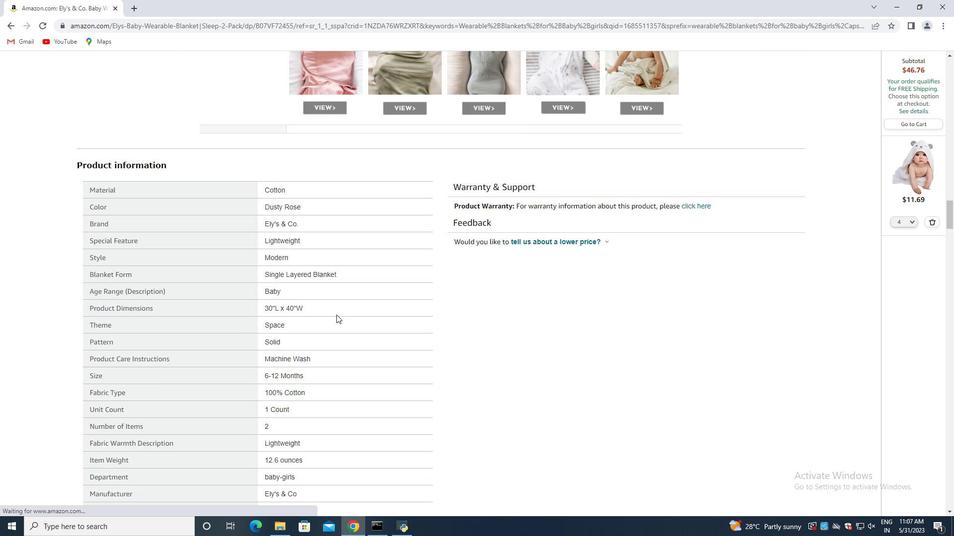 
Action: Mouse moved to (336, 318)
Screenshot: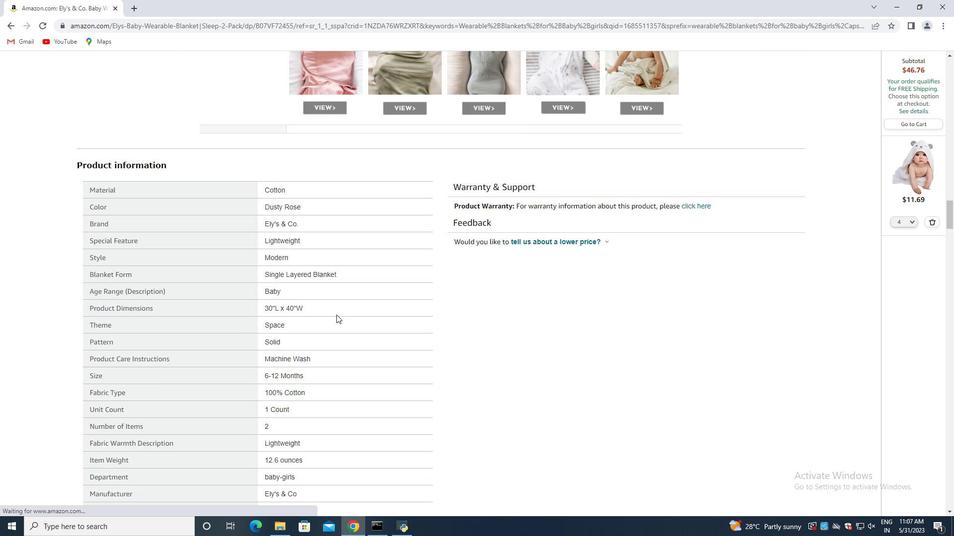 
Action: Mouse scrolled (336, 317) with delta (0, 0)
Screenshot: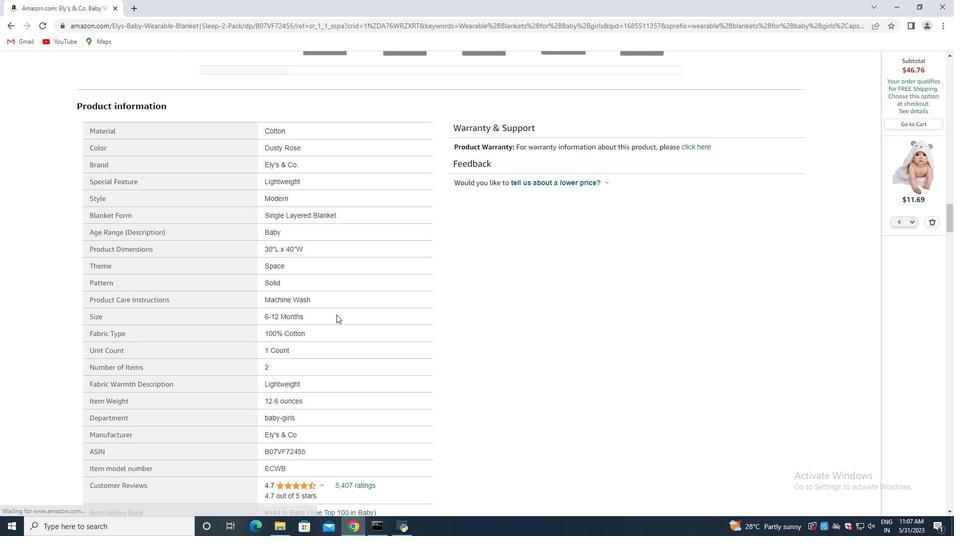 
Action: Mouse moved to (336, 318)
Screenshot: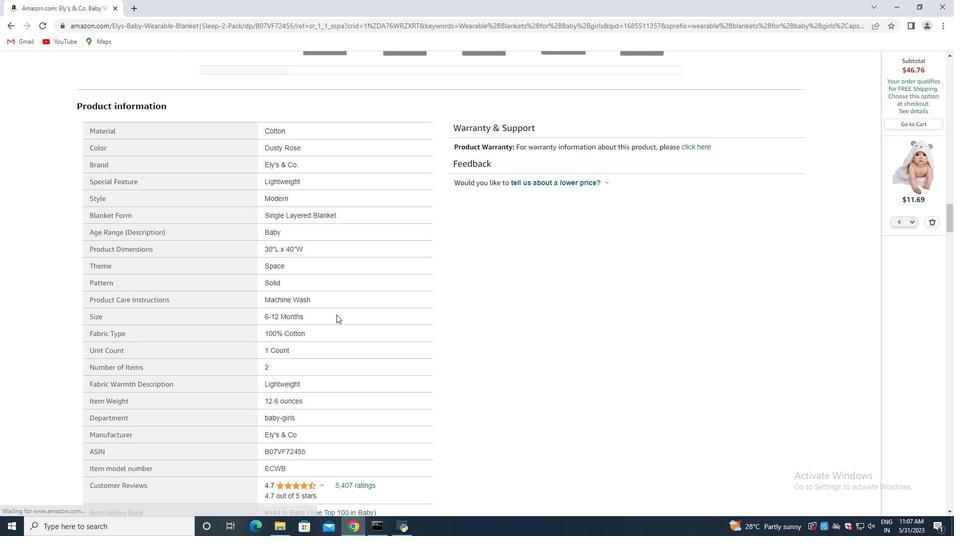 
Action: Mouse scrolled (336, 317) with delta (0, 0)
Screenshot: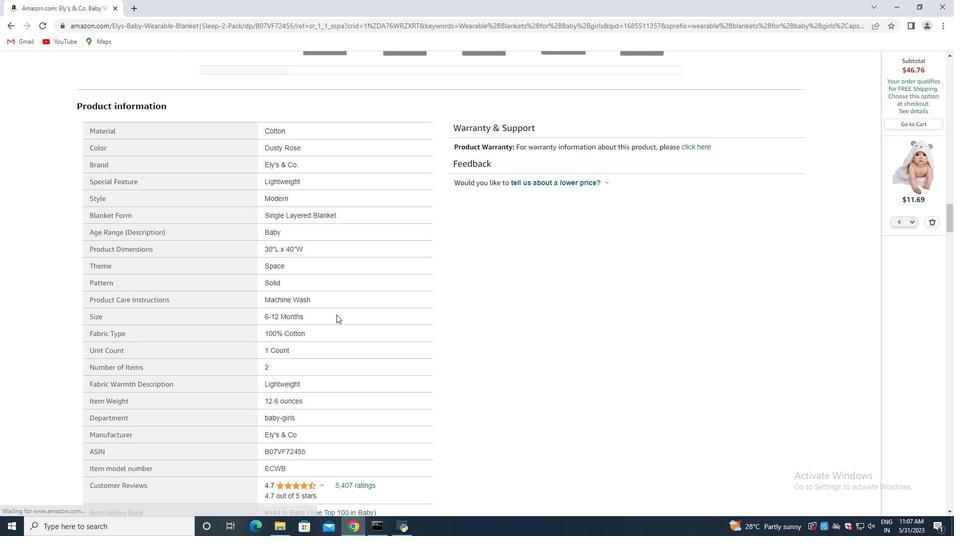 
Action: Mouse moved to (346, 318)
Screenshot: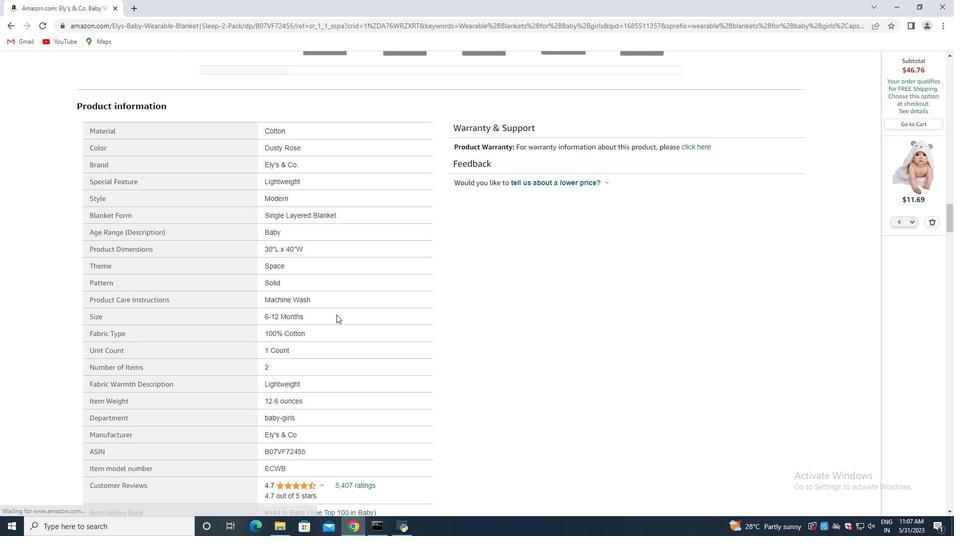 
Action: Mouse scrolled (336, 317) with delta (0, 0)
Screenshot: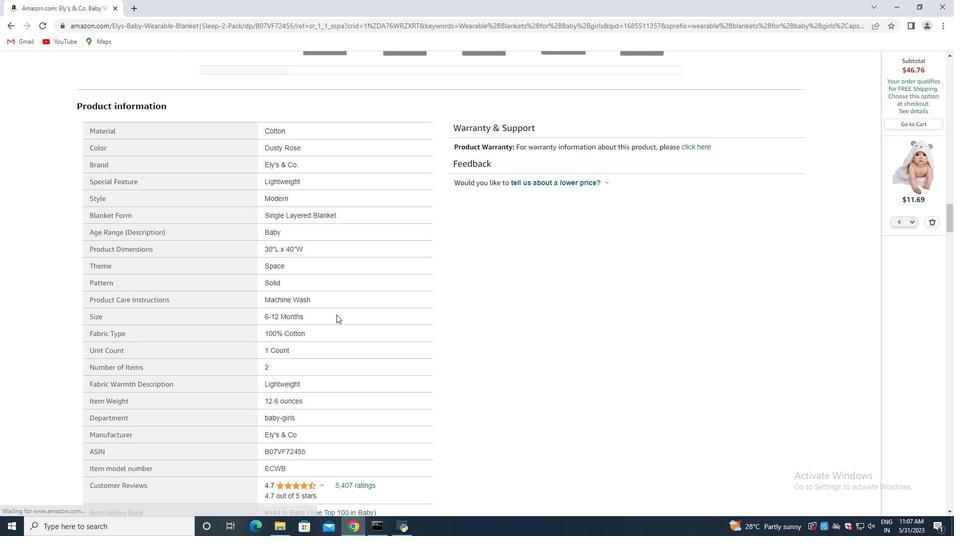 
Action: Mouse moved to (357, 318)
Screenshot: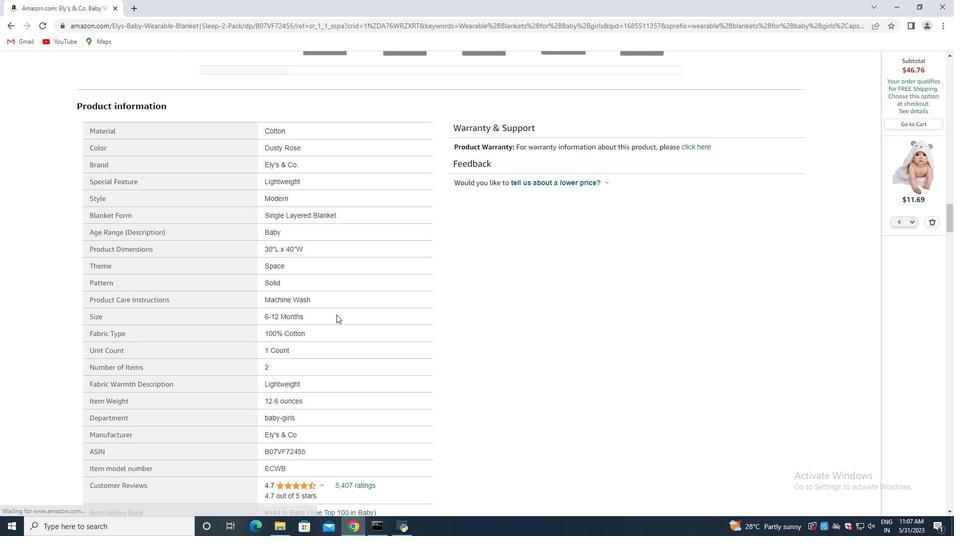 
Action: Mouse scrolled (336, 317) with delta (0, 0)
Screenshot: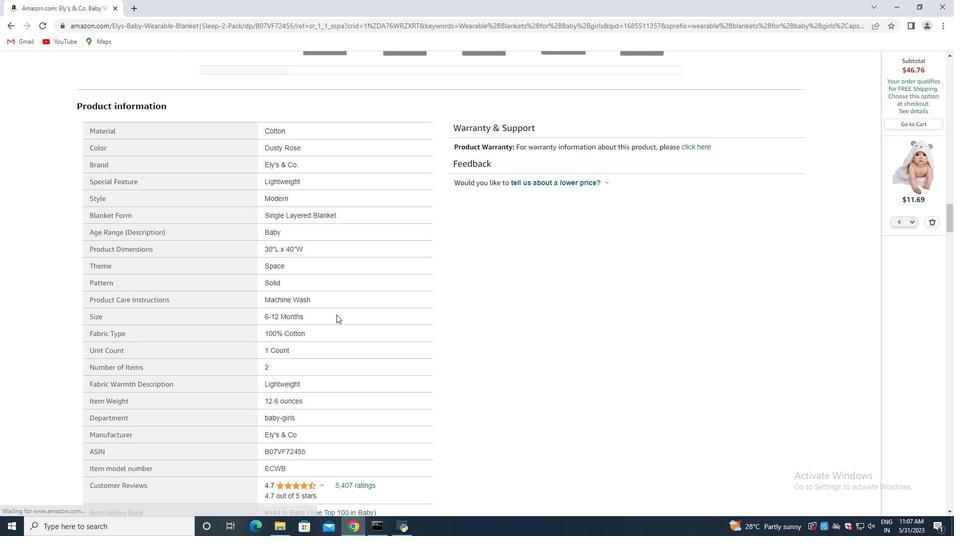 
Action: Mouse moved to (360, 315)
Screenshot: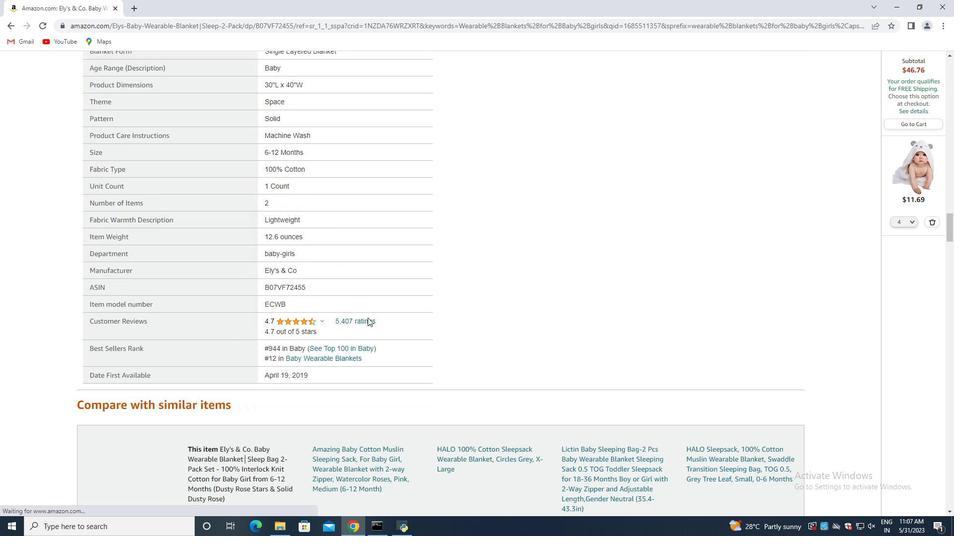 
Action: Mouse scrolled (360, 314) with delta (0, 0)
Screenshot: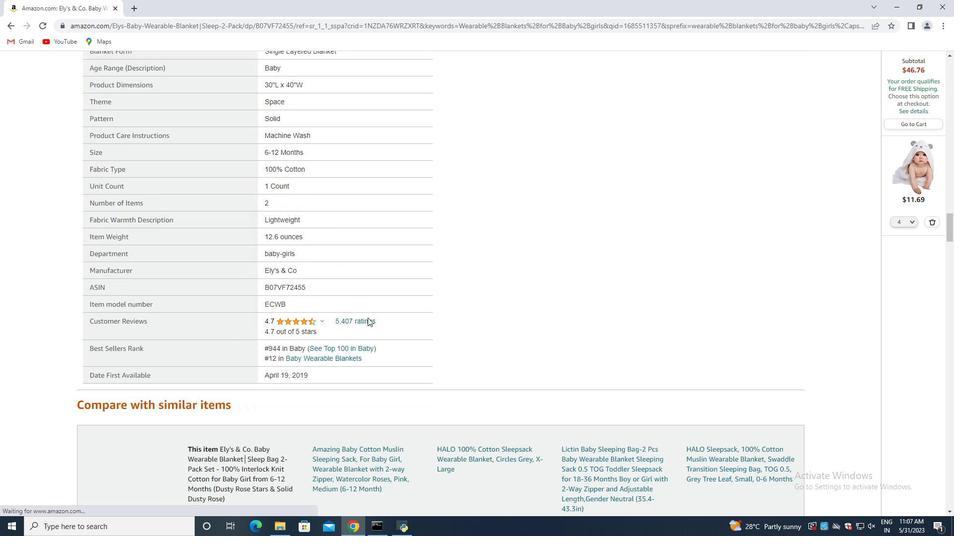 
Action: Mouse moved to (354, 316)
Screenshot: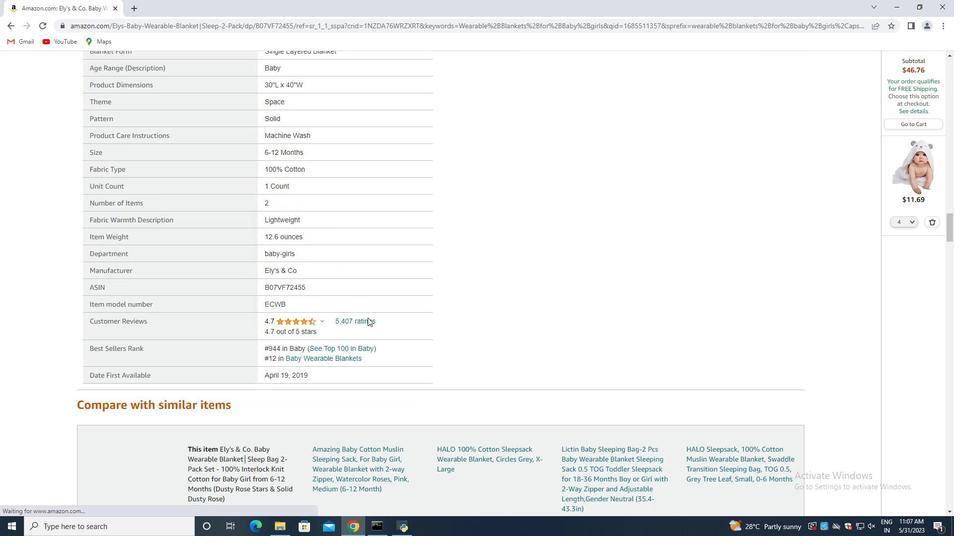 
Action: Mouse scrolled (356, 315) with delta (0, 0)
Screenshot: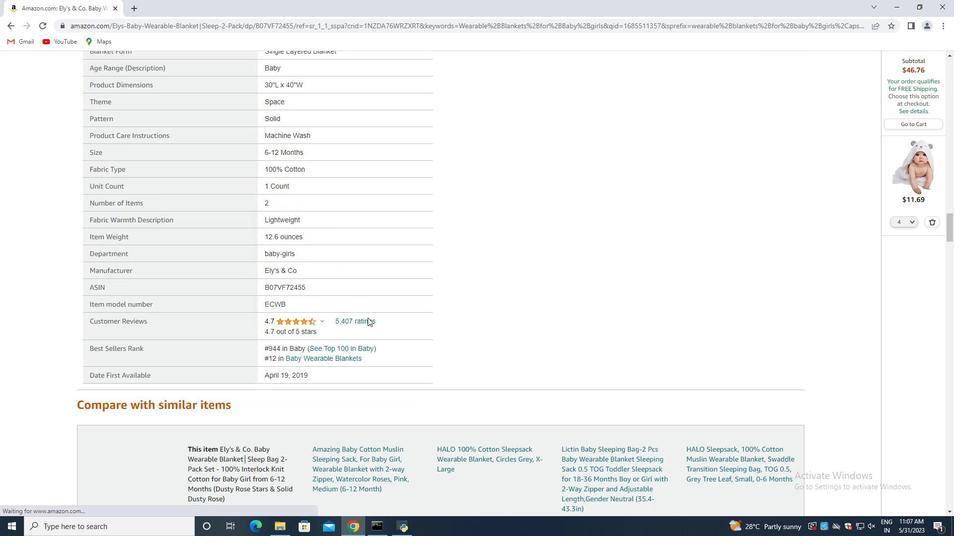 
Action: Mouse scrolled (354, 315) with delta (0, 0)
Screenshot: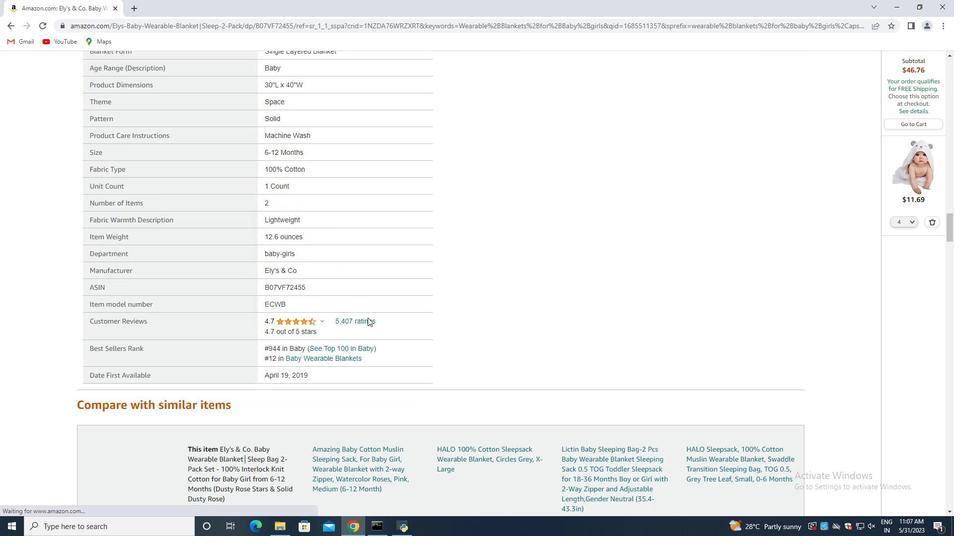 
Action: Mouse scrolled (354, 315) with delta (0, 0)
Screenshot: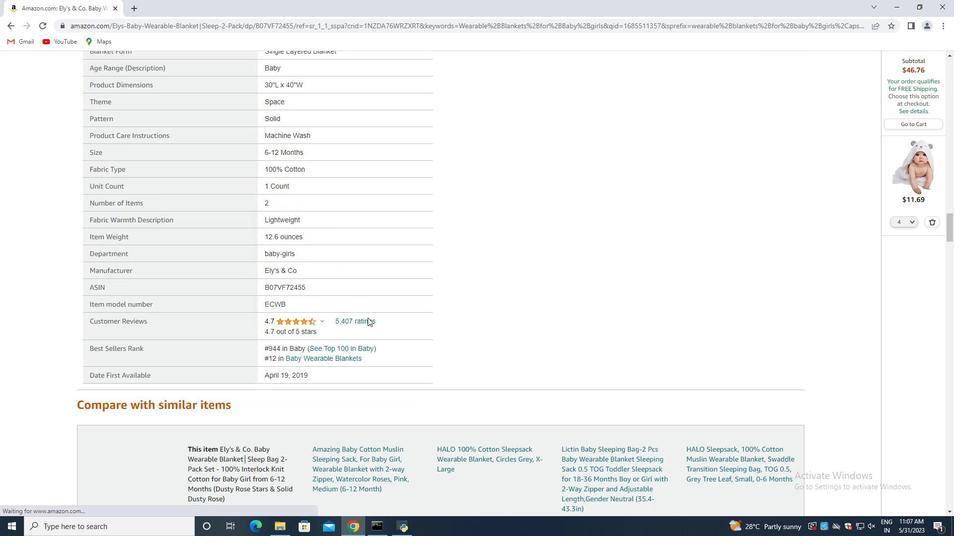 
Action: Mouse scrolled (354, 315) with delta (0, 0)
Screenshot: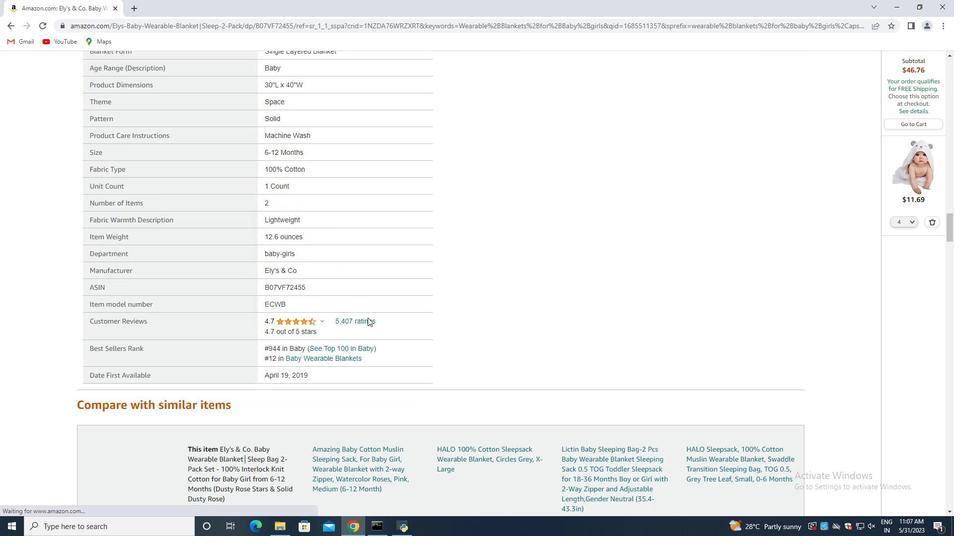 
Action: Mouse moved to (363, 320)
Screenshot: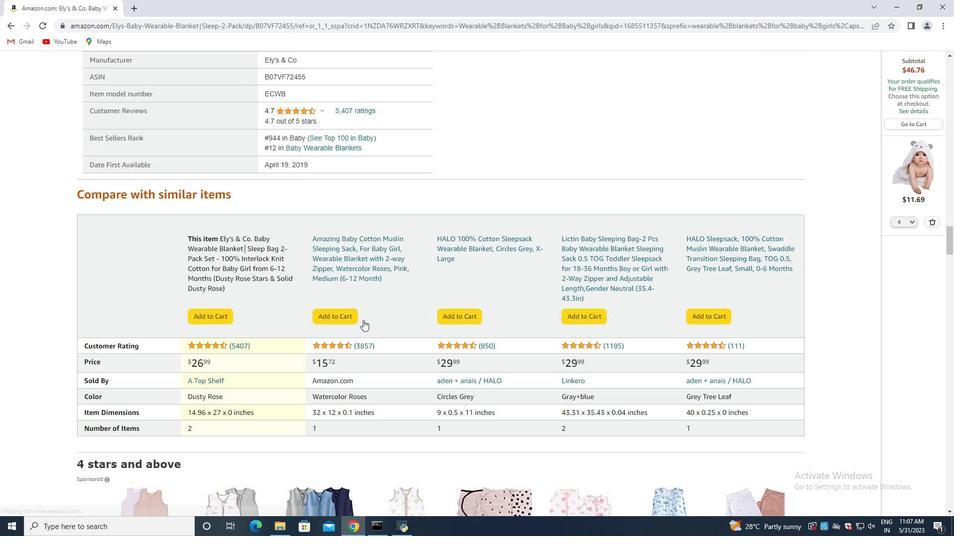 
Action: Mouse scrolled (363, 320) with delta (0, 0)
Screenshot: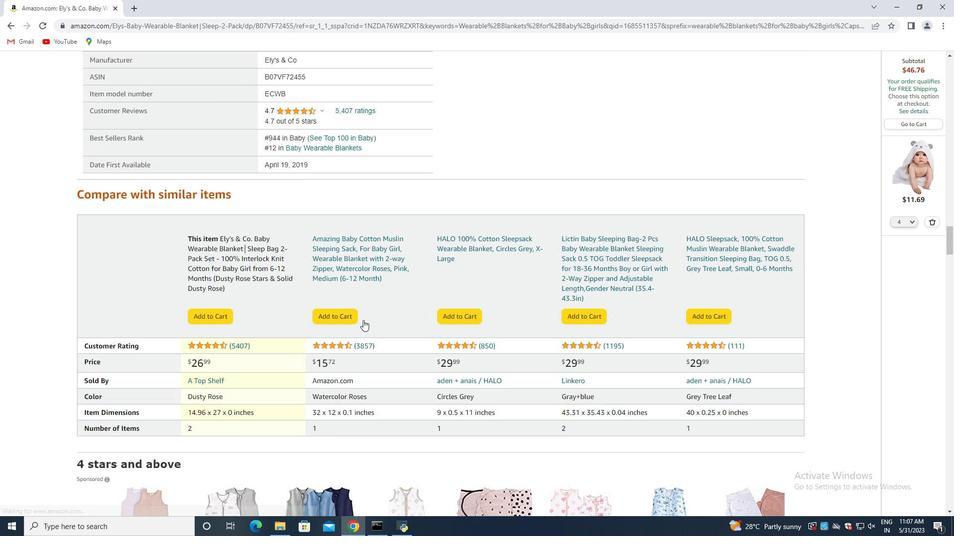 
Action: Mouse moved to (359, 320)
Screenshot: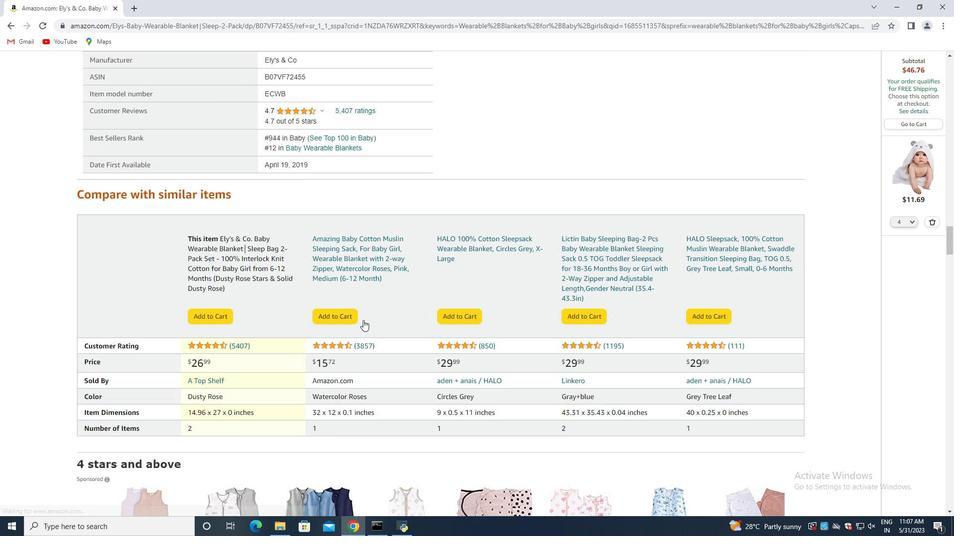 
Action: Mouse scrolled (359, 320) with delta (0, 0)
Screenshot: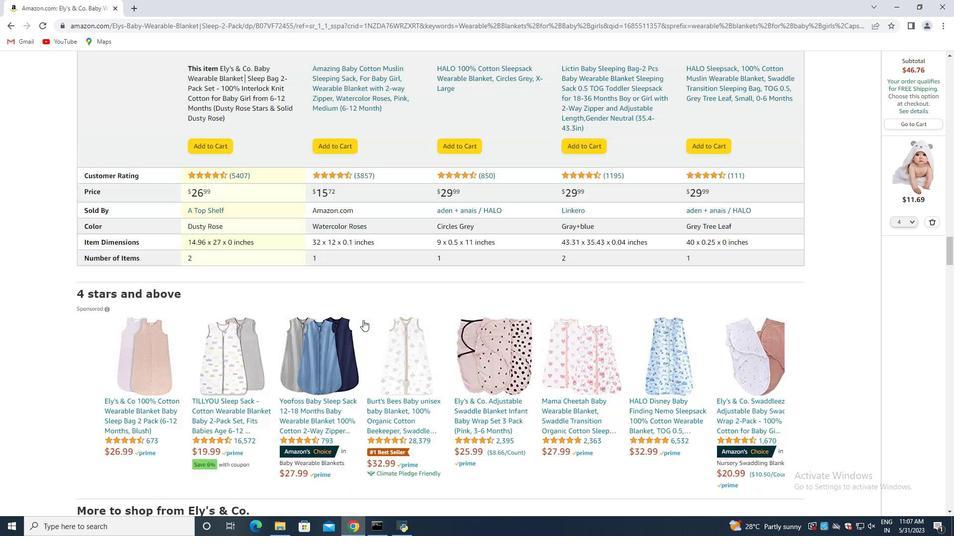 
Action: Mouse moved to (358, 320)
Screenshot: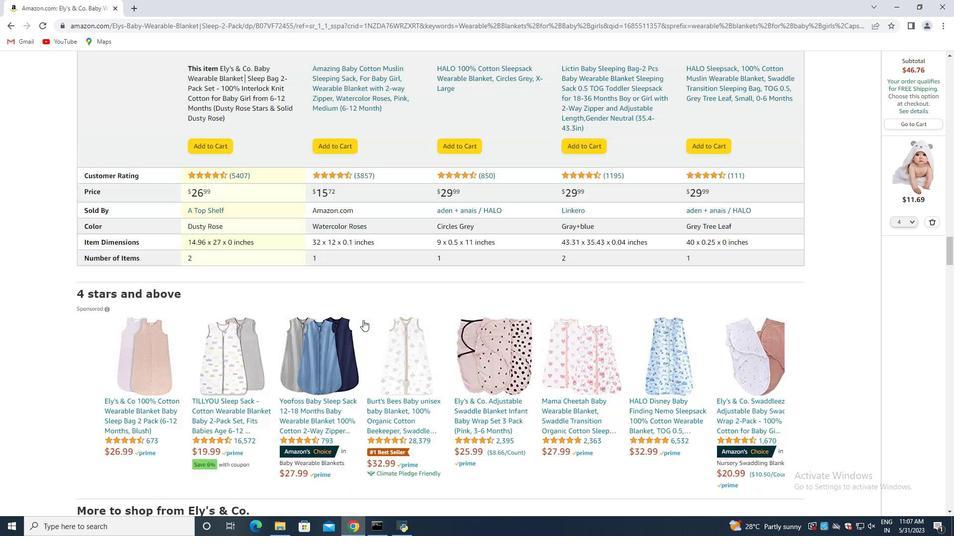 
Action: Mouse scrolled (359, 320) with delta (0, 0)
Screenshot: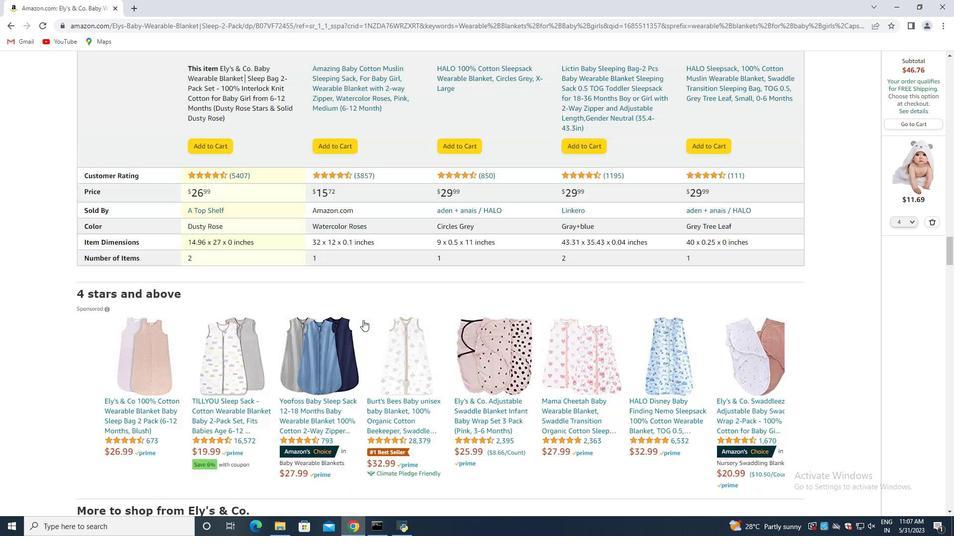 
Action: Mouse moved to (359, 320)
Screenshot: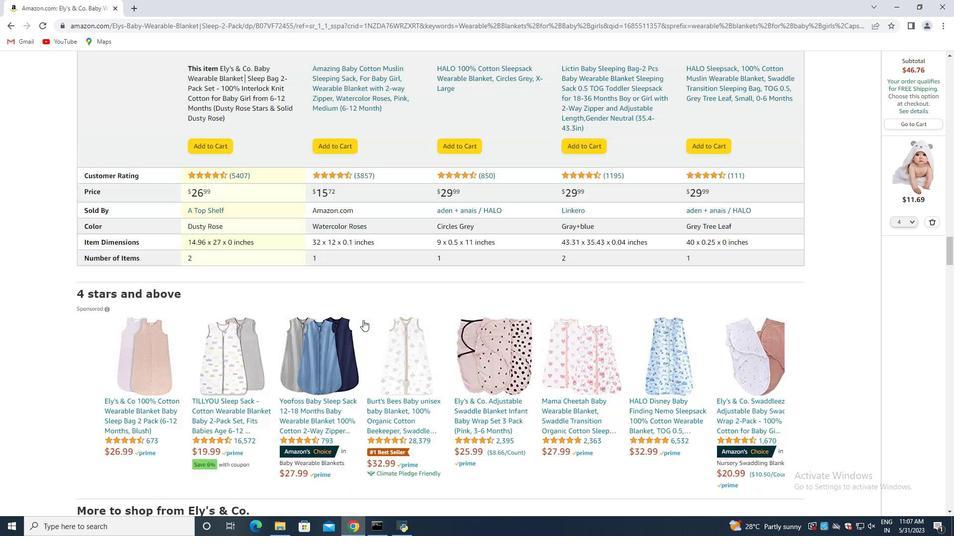 
Action: Mouse scrolled (358, 320) with delta (0, 0)
Screenshot: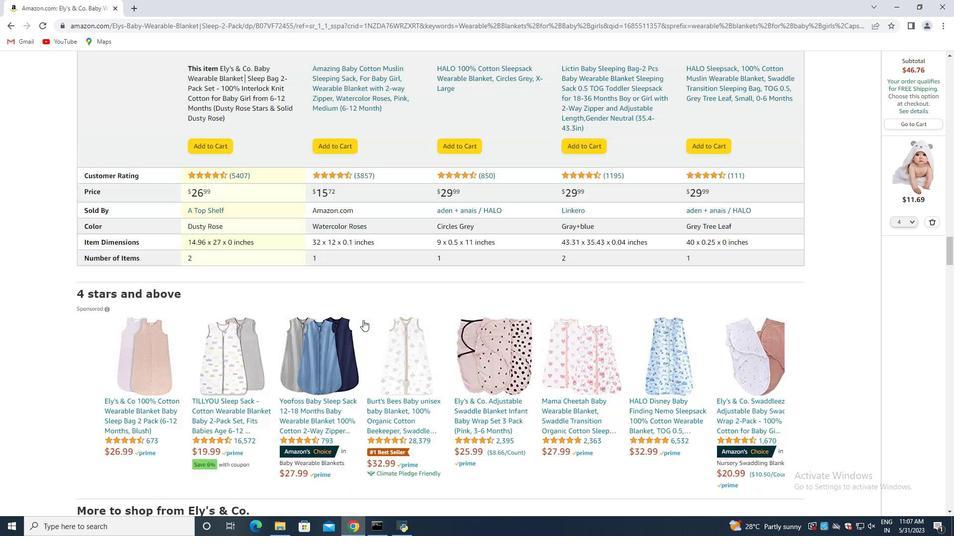 
Action: Mouse moved to (363, 312)
Screenshot: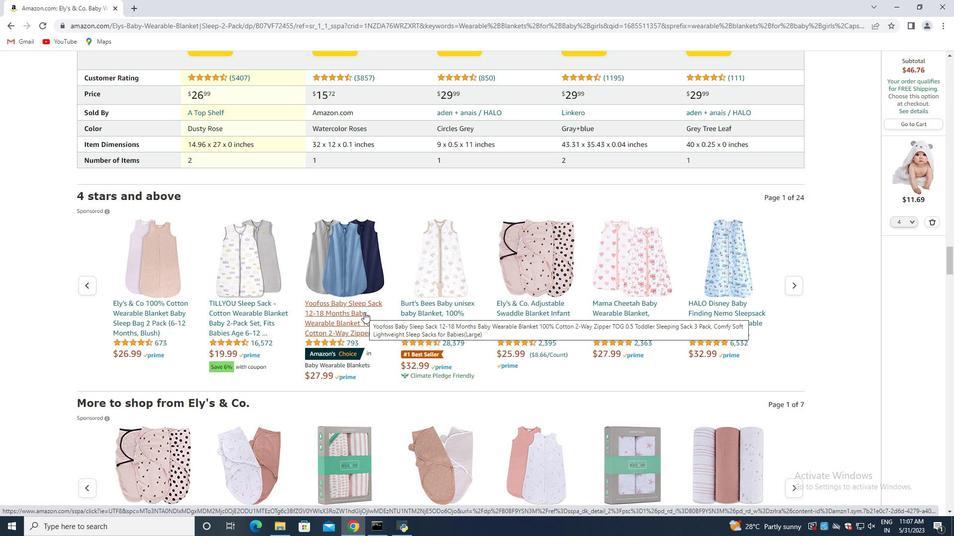 
Action: Mouse scrolled (363, 312) with delta (0, 0)
Screenshot: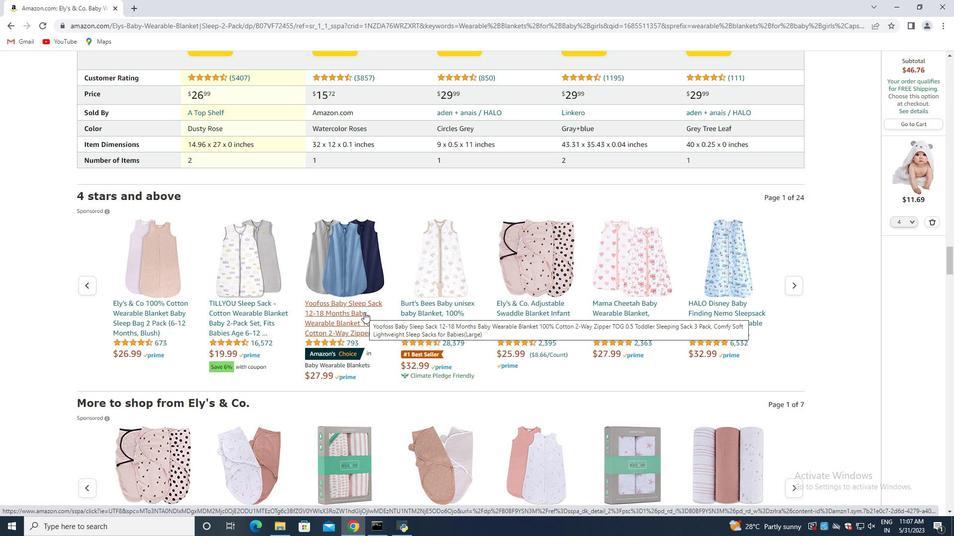 
Action: Mouse moved to (363, 314)
Screenshot: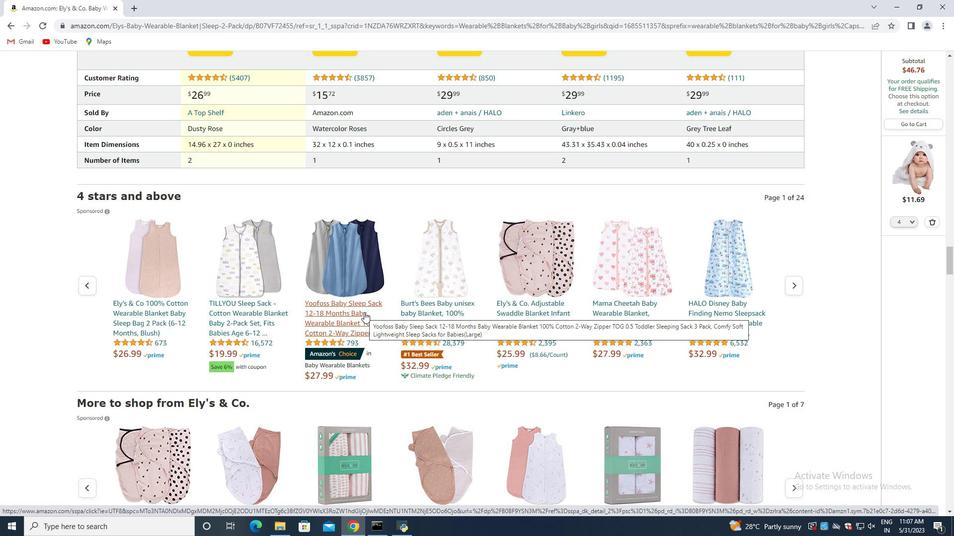 
Action: Mouse scrolled (363, 313) with delta (0, 0)
Screenshot: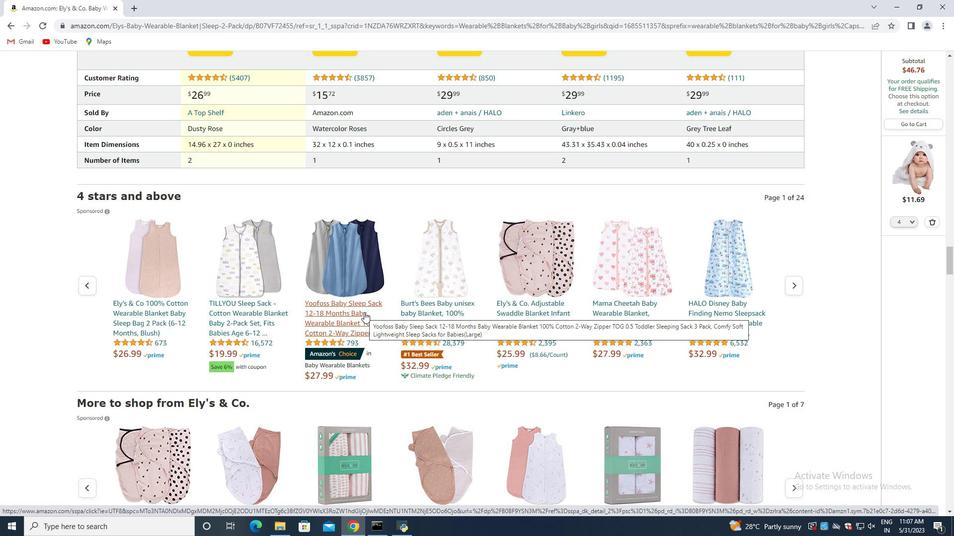 
Action: Mouse scrolled (363, 314) with delta (0, 0)
Screenshot: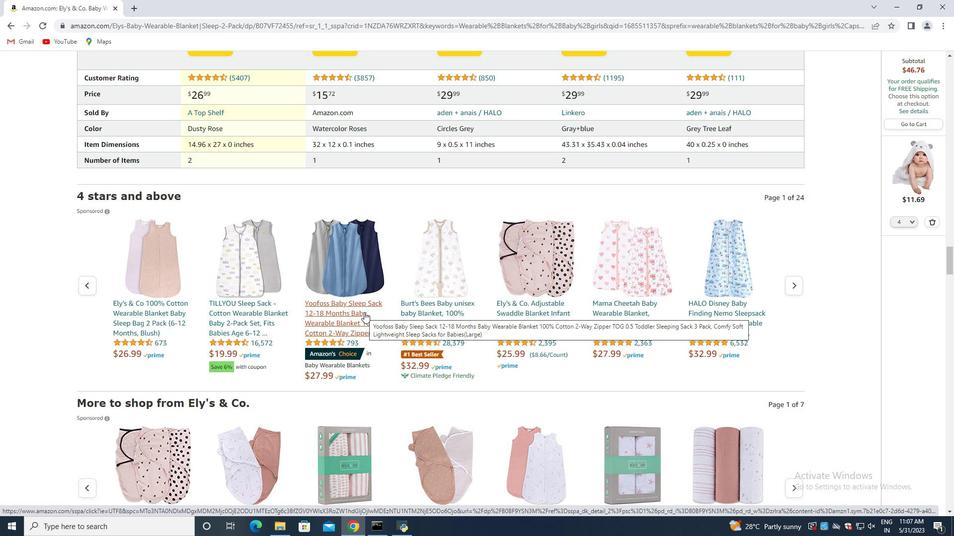 
Action: Mouse moved to (356, 327)
Screenshot: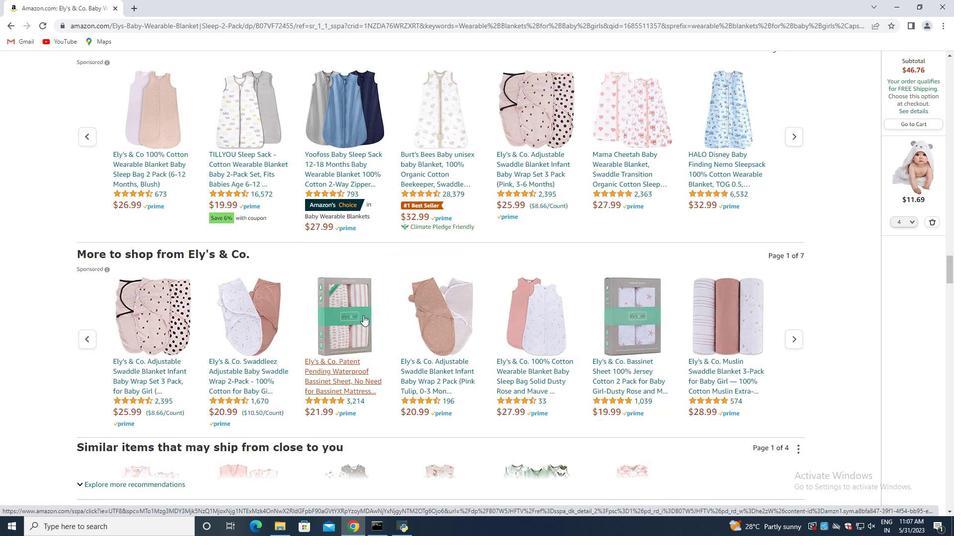 
Action: Mouse scrolled (358, 325) with delta (0, 0)
Screenshot: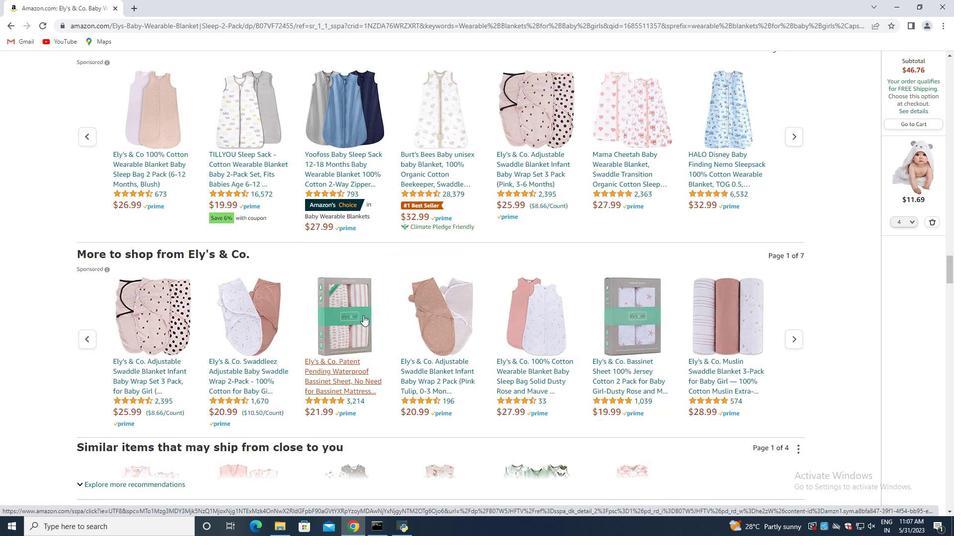 
Action: Mouse scrolled (356, 327) with delta (0, 0)
Screenshot: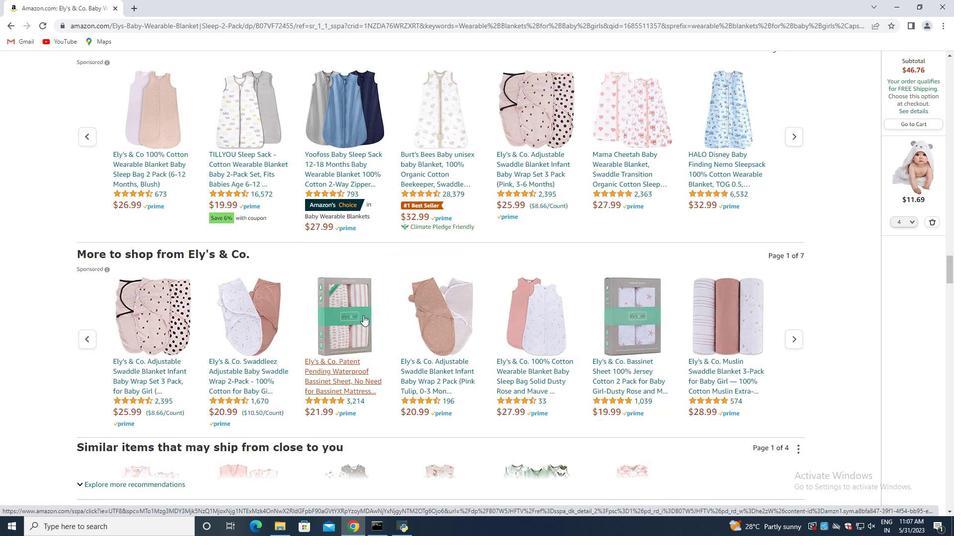 
Action: Mouse scrolled (356, 327) with delta (0, 0)
Screenshot: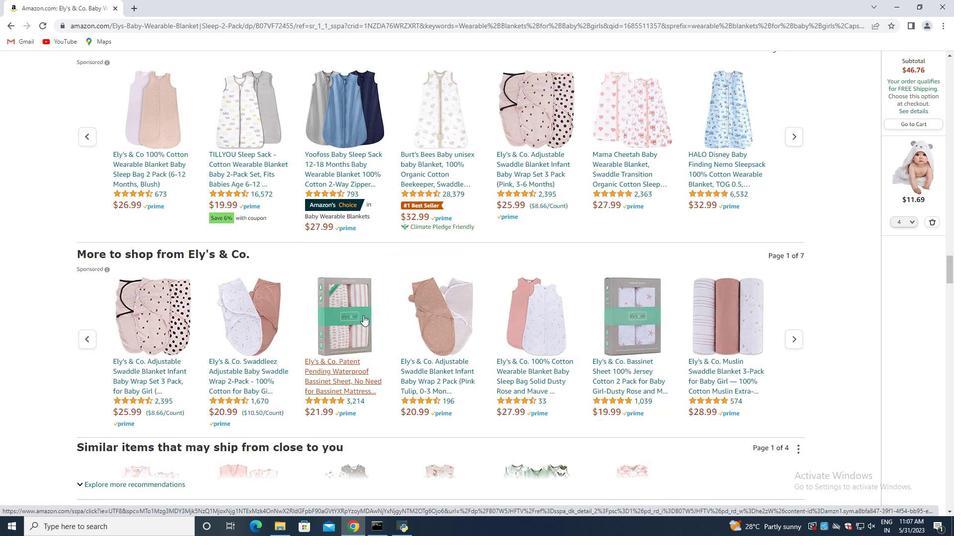 
Action: Mouse moved to (357, 328)
Screenshot: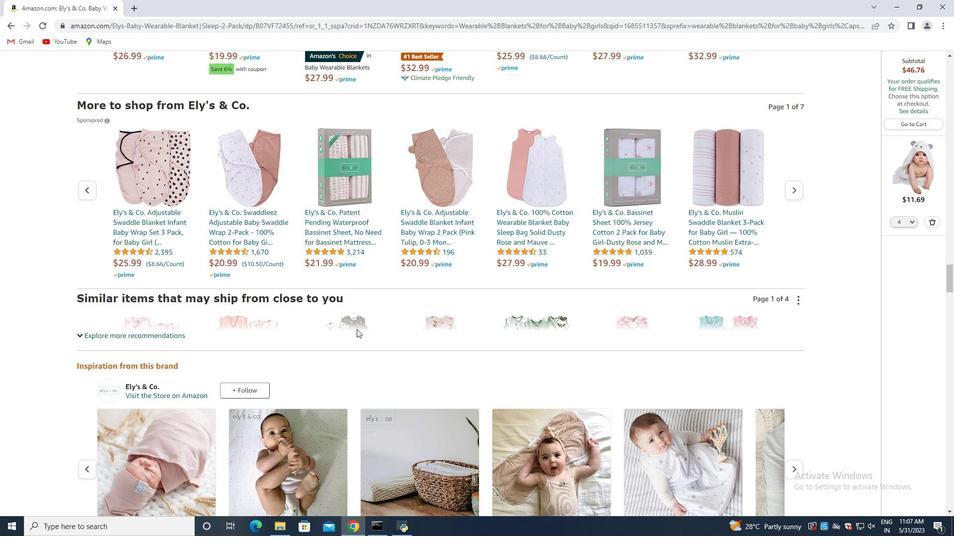 
Action: Mouse scrolled (357, 327) with delta (0, 0)
Screenshot: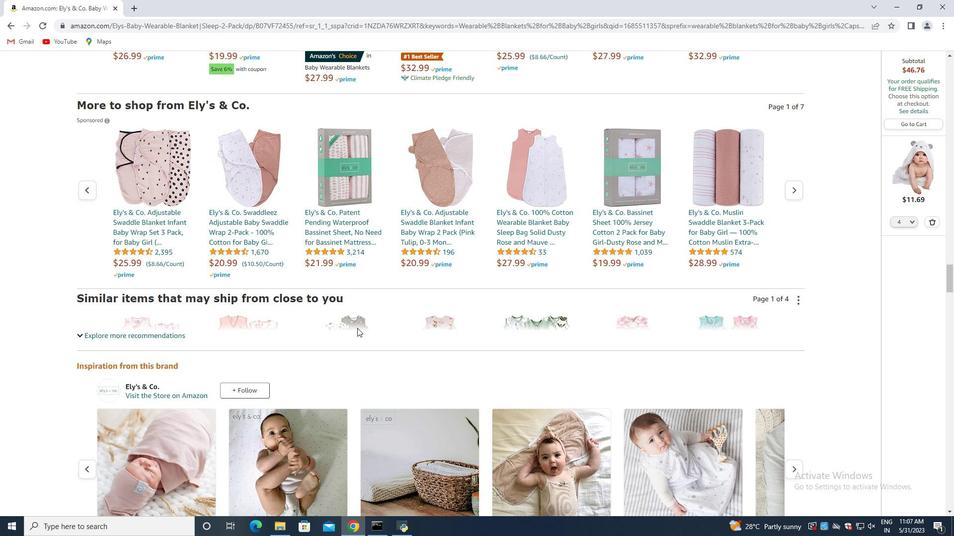 
Action: Mouse scrolled (357, 327) with delta (0, 0)
Screenshot: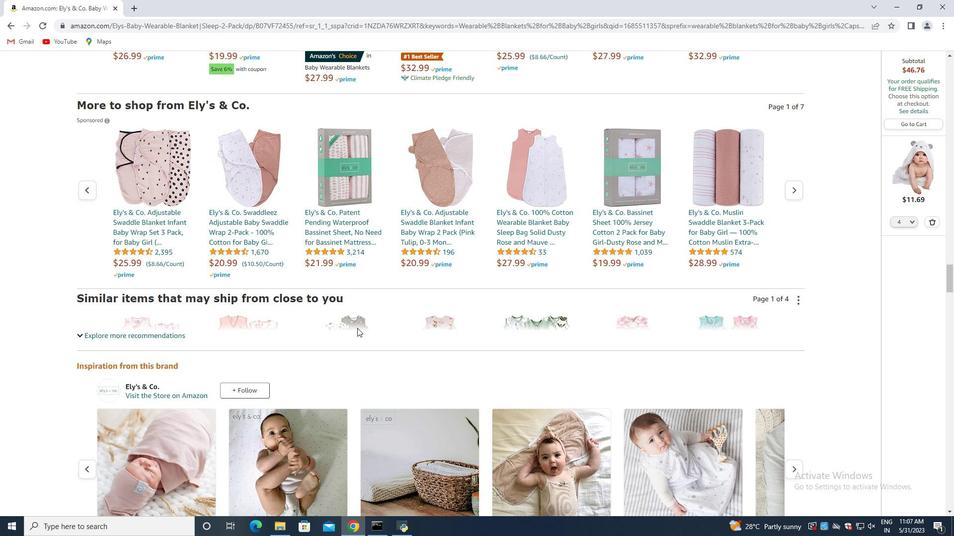
Action: Mouse scrolled (357, 327) with delta (0, 0)
Screenshot: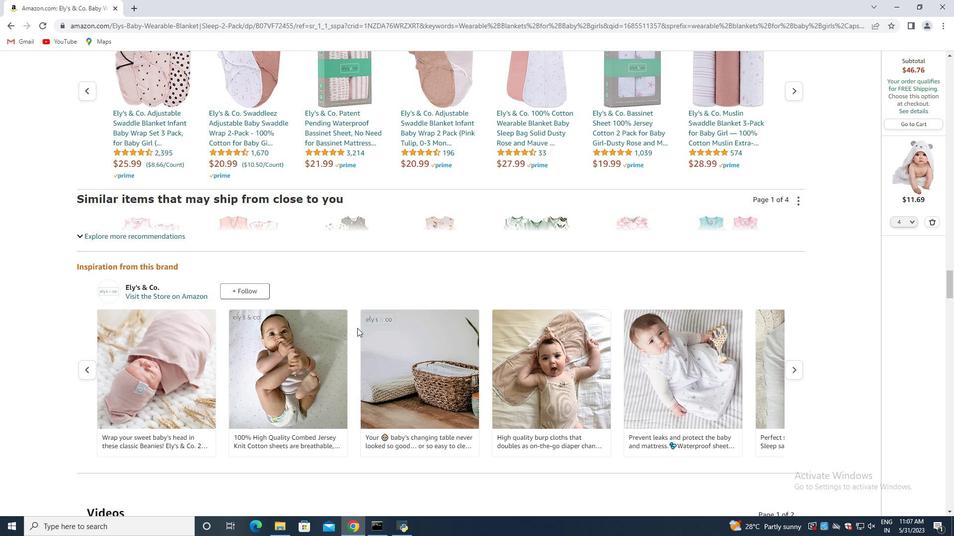 
Action: Mouse scrolled (357, 327) with delta (0, 0)
Screenshot: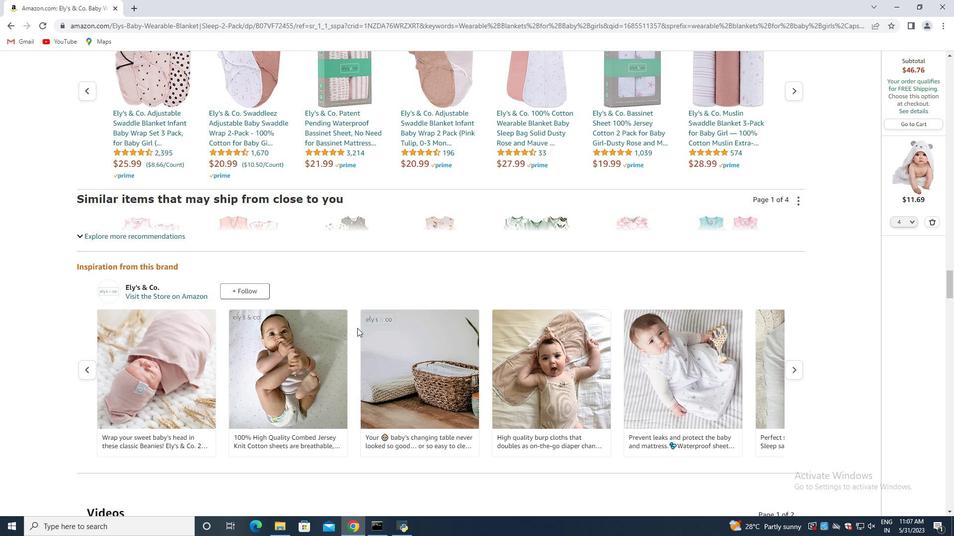
Action: Mouse scrolled (357, 327) with delta (0, 0)
Screenshot: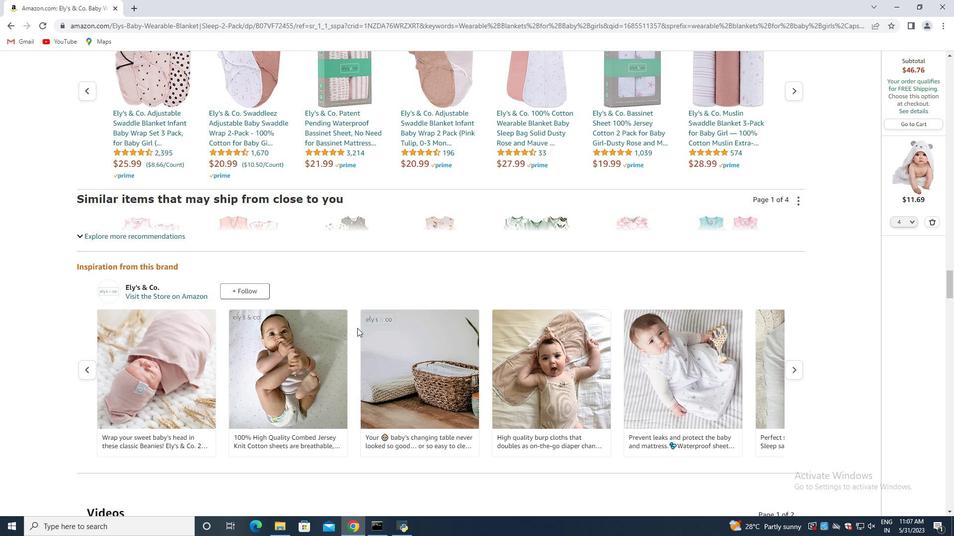 
Action: Mouse moved to (357, 327)
Screenshot: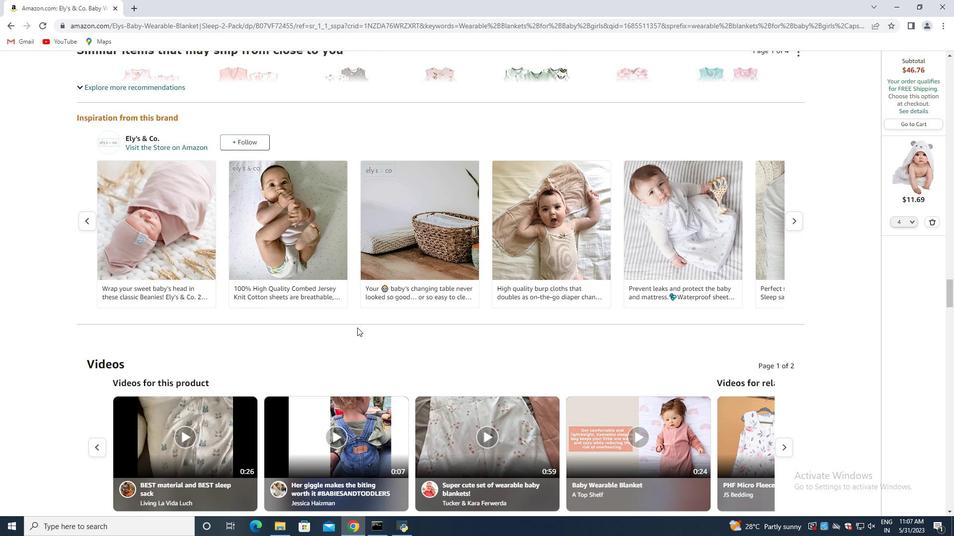 
Action: Mouse scrolled (357, 326) with delta (0, 0)
Screenshot: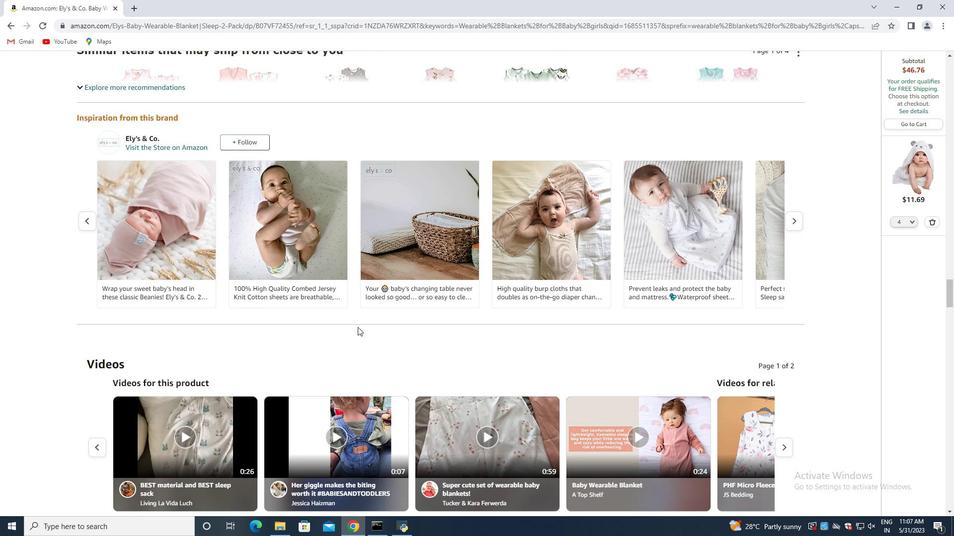 
Action: Mouse scrolled (357, 326) with delta (0, 0)
Screenshot: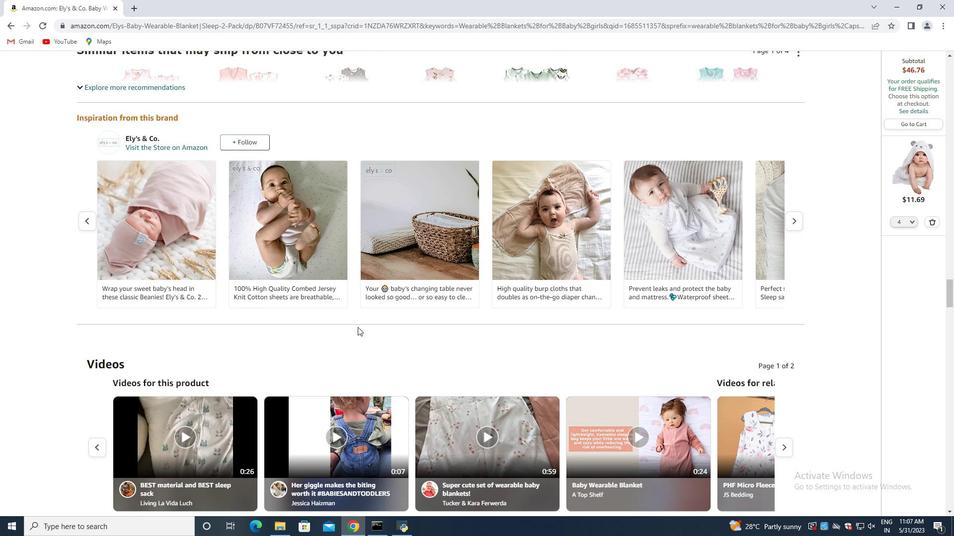
Action: Mouse scrolled (357, 326) with delta (0, 0)
Screenshot: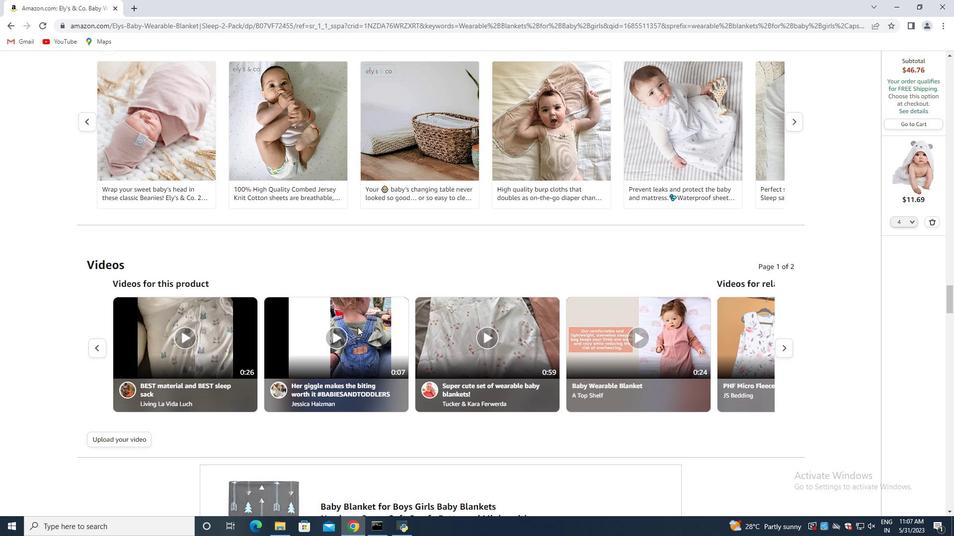 
Action: Mouse scrolled (357, 326) with delta (0, 0)
Screenshot: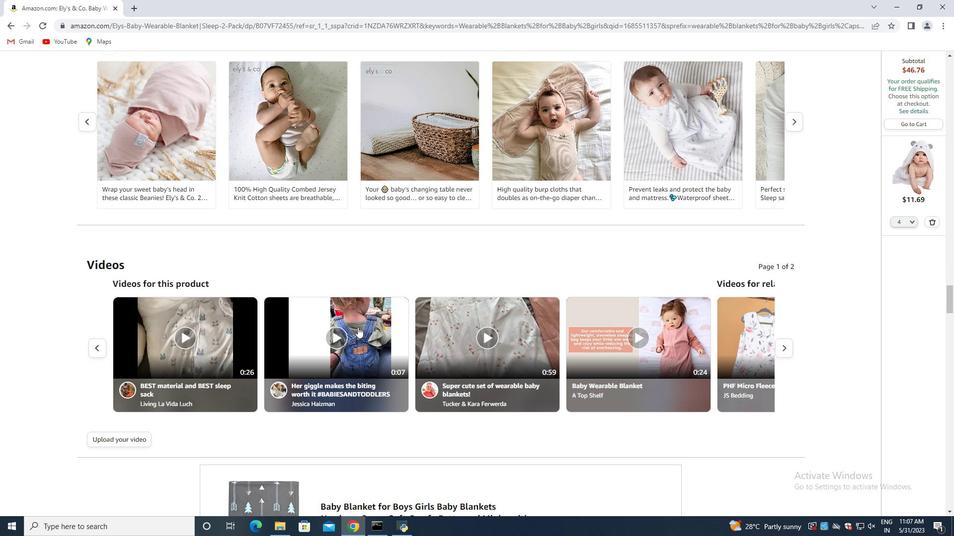 
Action: Mouse scrolled (357, 326) with delta (0, 0)
Screenshot: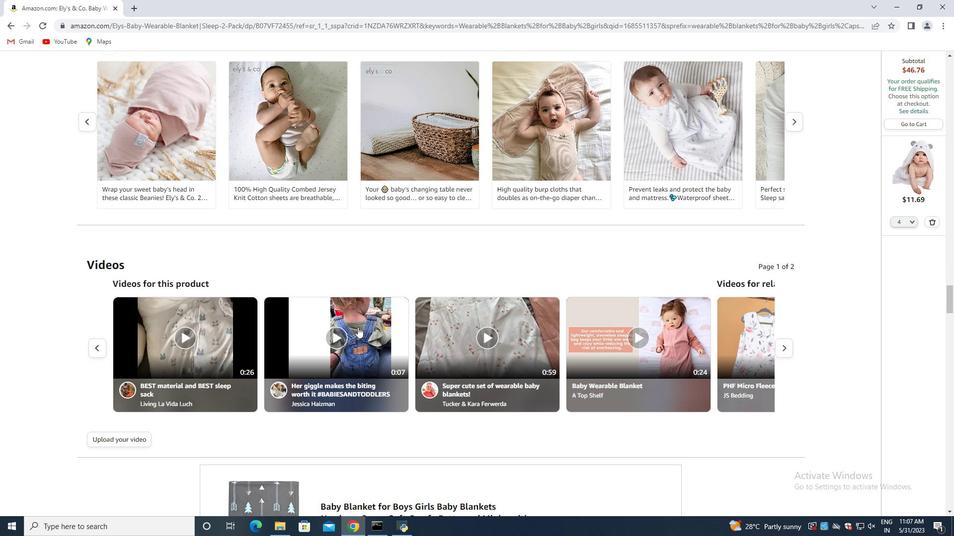 
Action: Mouse scrolled (357, 326) with delta (0, 0)
Screenshot: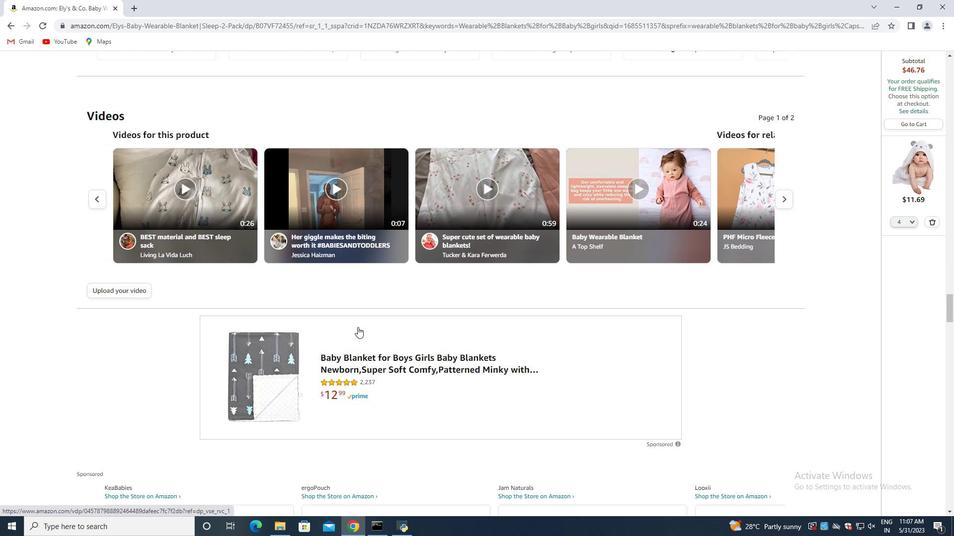 
Action: Mouse scrolled (357, 326) with delta (0, 0)
Screenshot: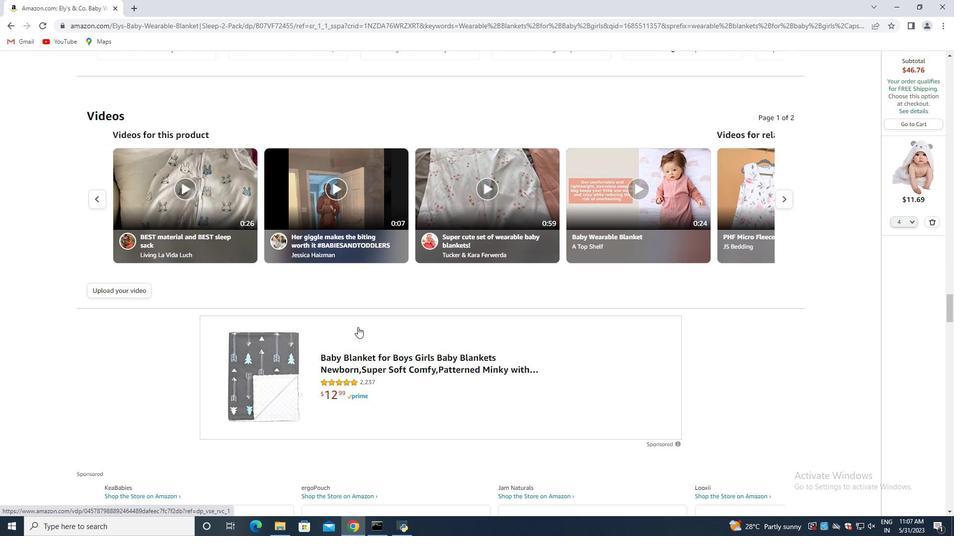 
Action: Mouse scrolled (357, 326) with delta (0, 0)
Screenshot: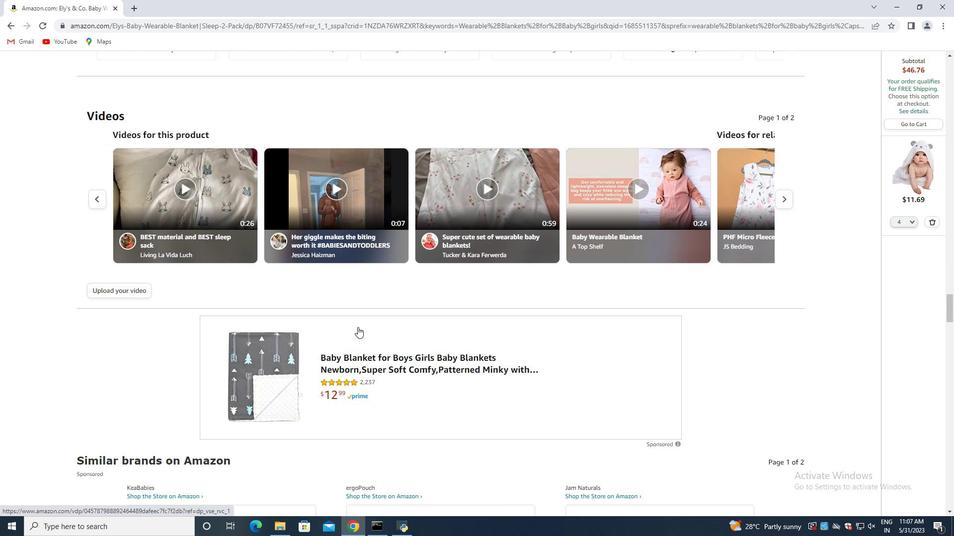 
Action: Mouse scrolled (357, 326) with delta (0, 0)
Screenshot: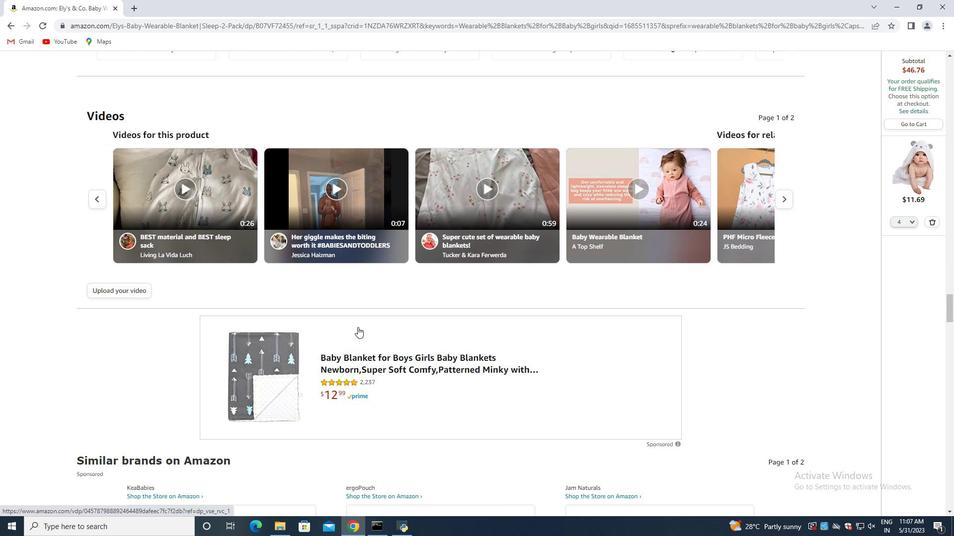 
Action: Mouse moved to (349, 325)
Screenshot: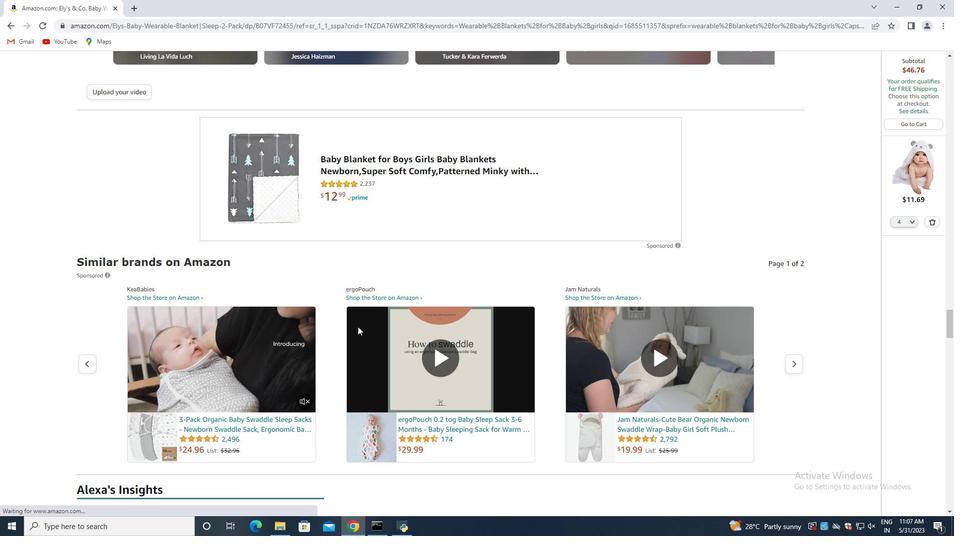
Action: Mouse scrolled (349, 325) with delta (0, 0)
Screenshot: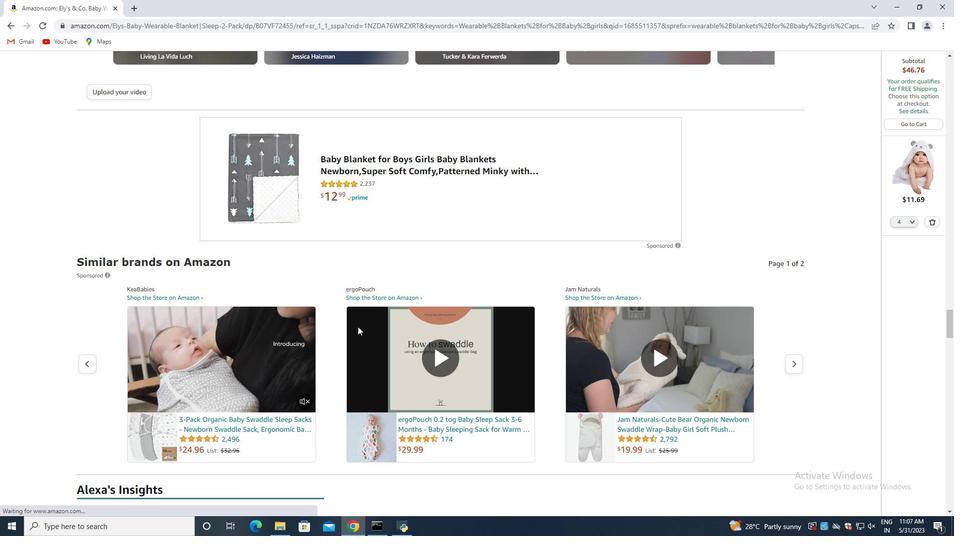 
Action: Mouse scrolled (349, 325) with delta (0, 0)
Screenshot: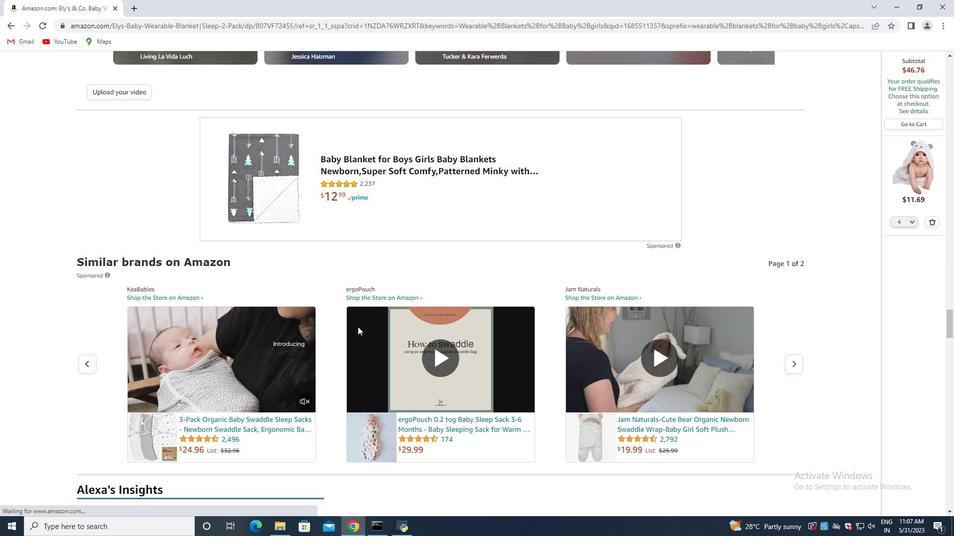 
Action: Mouse moved to (349, 325)
Screenshot: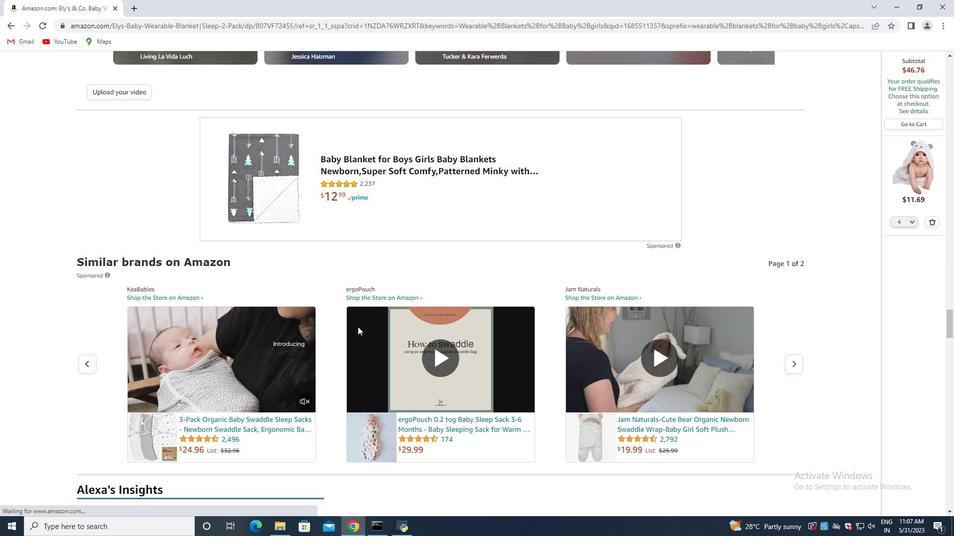 
Action: Mouse scrolled (349, 325) with delta (0, 0)
Screenshot: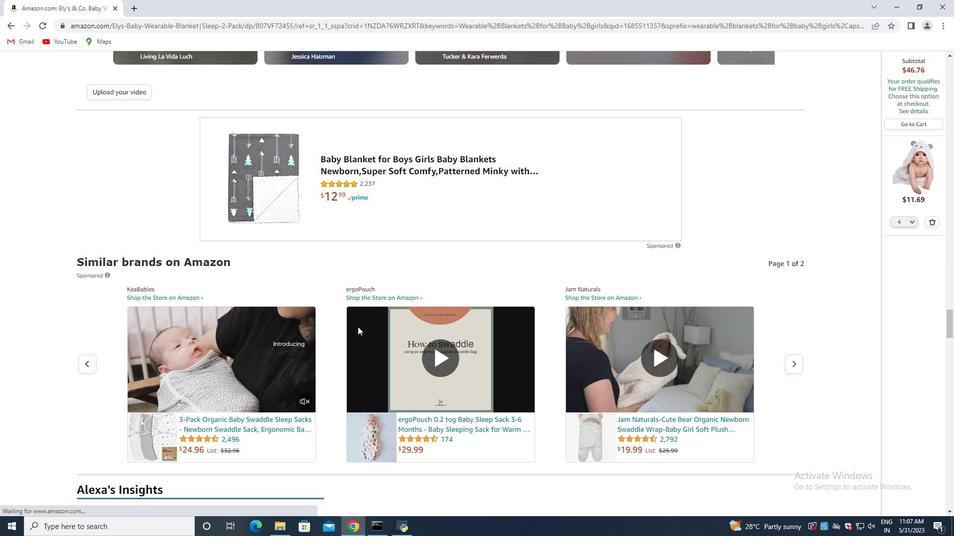 
Action: Mouse scrolled (349, 325) with delta (0, 0)
Screenshot: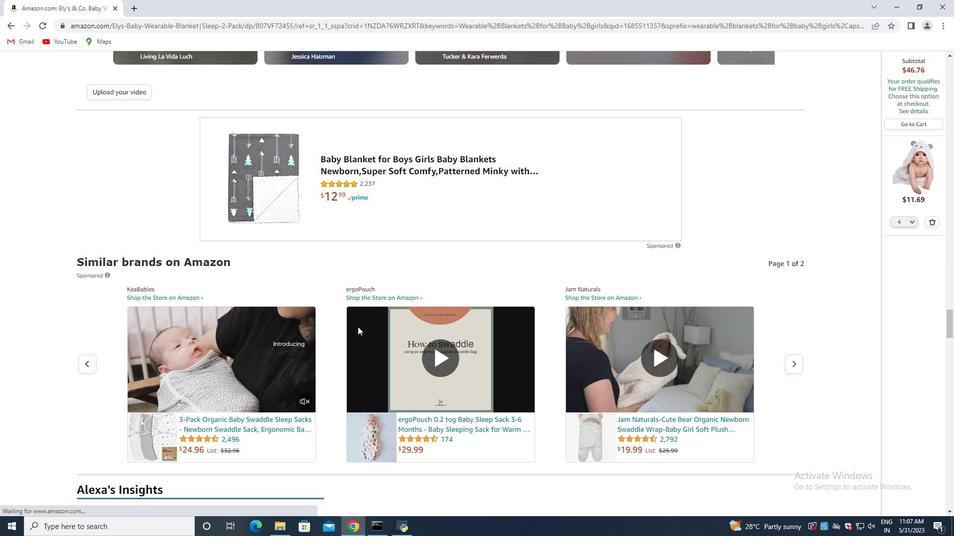 
Action: Mouse scrolled (349, 325) with delta (0, 0)
Screenshot: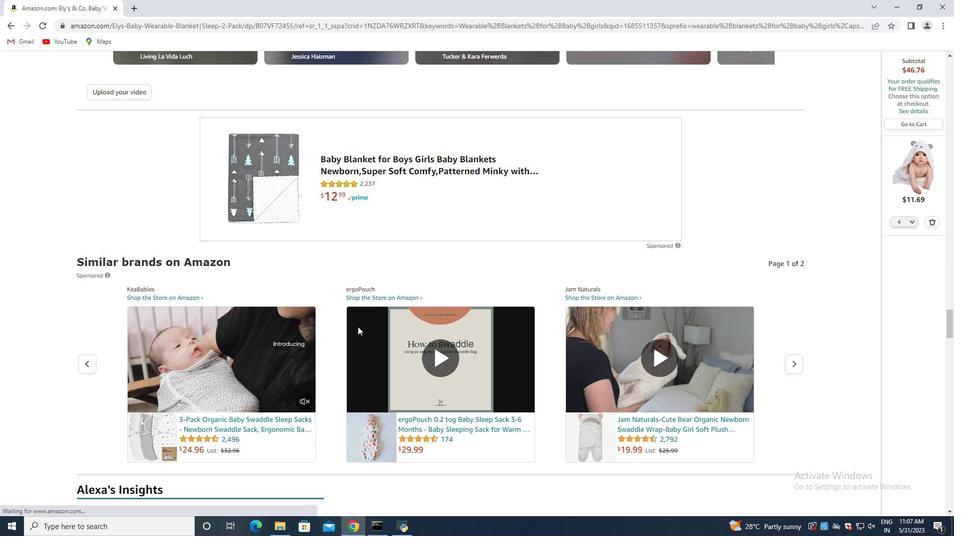 
Action: Mouse scrolled (349, 325) with delta (0, 0)
Screenshot: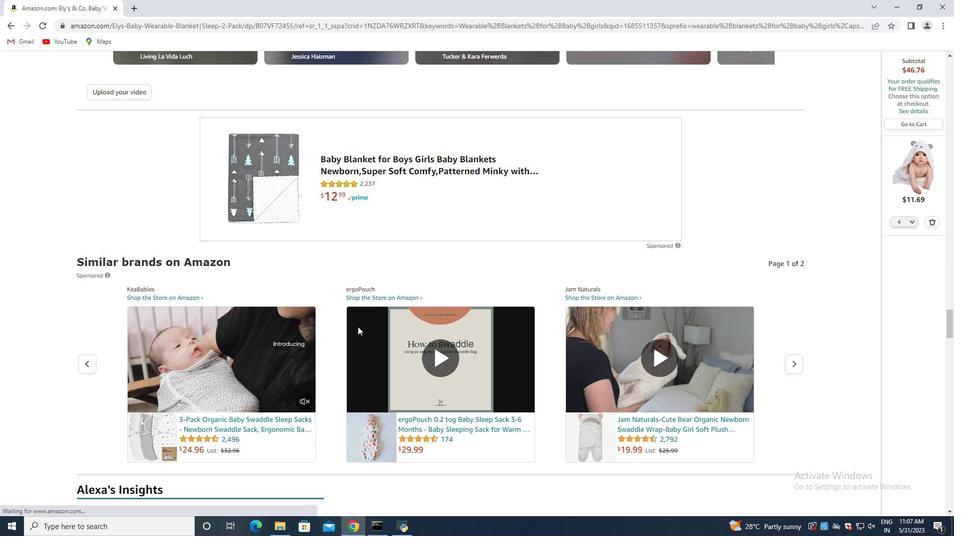 
Action: Mouse scrolled (349, 325) with delta (0, 0)
Screenshot: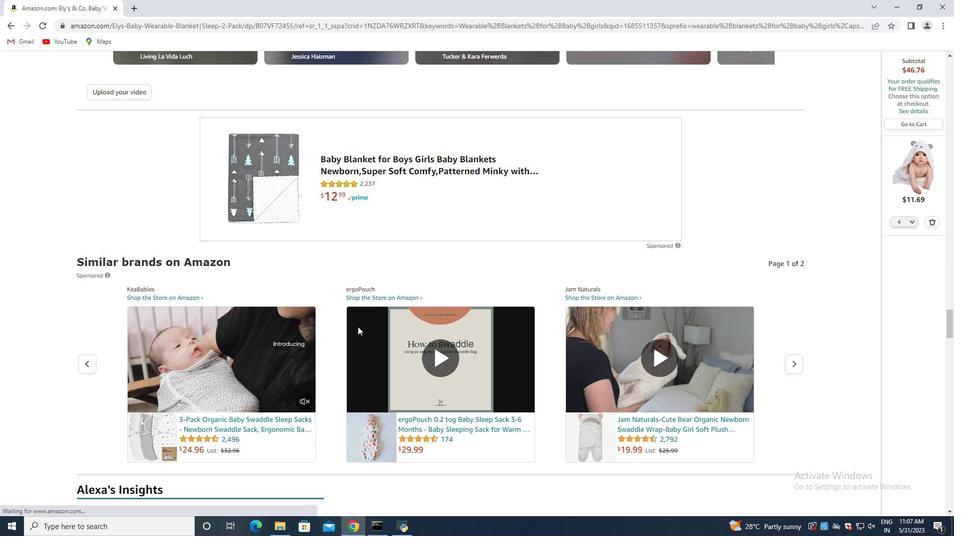 
Action: Mouse moved to (348, 313)
Screenshot: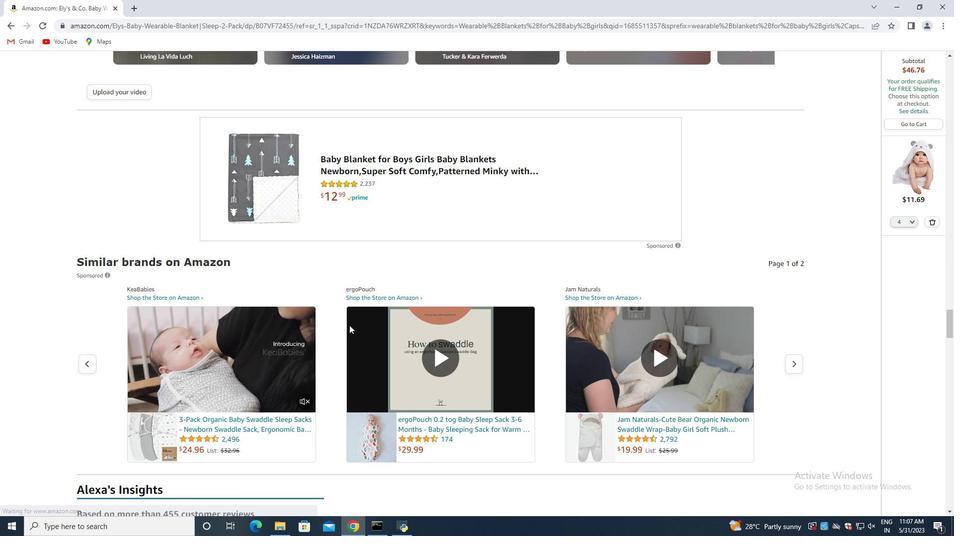 
Action: Mouse scrolled (348, 314) with delta (0, 0)
Screenshot: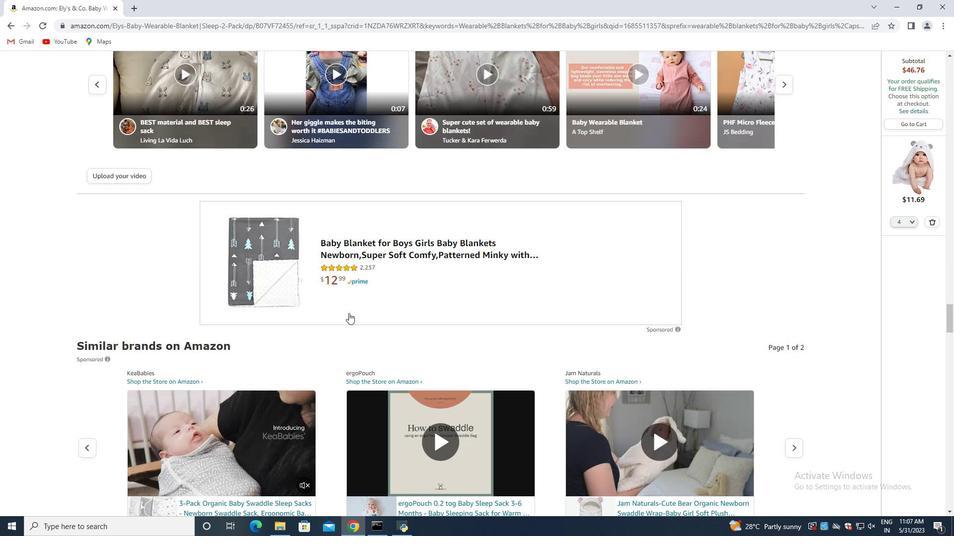 
Action: Mouse scrolled (348, 314) with delta (0, 0)
Screenshot: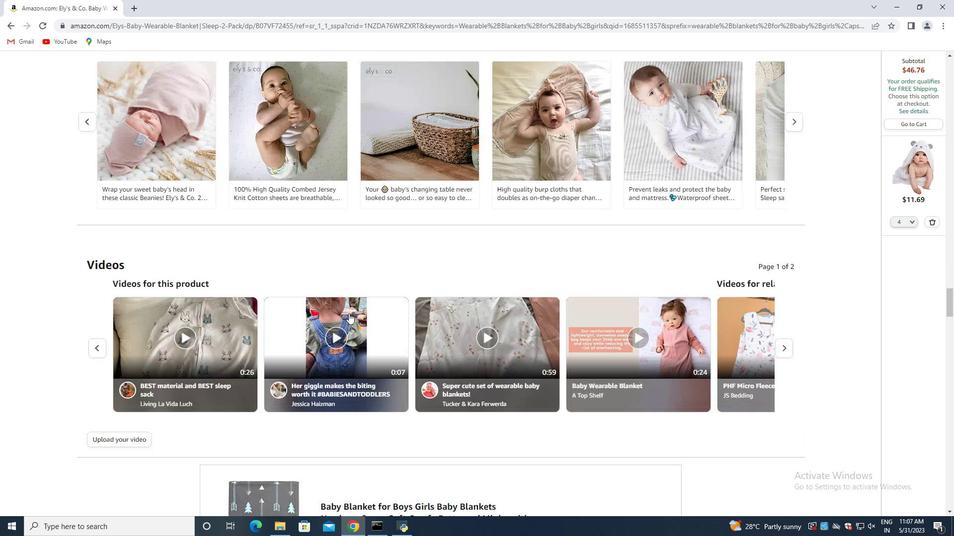 
Action: Mouse moved to (349, 311)
Screenshot: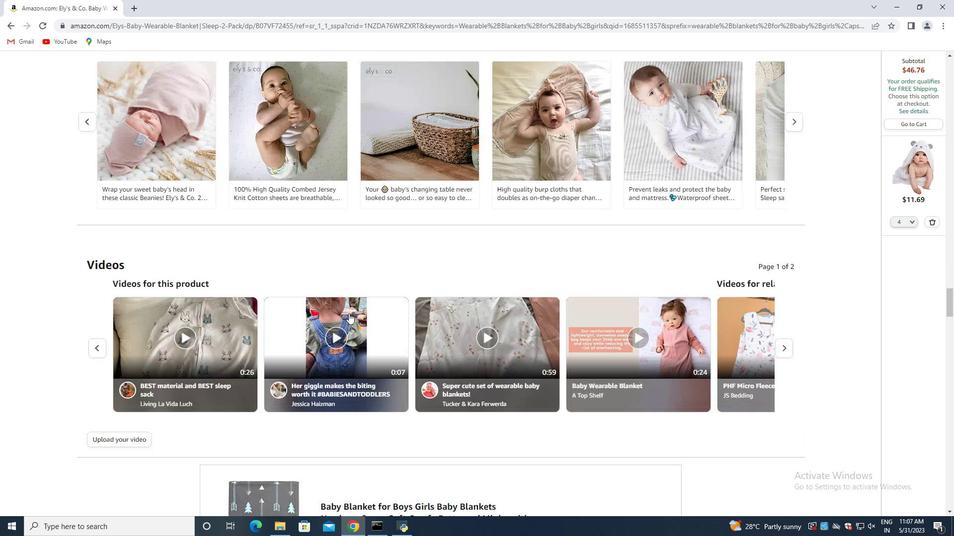 
Action: Mouse scrolled (349, 311) with delta (0, 0)
Screenshot: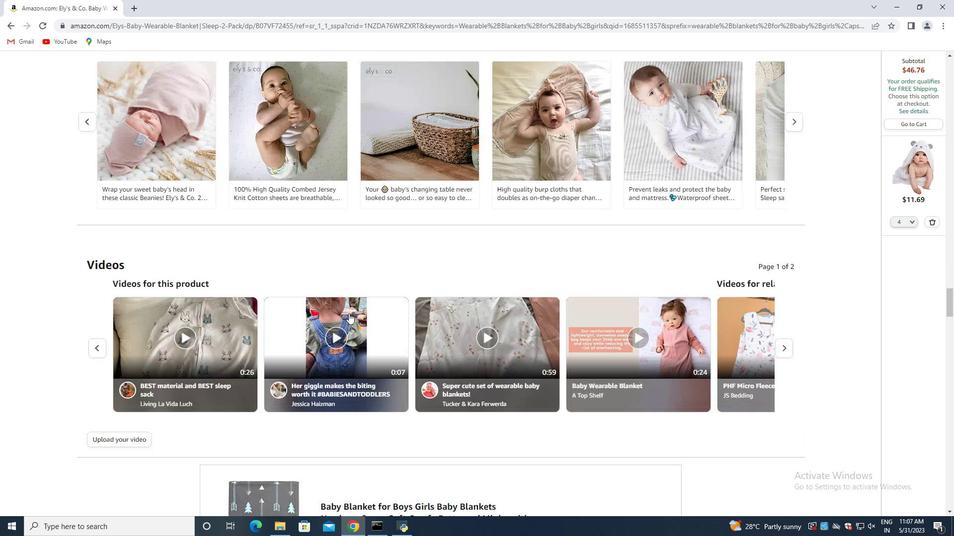 
Action: Mouse moved to (351, 309)
Screenshot: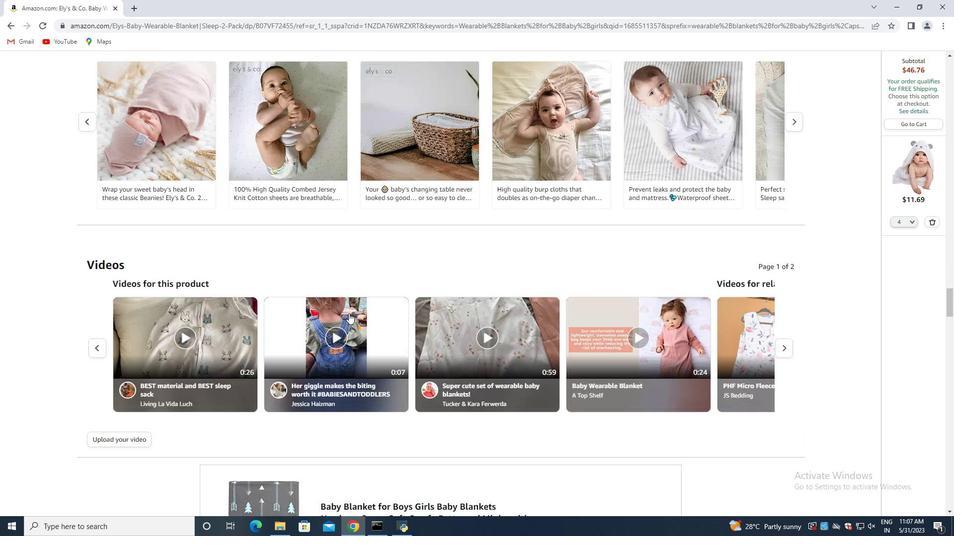 
Action: Mouse scrolled (350, 310) with delta (0, 0)
Screenshot: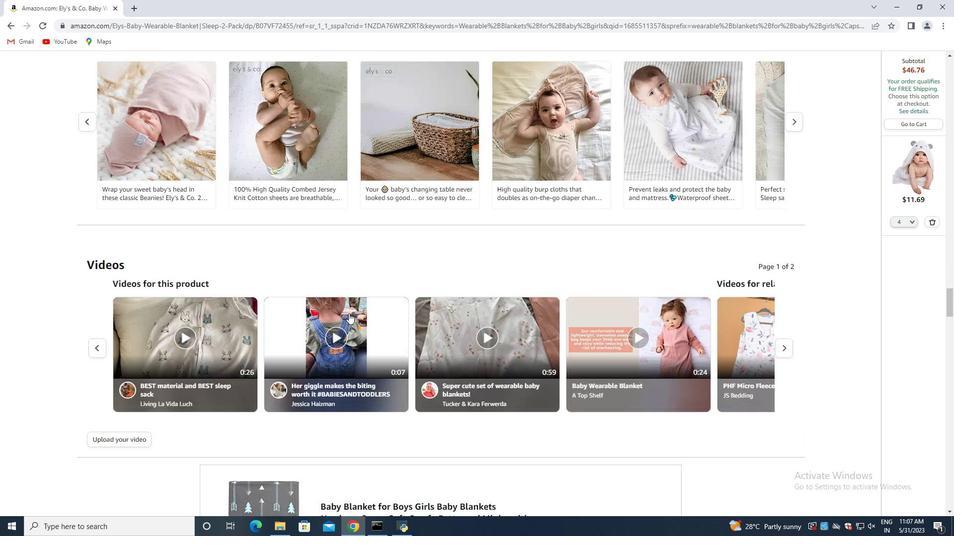 
Action: Mouse scrolled (351, 310) with delta (0, 0)
Screenshot: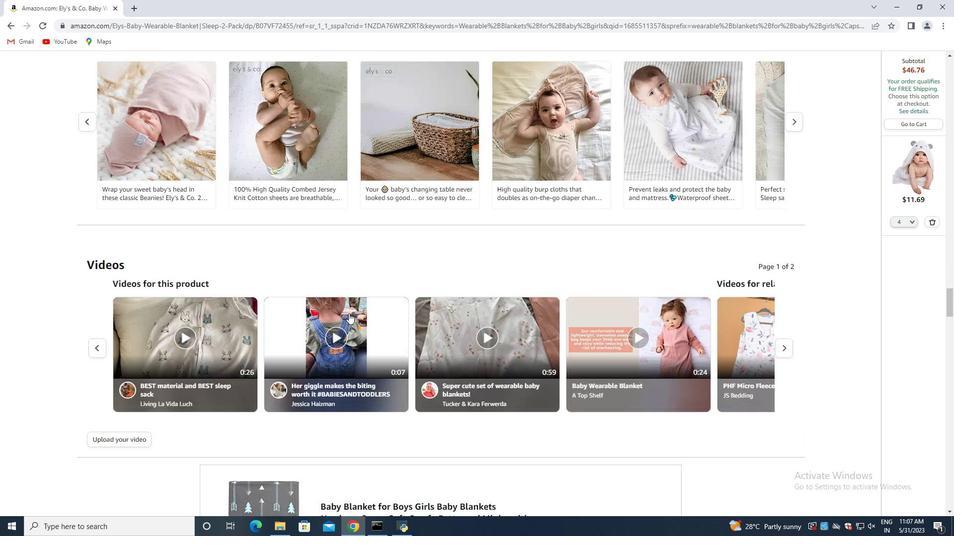 
Action: Mouse scrolled (351, 310) with delta (0, 0)
Screenshot: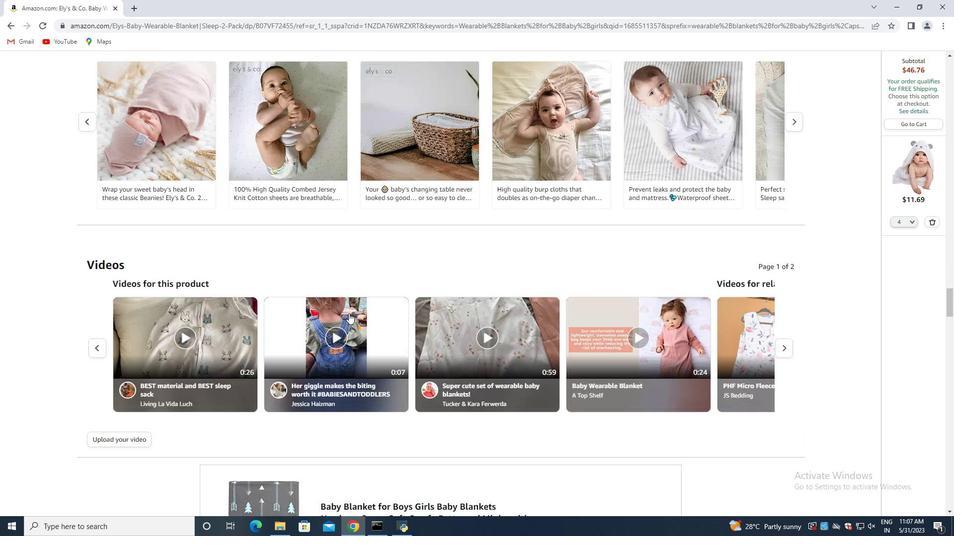 
Action: Mouse scrolled (351, 310) with delta (0, 0)
Screenshot: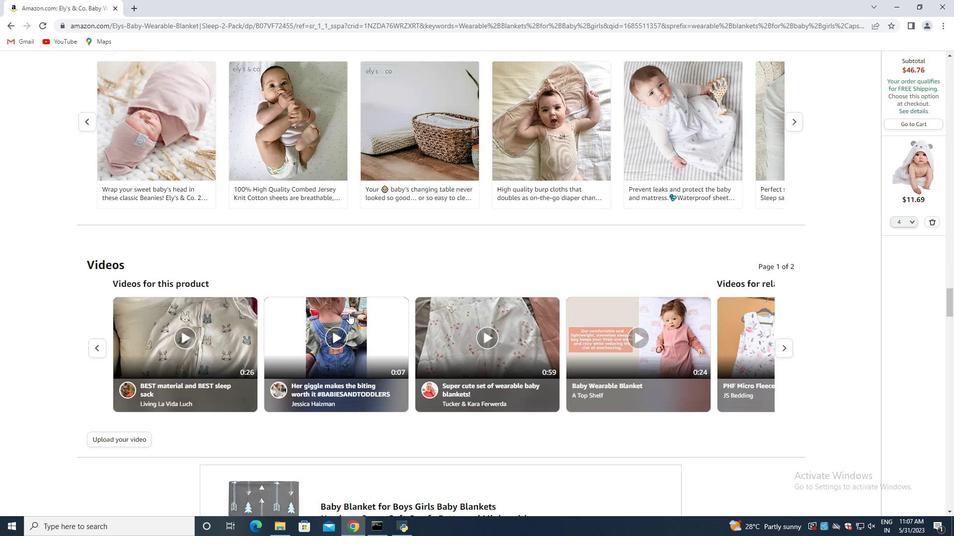 
Action: Mouse moved to (351, 308)
Screenshot: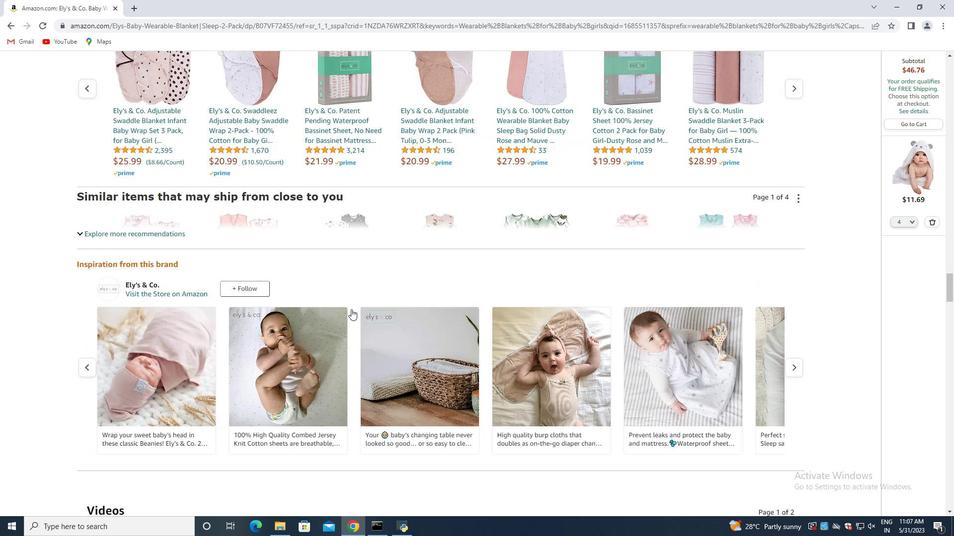 
Action: Mouse scrolled (351, 308) with delta (0, 0)
Screenshot: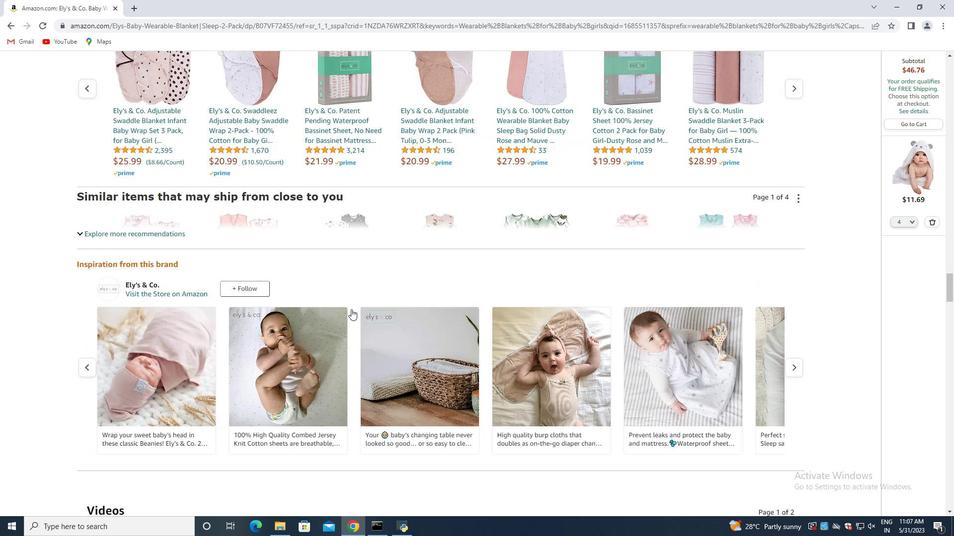 
Action: Mouse moved to (356, 303)
Screenshot: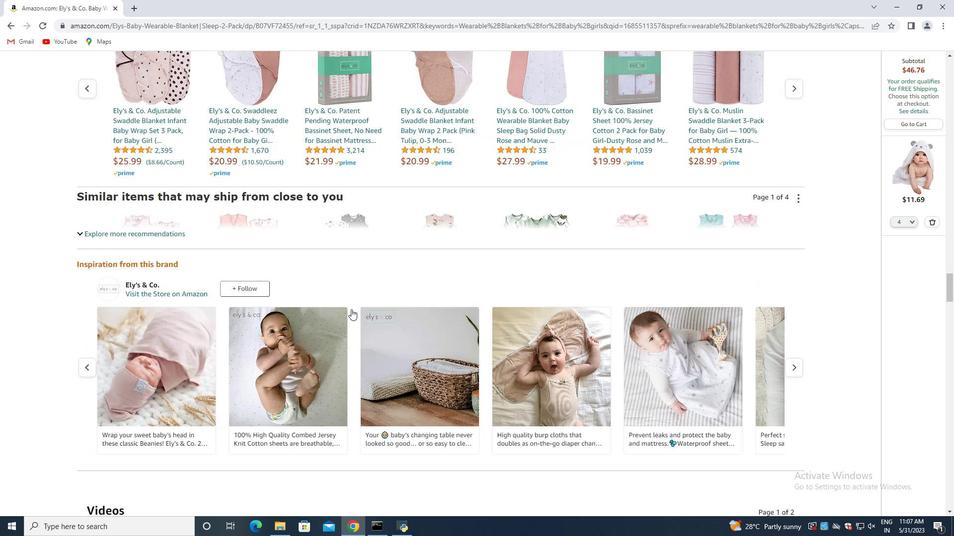 
Action: Mouse scrolled (356, 304) with delta (0, 0)
Screenshot: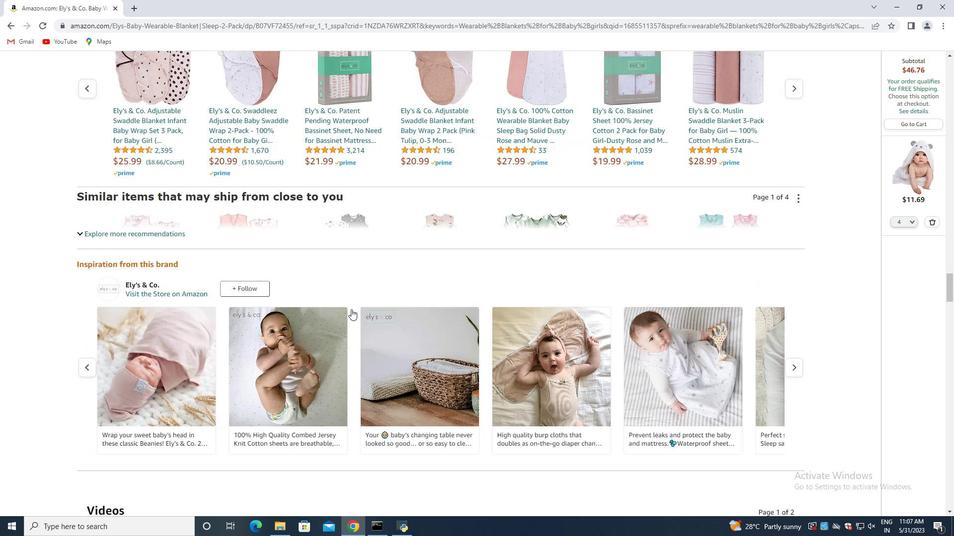 
Action: Mouse moved to (359, 300)
Screenshot: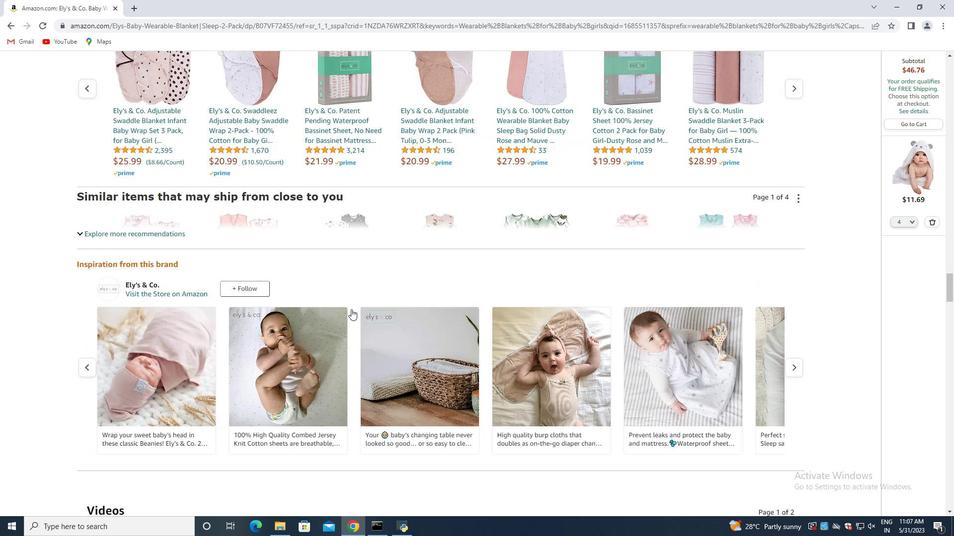 
Action: Mouse scrolled (359, 301) with delta (0, 0)
Screenshot: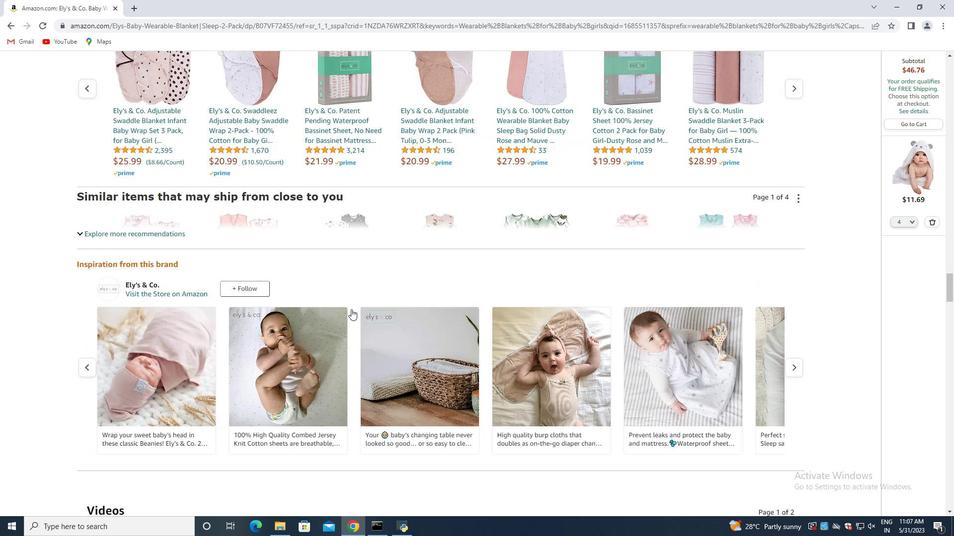 
Action: Mouse moved to (364, 297)
Screenshot: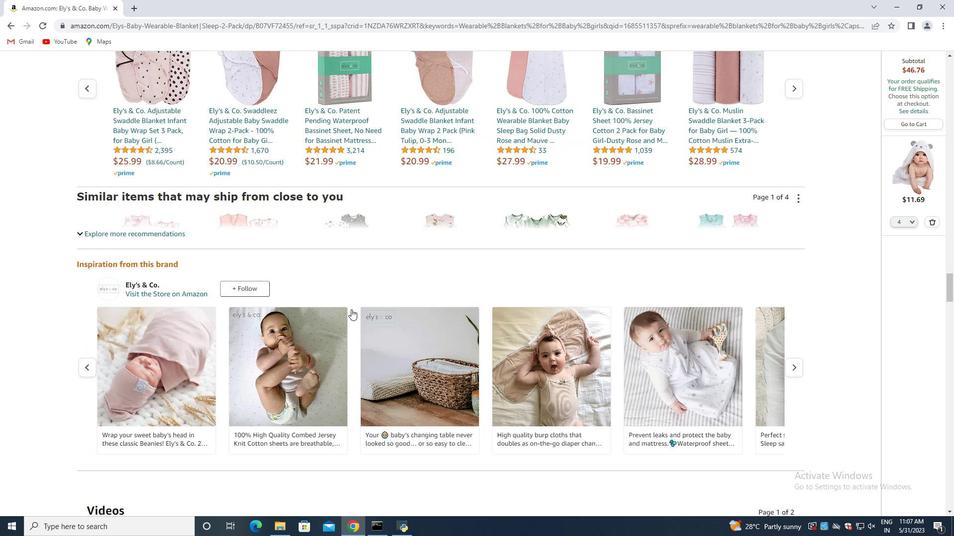 
Action: Mouse scrolled (364, 298) with delta (0, 0)
Screenshot: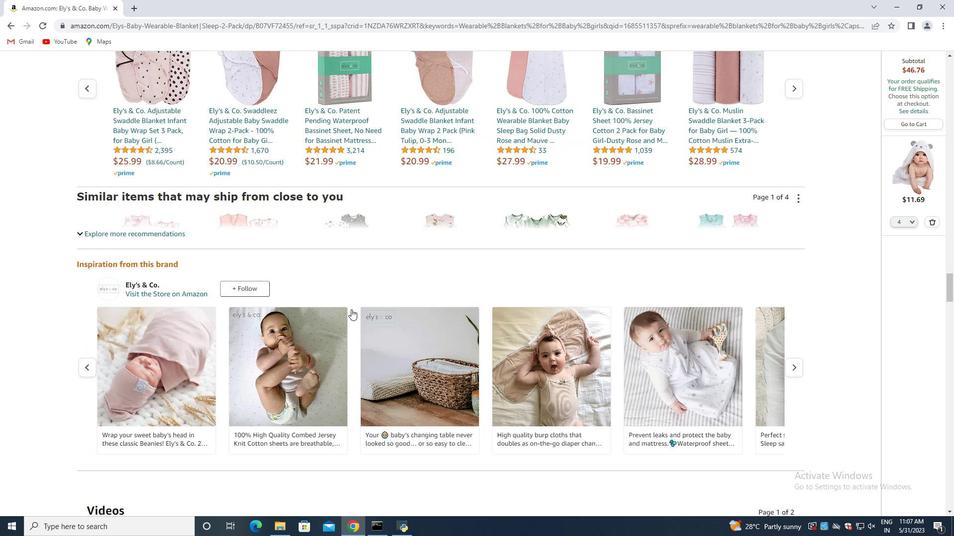 
Action: Mouse moved to (366, 296)
Screenshot: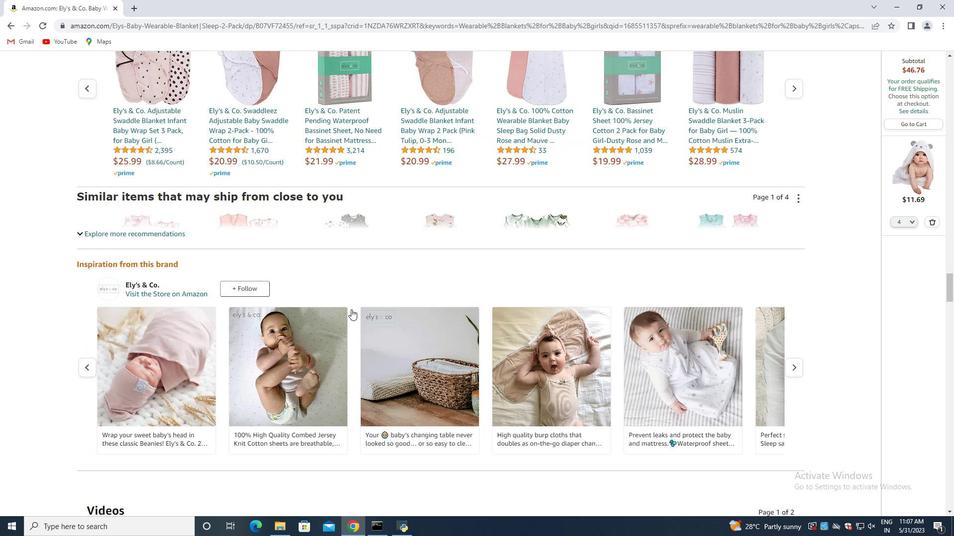 
Action: Mouse scrolled (366, 297) with delta (0, 0)
Screenshot: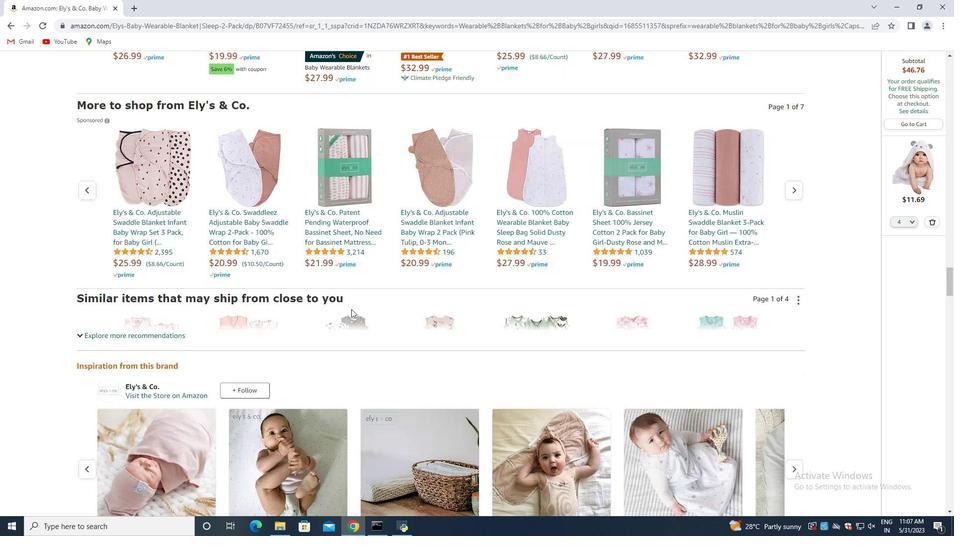 
Action: Mouse scrolled (366, 297) with delta (0, 0)
Screenshot: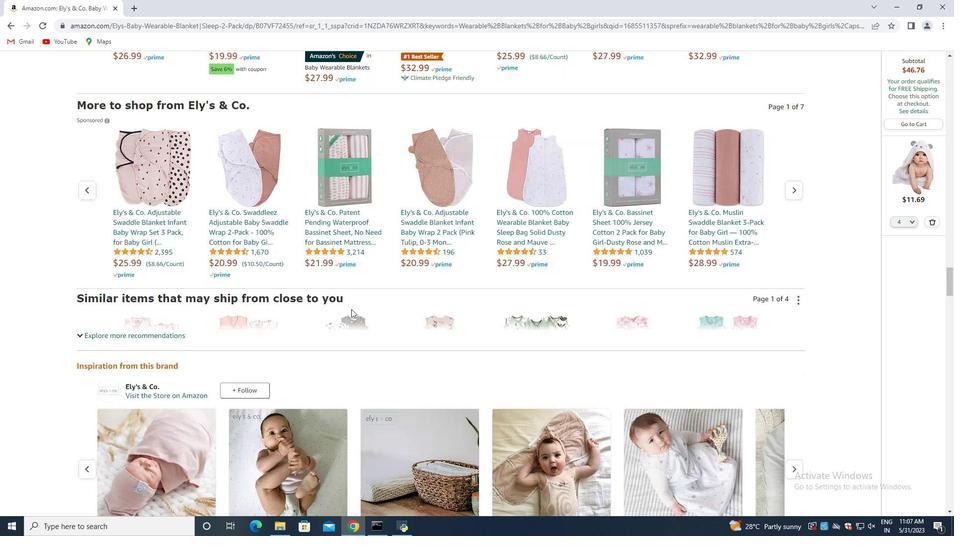 
Action: Mouse scrolled (366, 297) with delta (0, 0)
Screenshot: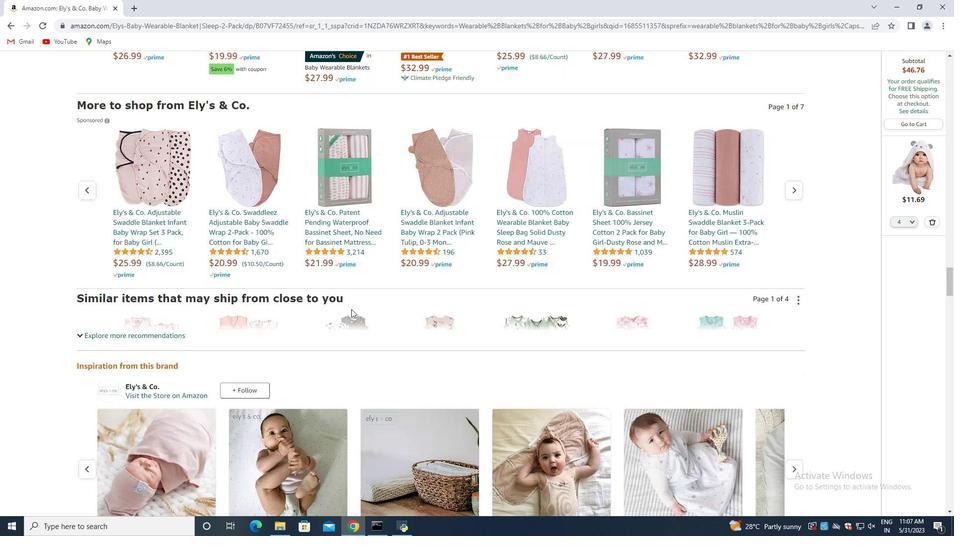 
Action: Mouse scrolled (366, 297) with delta (0, 0)
Screenshot: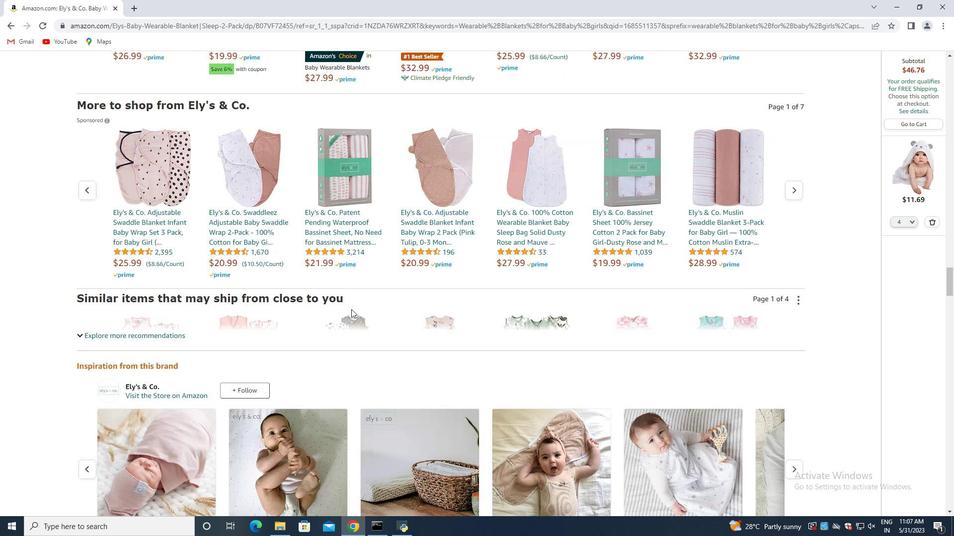 
Action: Mouse moved to (367, 295)
Screenshot: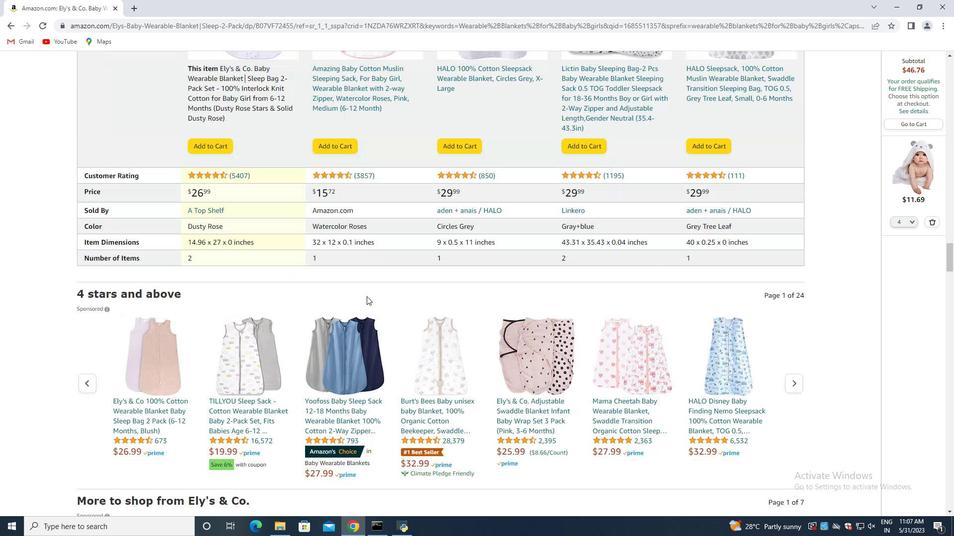 
Action: Mouse scrolled (367, 295) with delta (0, 0)
Screenshot: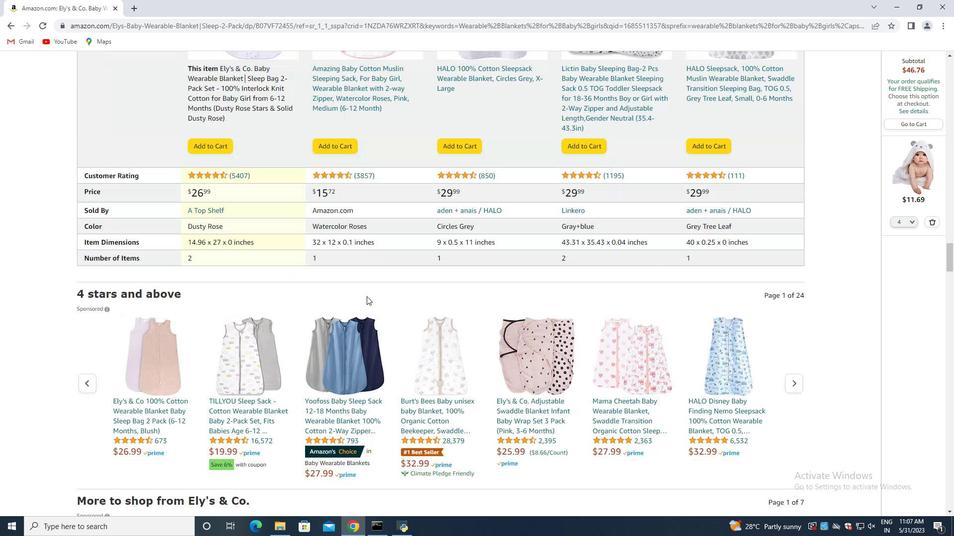 
Action: Mouse moved to (372, 290)
Screenshot: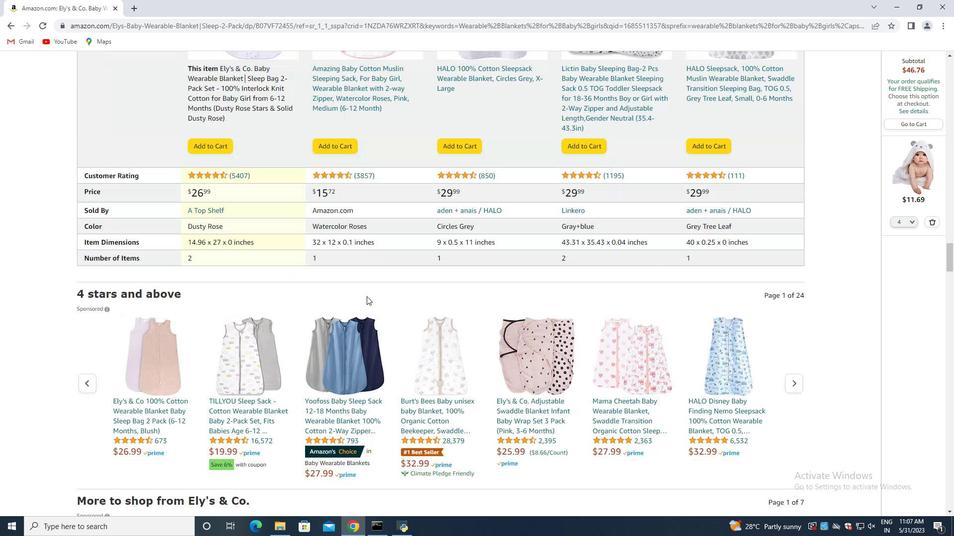 
Action: Mouse scrolled (372, 291) with delta (0, 0)
Screenshot: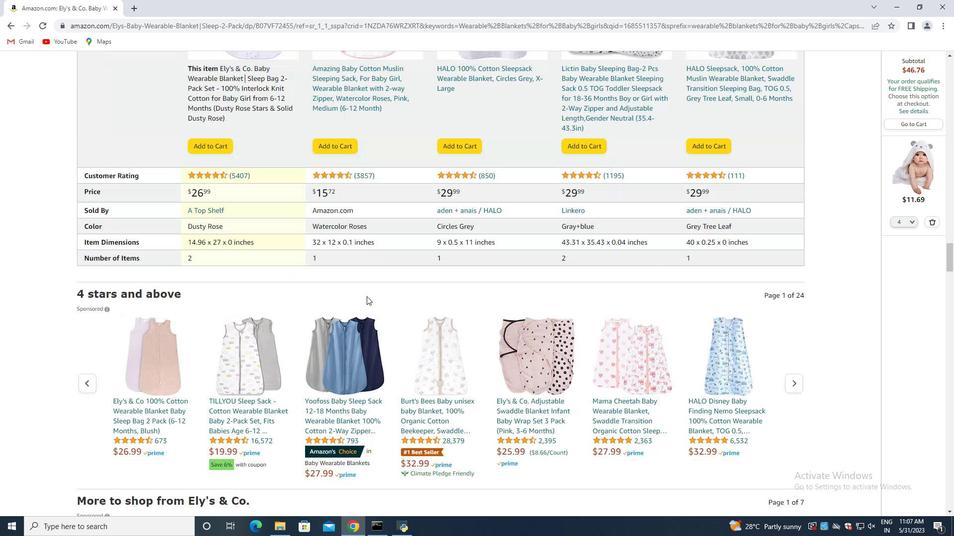 
Action: Mouse moved to (373, 290)
Screenshot: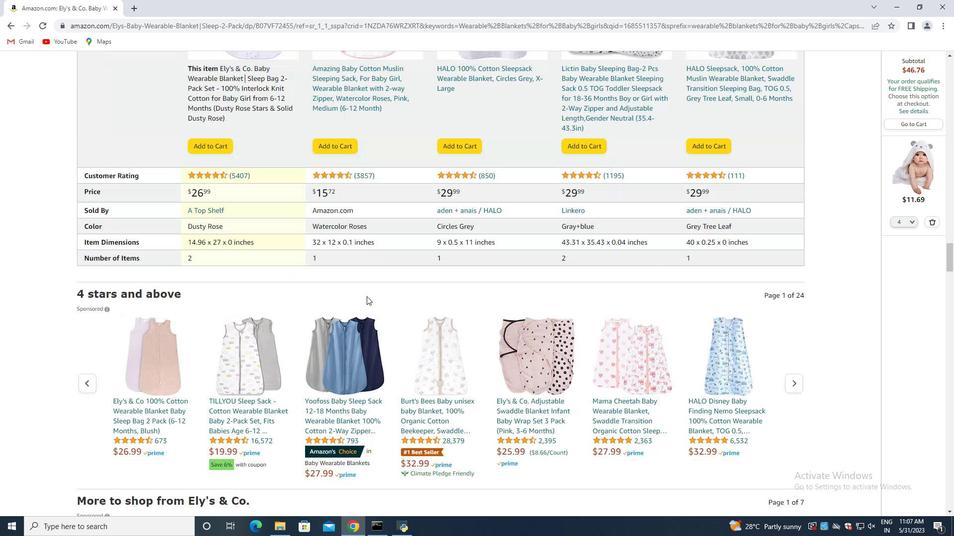 
Action: Mouse scrolled (373, 290) with delta (0, 0)
Screenshot: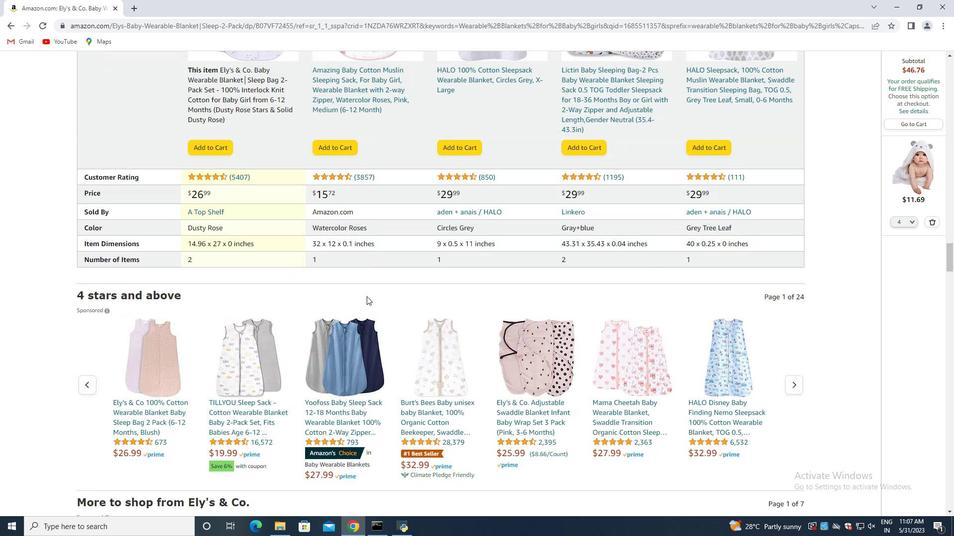 
Action: Mouse moved to (376, 289)
Screenshot: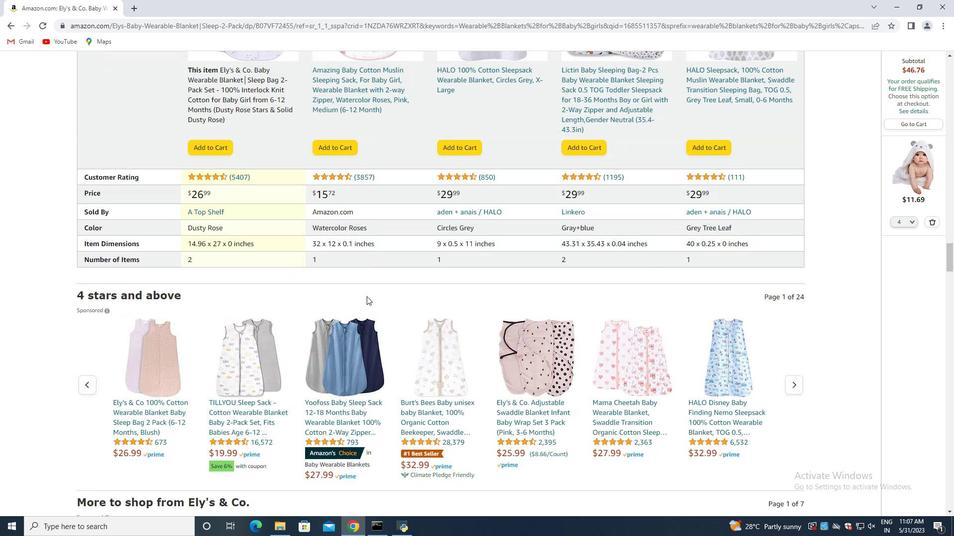 
Action: Mouse scrolled (376, 289) with delta (0, 0)
Screenshot: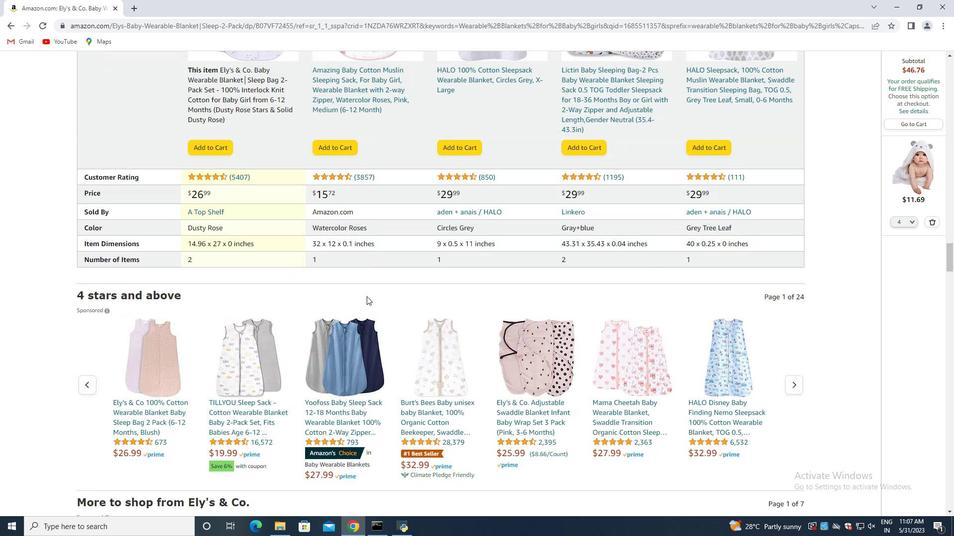 
Action: Mouse moved to (377, 289)
Screenshot: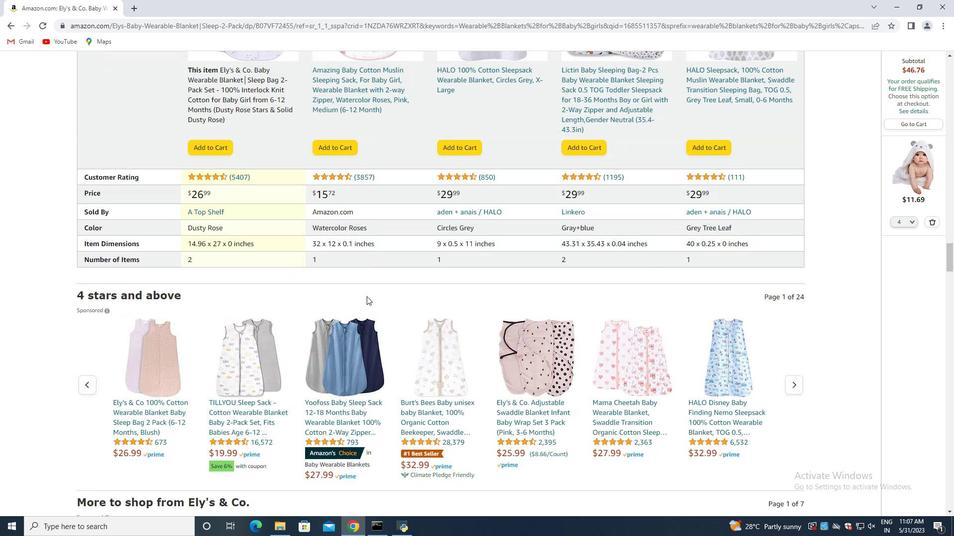 
Action: Mouse scrolled (377, 289) with delta (0, 0)
Screenshot: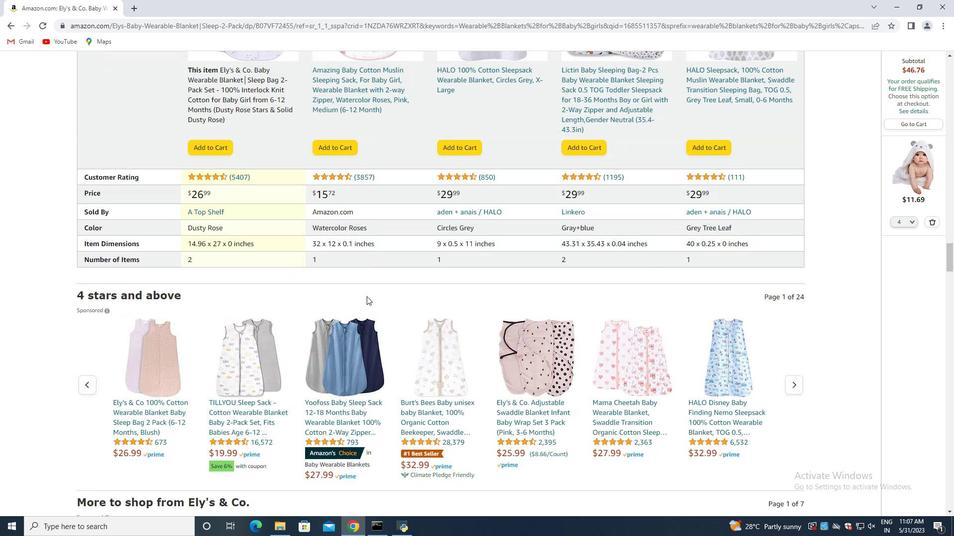 
Action: Mouse scrolled (377, 289) with delta (0, 0)
Screenshot: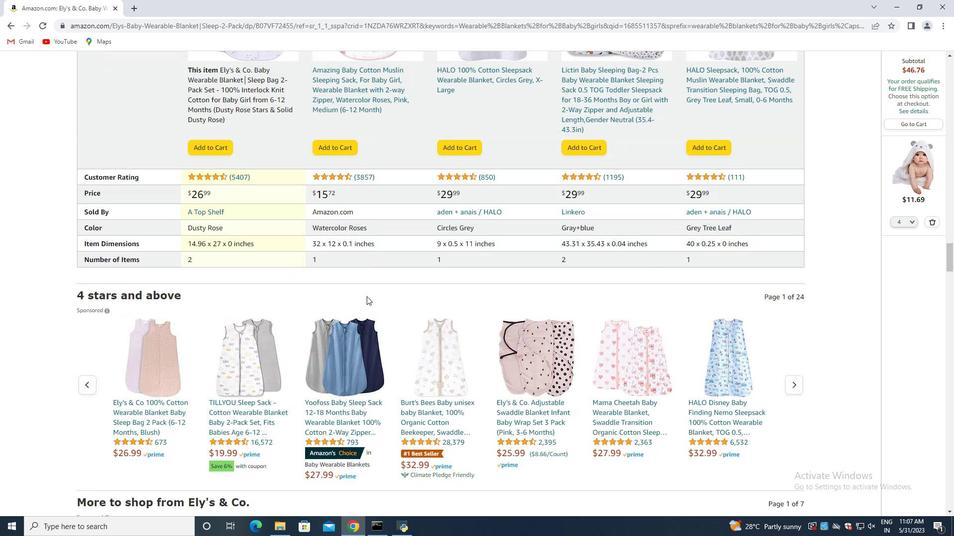 
Action: Mouse scrolled (377, 289) with delta (0, 0)
Screenshot: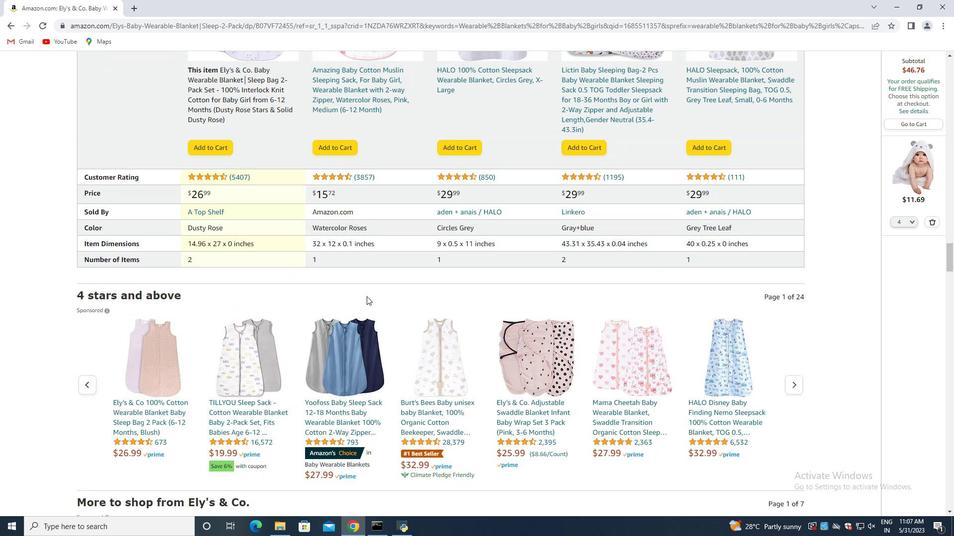 
Action: Mouse moved to (377, 288)
Screenshot: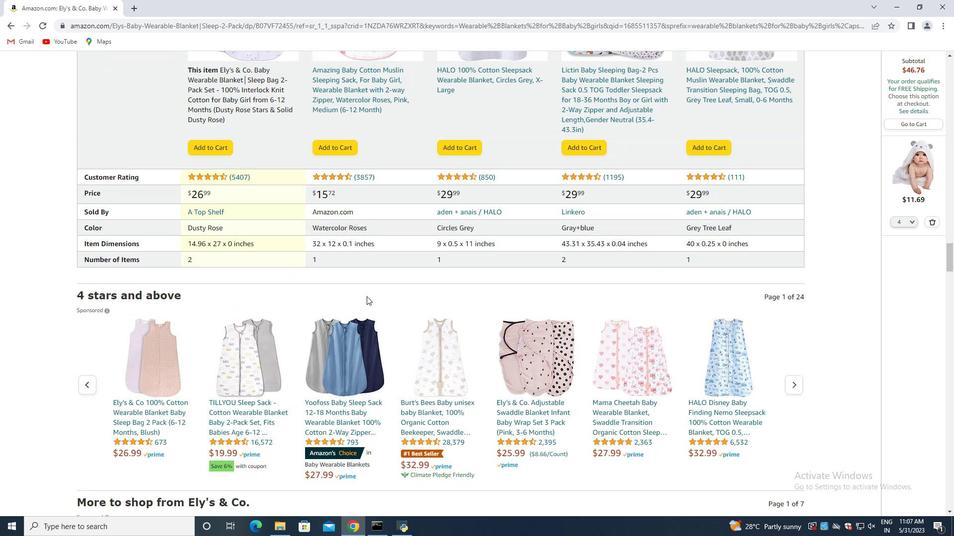 
Action: Mouse scrolled (377, 289) with delta (0, 0)
Screenshot: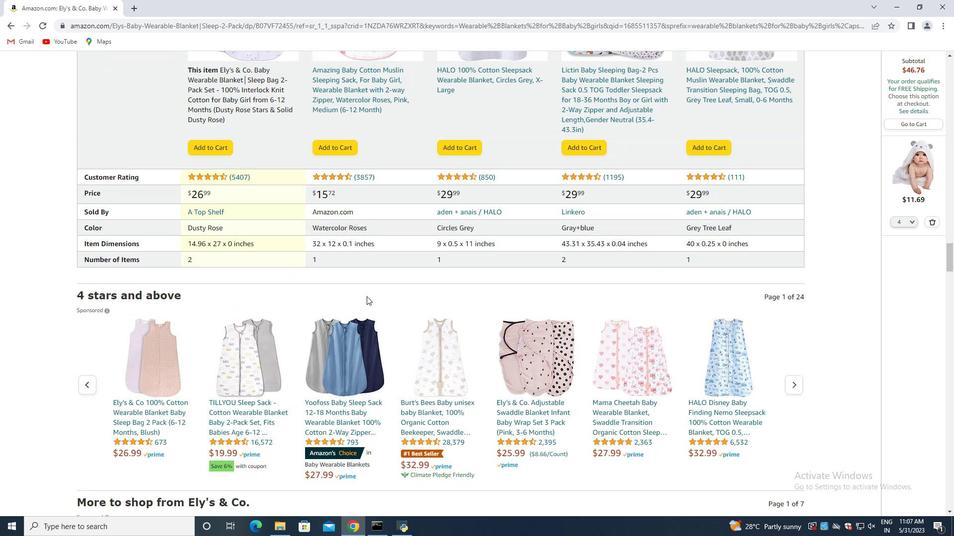 
Action: Mouse moved to (377, 289)
Screenshot: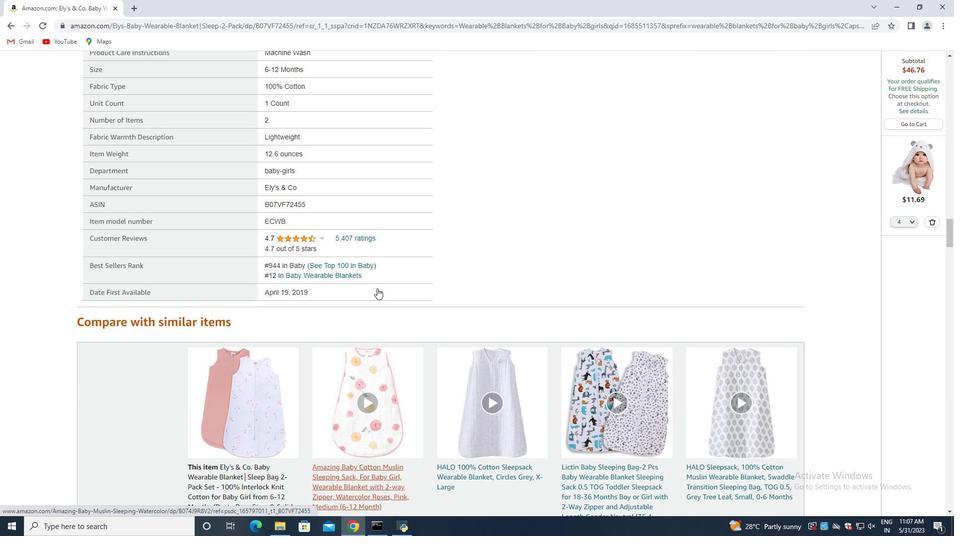
Action: Mouse scrolled (377, 289) with delta (0, 0)
Screenshot: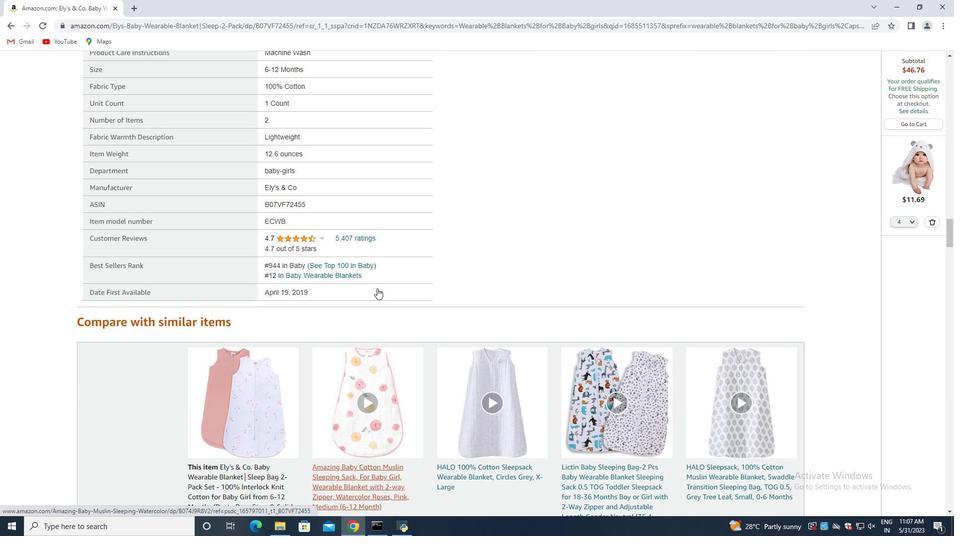 
Action: Mouse scrolled (377, 289) with delta (0, 0)
Screenshot: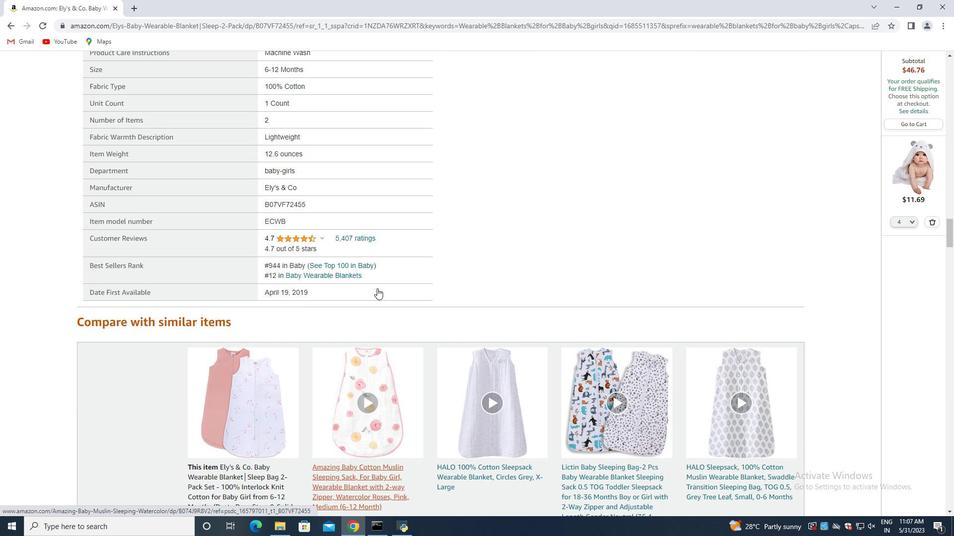 
Action: Mouse scrolled (377, 289) with delta (0, 0)
Screenshot: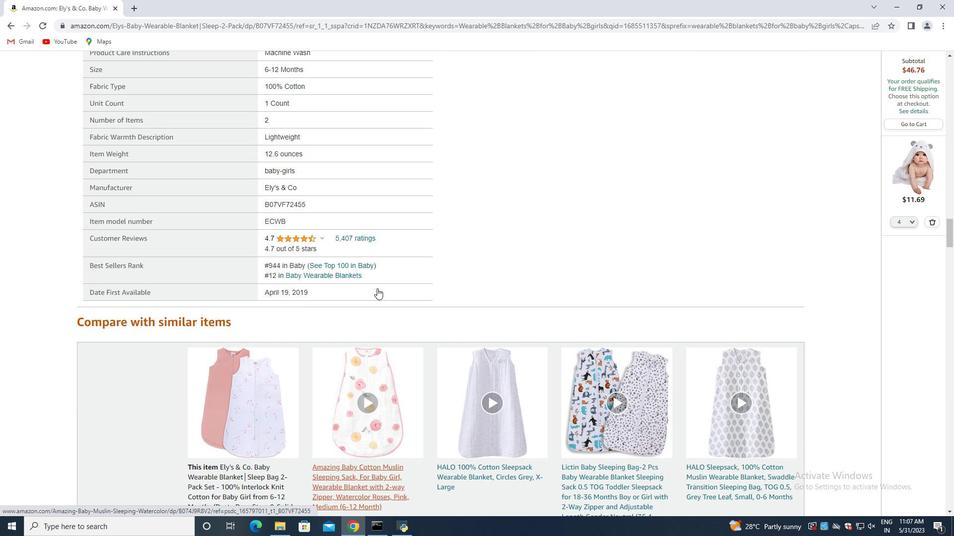 
Action: Mouse moved to (377, 289)
Screenshot: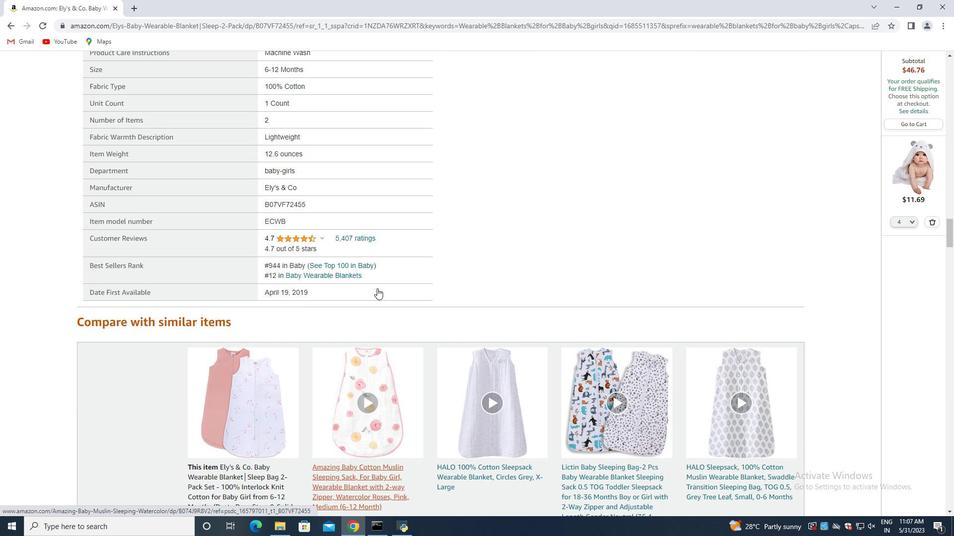 
Action: Mouse scrolled (377, 289) with delta (0, 0)
Screenshot: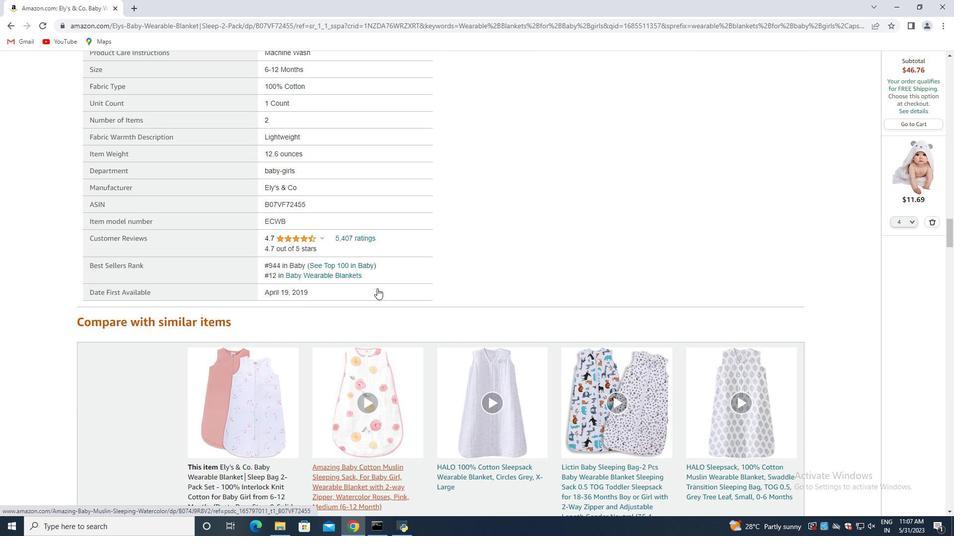 
Action: Mouse moved to (377, 291)
Screenshot: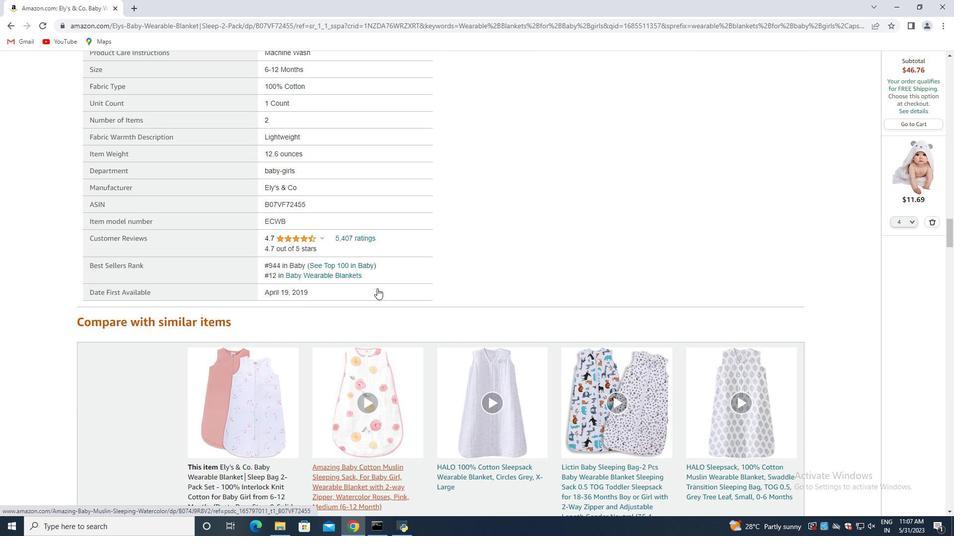 
Action: Mouse scrolled (377, 290) with delta (0, 0)
Screenshot: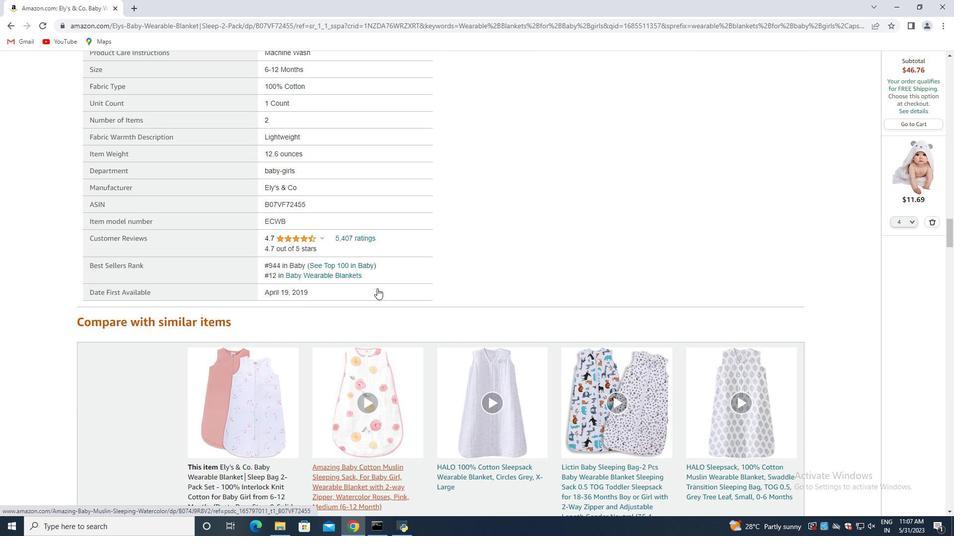 
Action: Mouse moved to (376, 292)
Screenshot: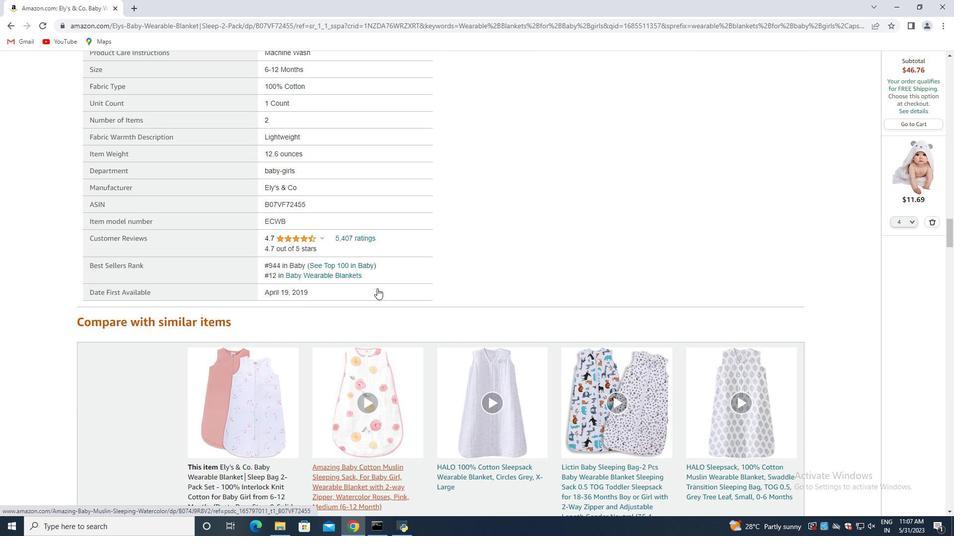
Action: Mouse scrolled (376, 291) with delta (0, 0)
Screenshot: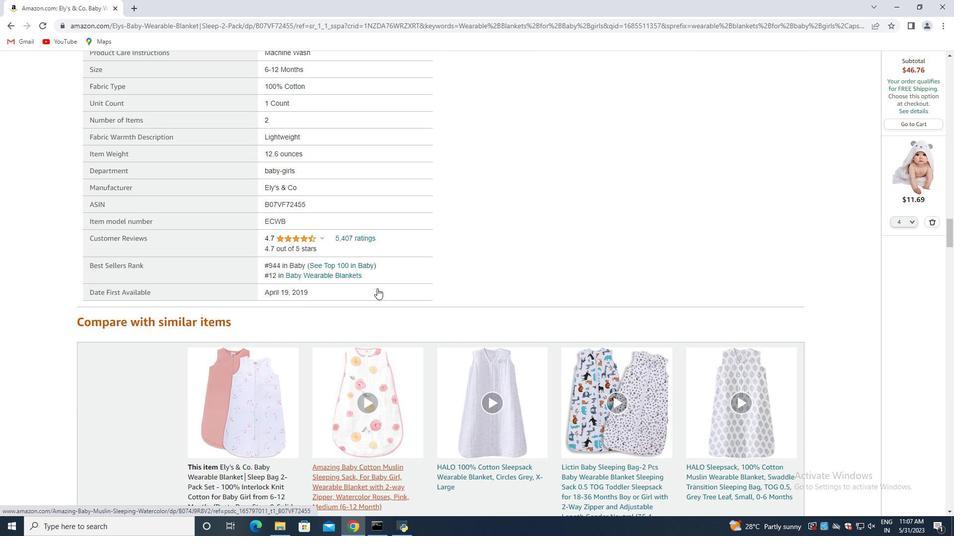 
Action: Mouse moved to (377, 294)
Screenshot: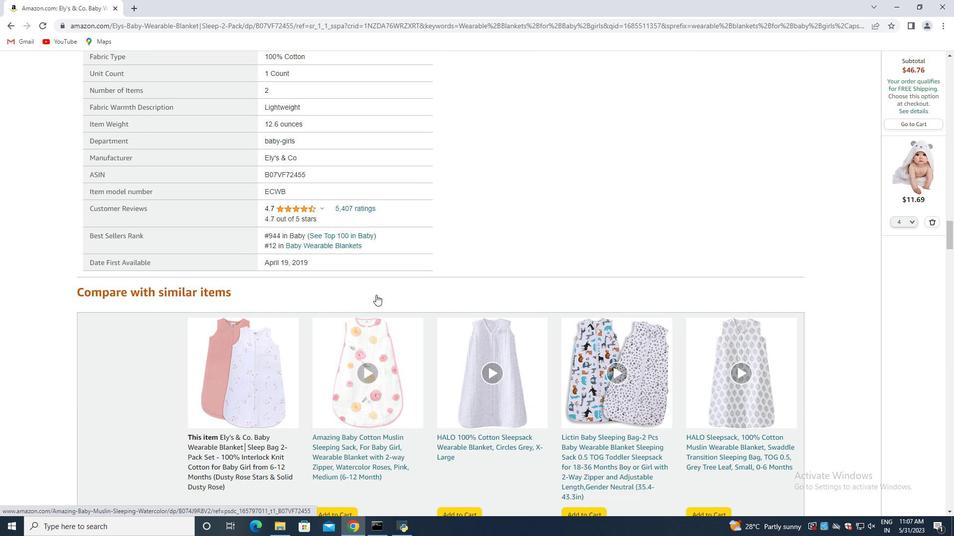 
Action: Mouse scrolled (377, 294) with delta (0, 0)
Screenshot: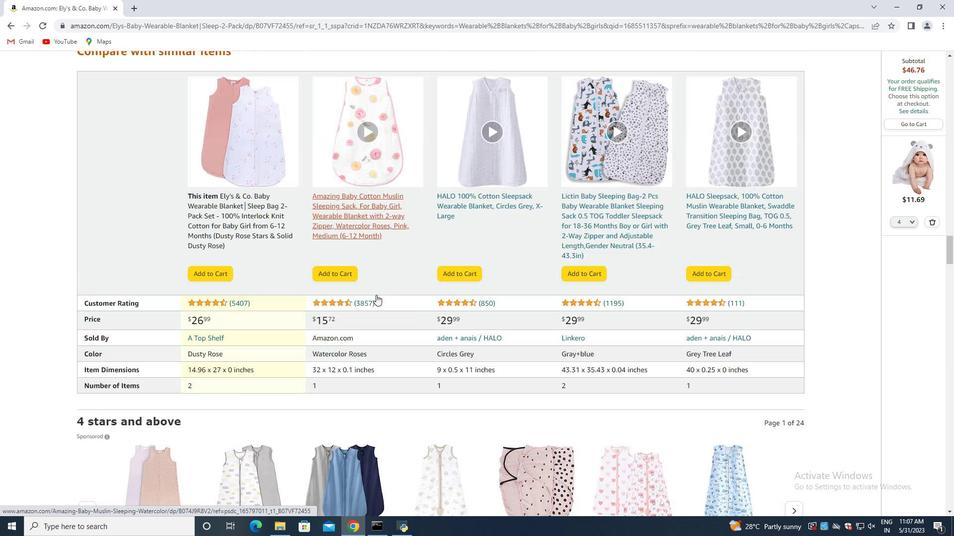 
Action: Mouse moved to (377, 294)
Screenshot: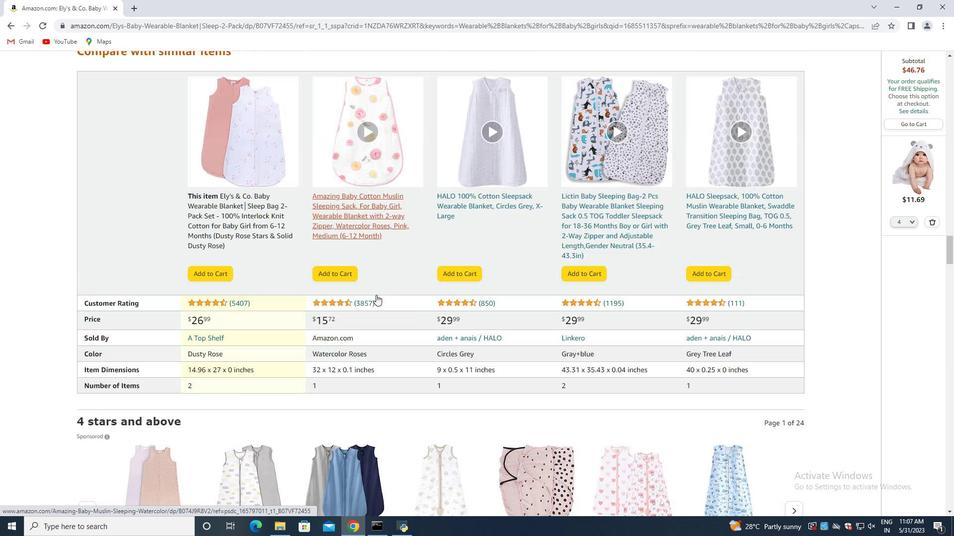 
Action: Mouse scrolled (377, 294) with delta (0, 0)
Screenshot: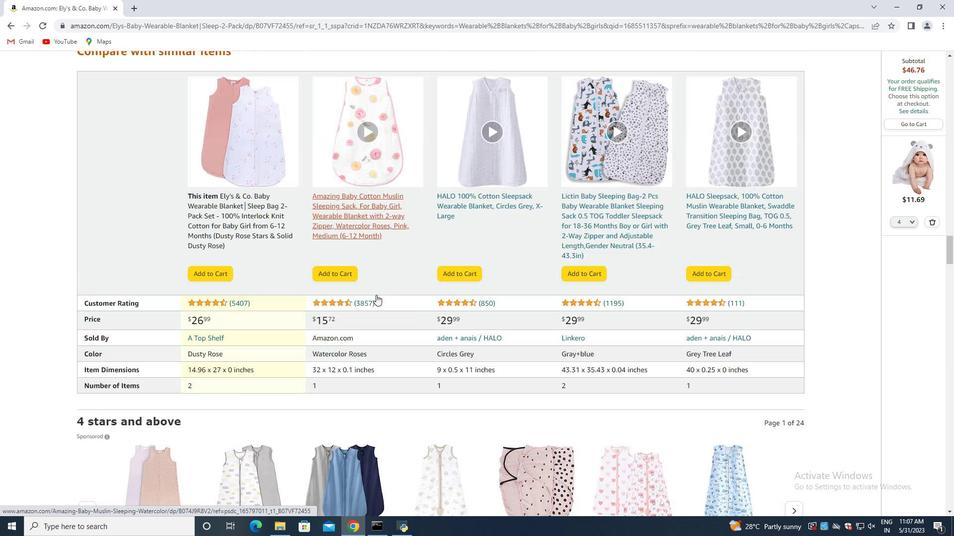 
Action: Mouse scrolled (377, 294) with delta (0, 0)
Screenshot: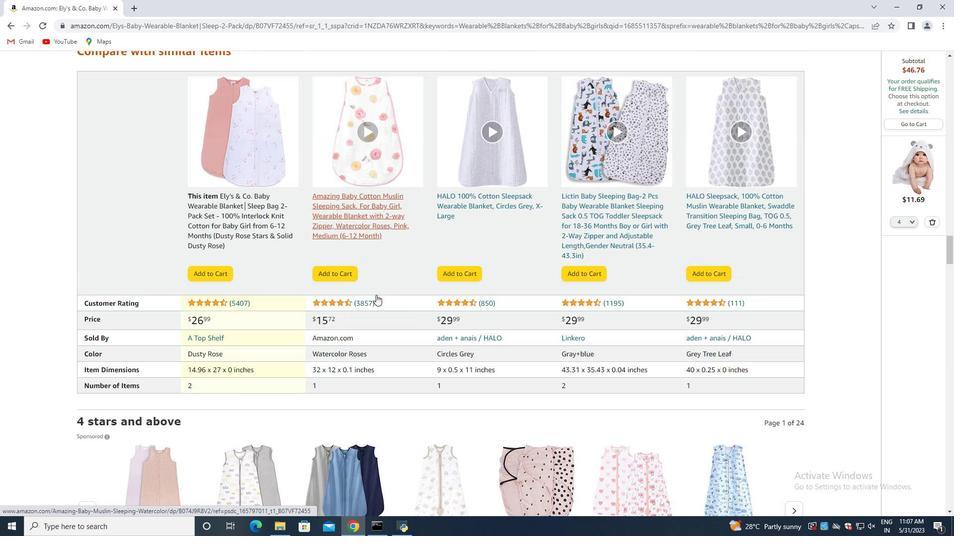 
Action: Mouse scrolled (377, 294) with delta (0, 0)
Screenshot: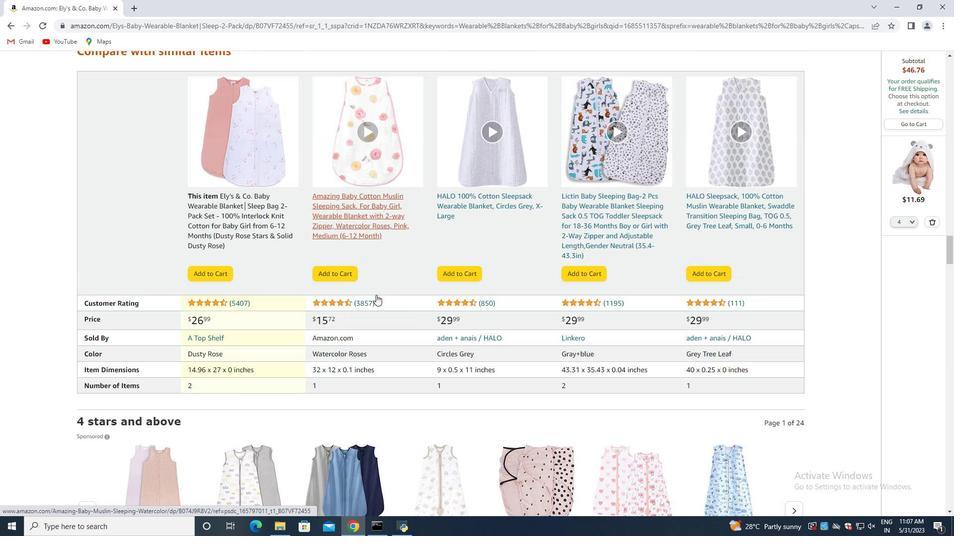 
Action: Mouse scrolled (377, 294) with delta (0, 0)
Screenshot: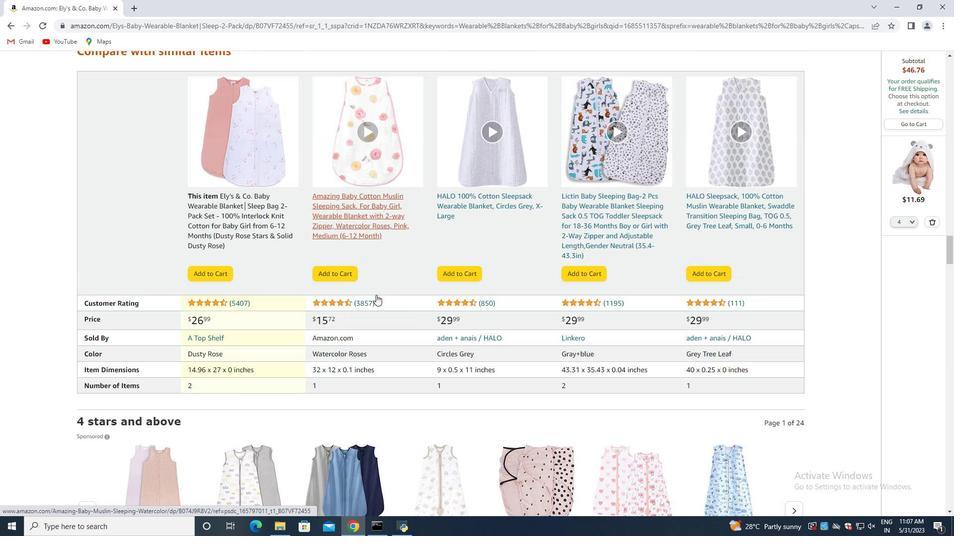 
Action: Mouse scrolled (377, 294) with delta (0, 0)
Screenshot: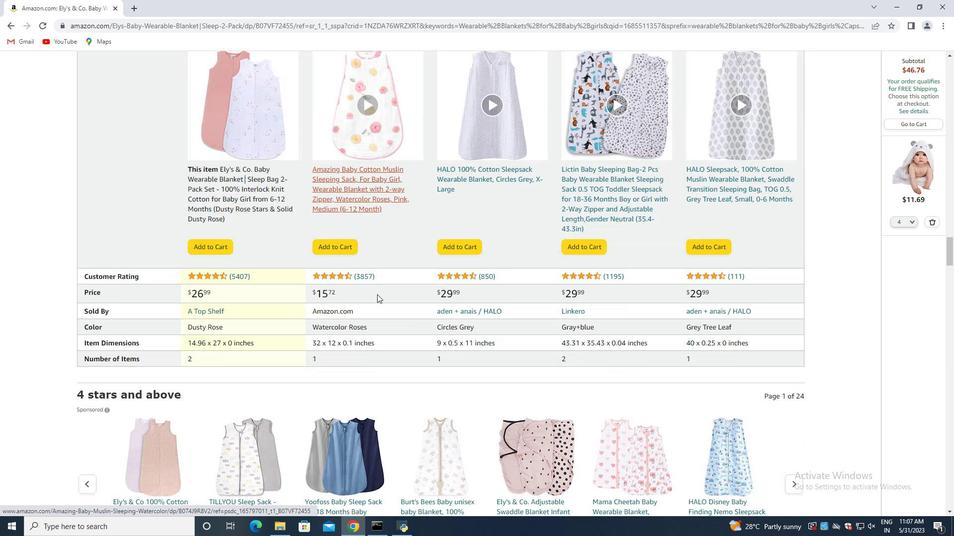 
Action: Mouse moved to (377, 295)
Screenshot: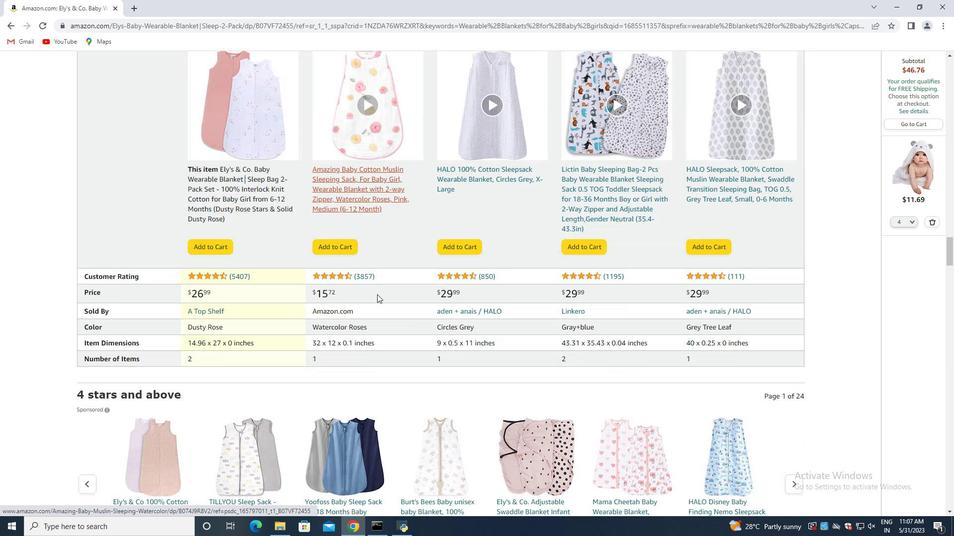 
Action: Mouse scrolled (377, 294) with delta (0, 0)
Screenshot: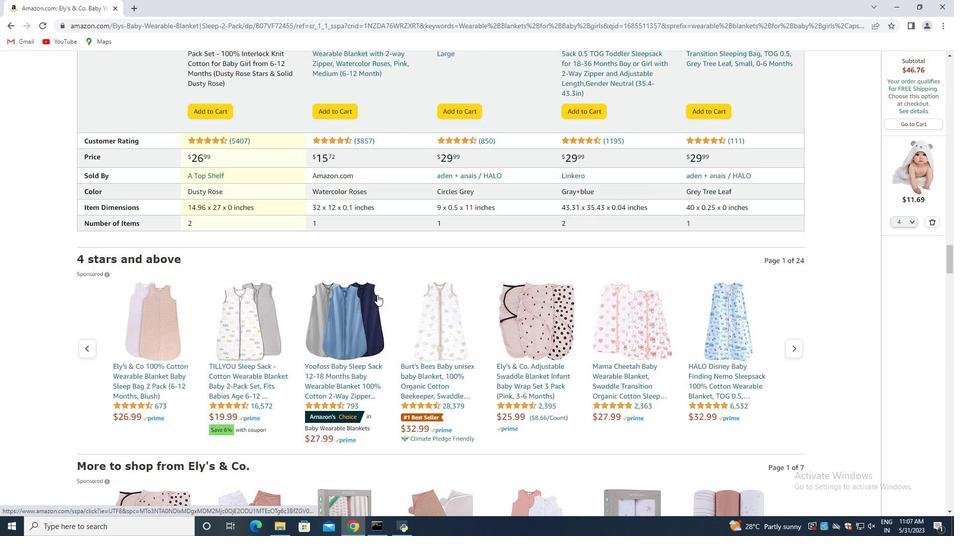 
Action: Mouse moved to (372, 300)
Screenshot: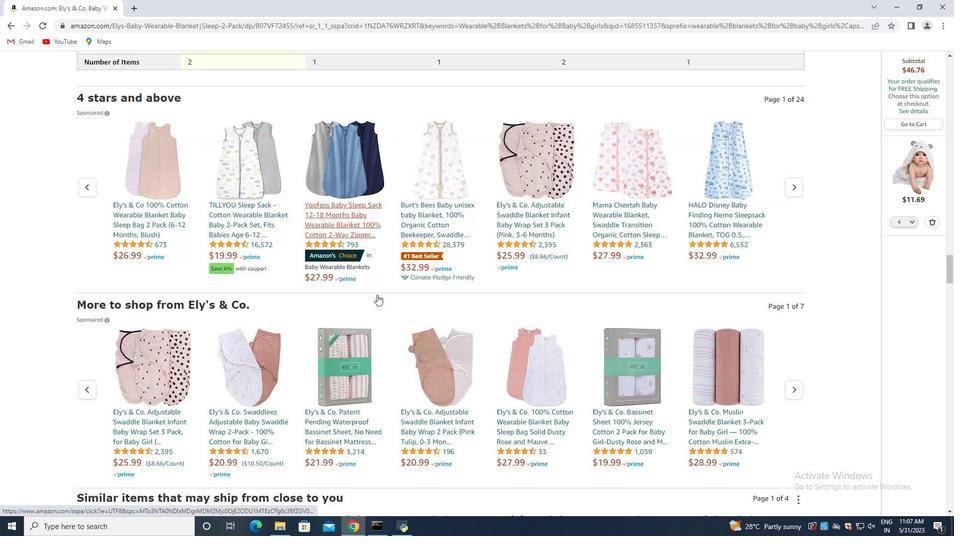 
Action: Mouse scrolled (372, 299) with delta (0, 0)
Screenshot: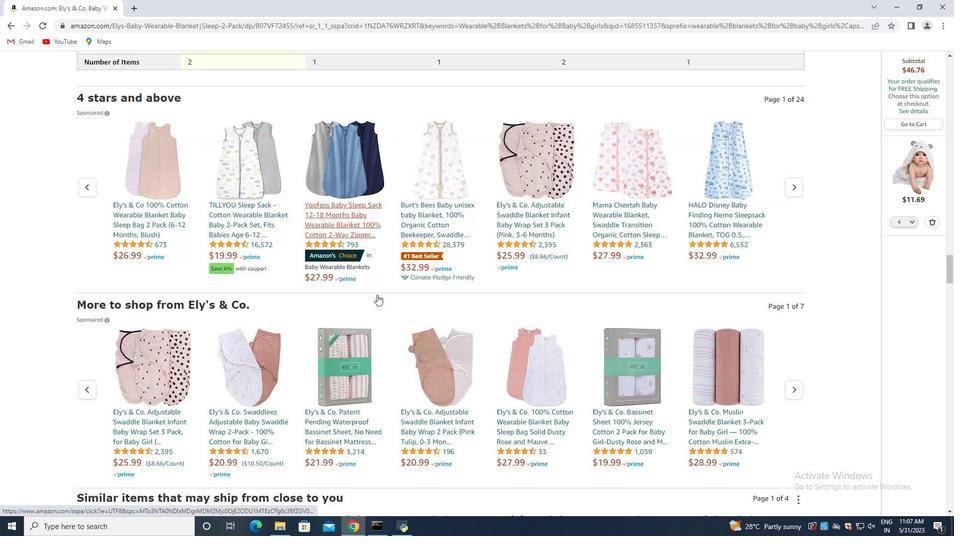 
Action: Mouse moved to (370, 302)
Screenshot: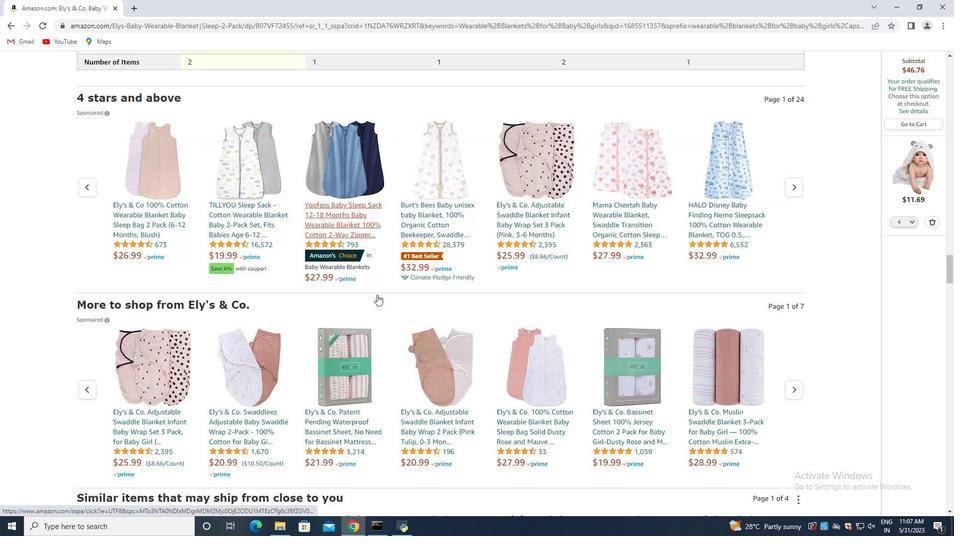 
Action: Mouse scrolled (370, 301) with delta (0, 0)
Screenshot: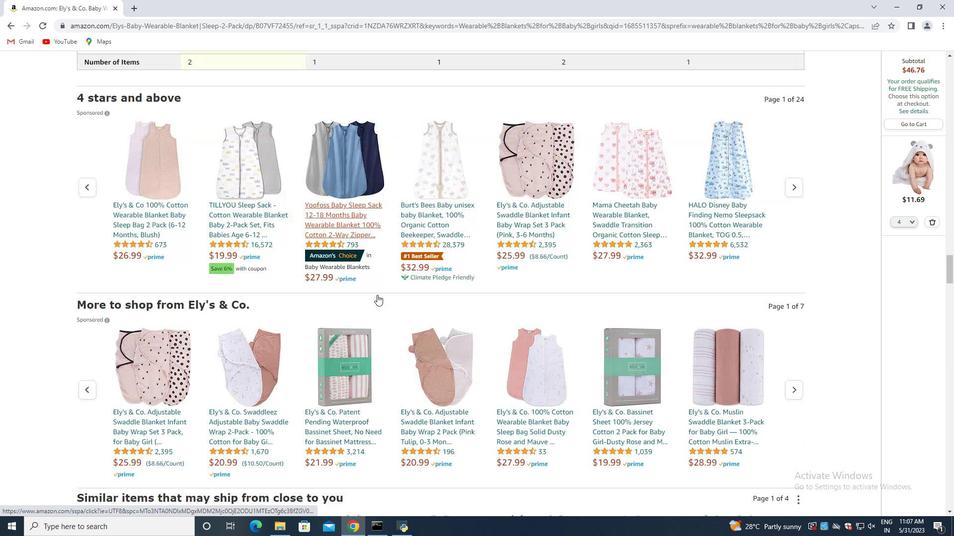 
Action: Mouse scrolled (370, 301) with delta (0, 0)
Screenshot: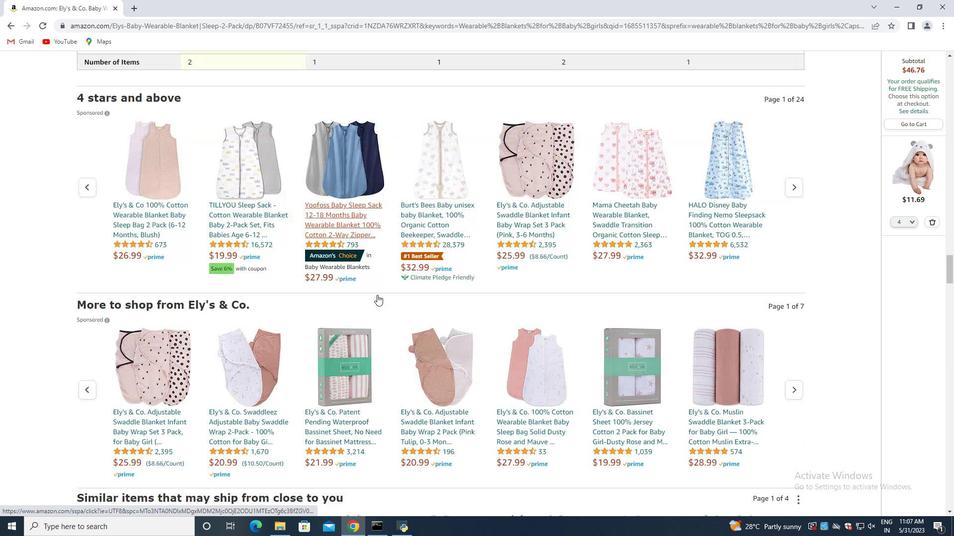 
Action: Mouse scrolled (370, 301) with delta (0, 0)
Screenshot: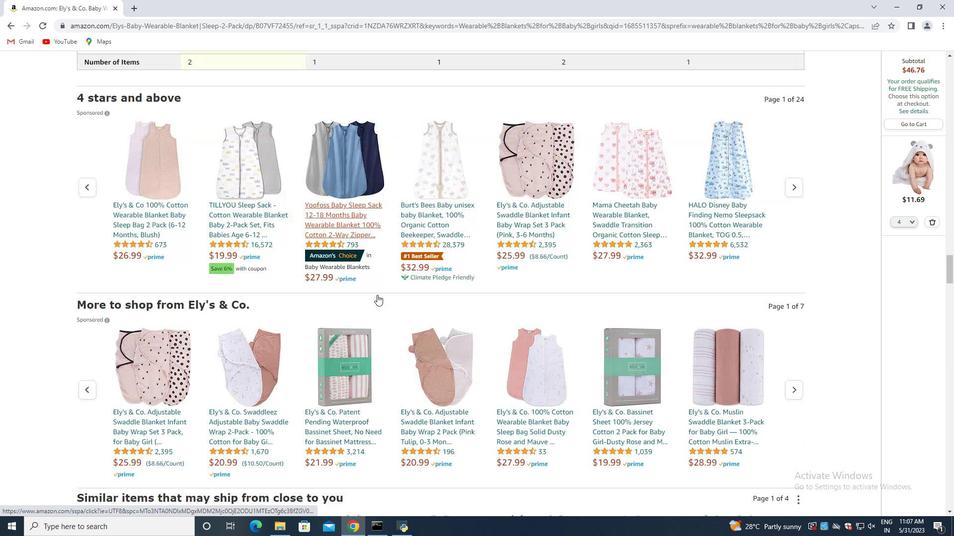 
Action: Mouse scrolled (370, 301) with delta (0, 0)
Screenshot: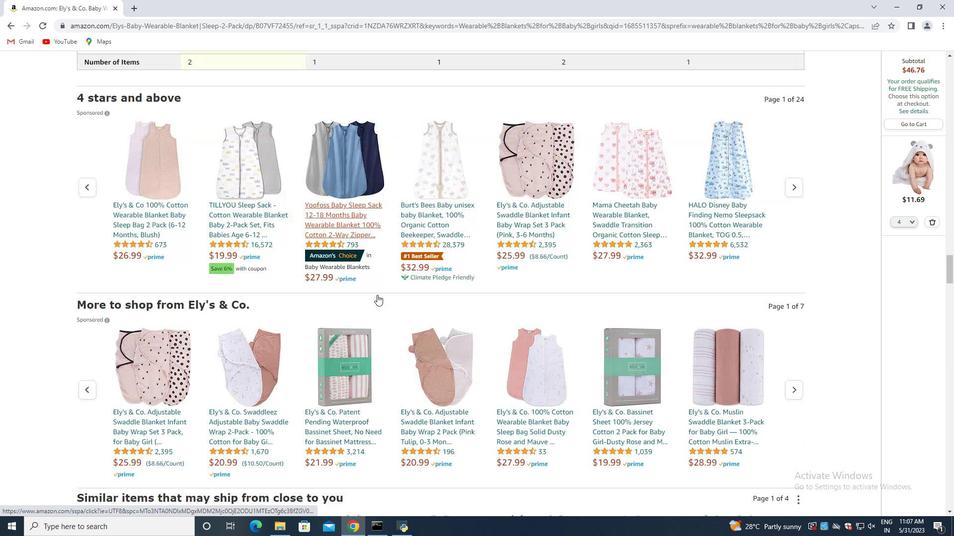 
Action: Mouse moved to (370, 302)
Screenshot: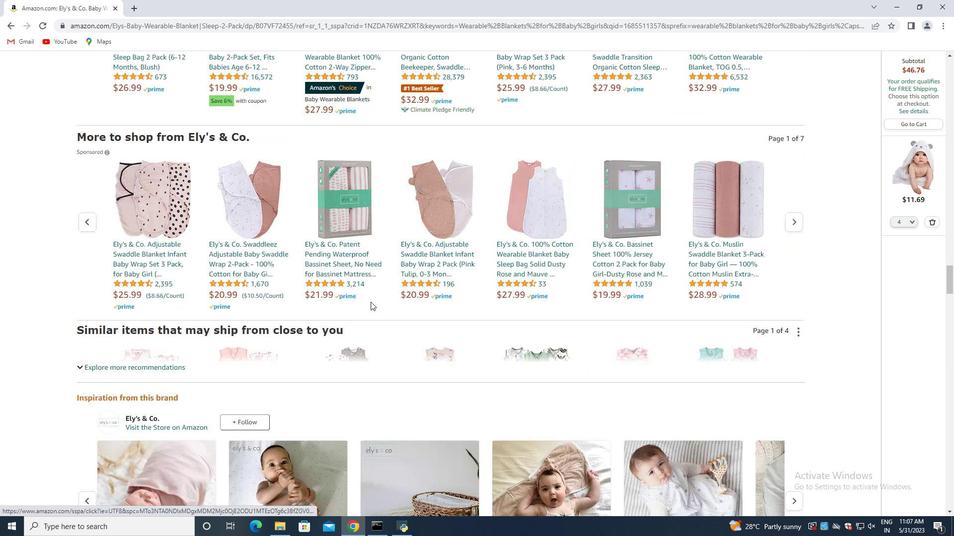 
Action: Mouse scrolled (370, 301) with delta (0, 0)
Screenshot: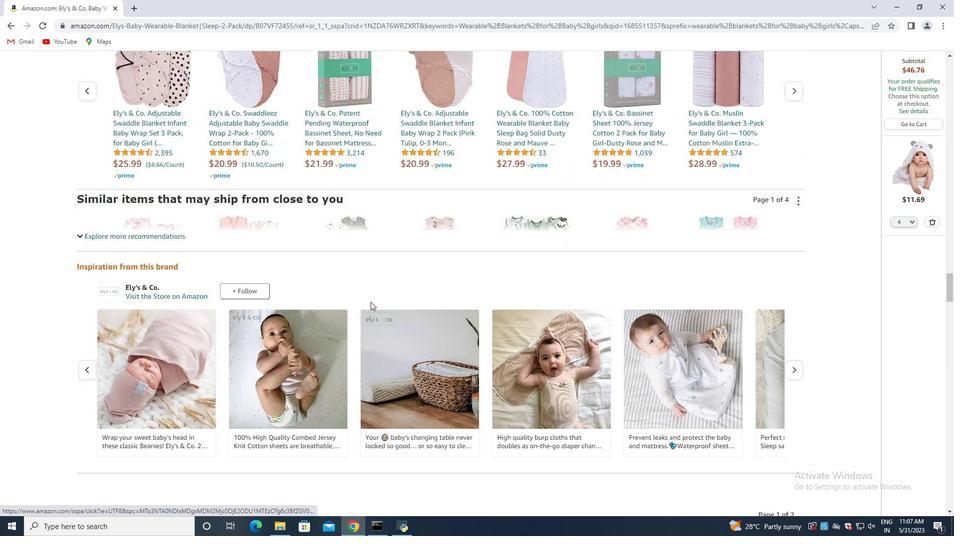 
Action: Mouse scrolled (370, 301) with delta (0, 0)
Screenshot: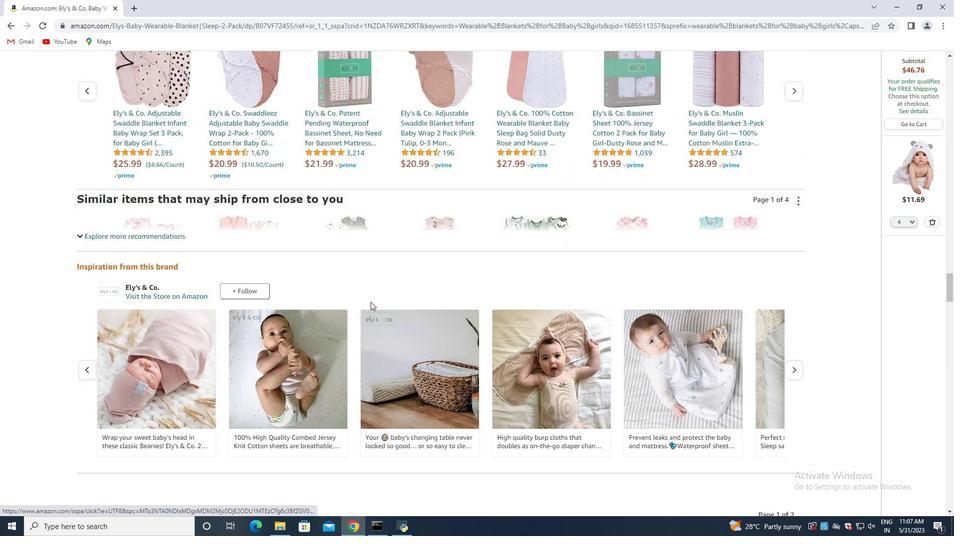 
Action: Mouse scrolled (370, 301) with delta (0, 0)
Screenshot: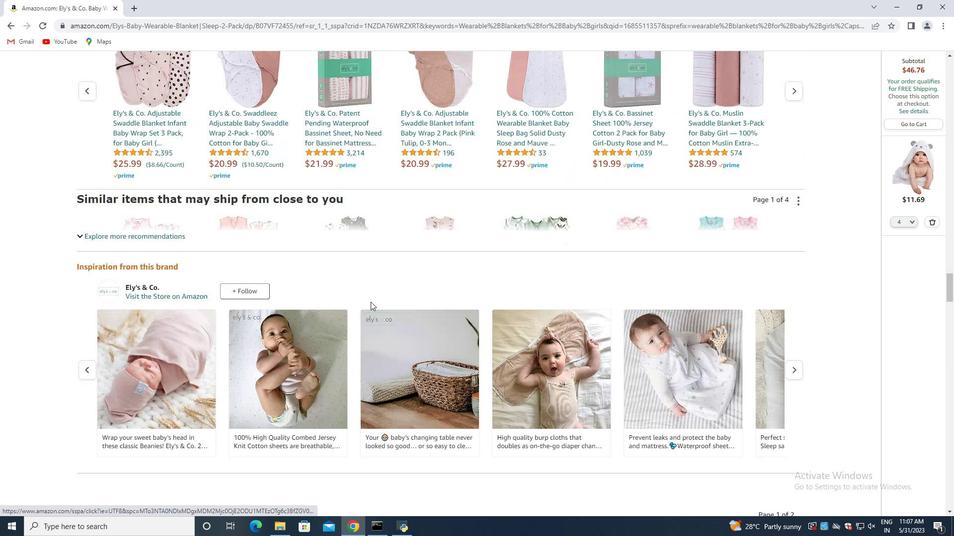 
Action: Mouse scrolled (370, 301) with delta (0, 0)
Screenshot: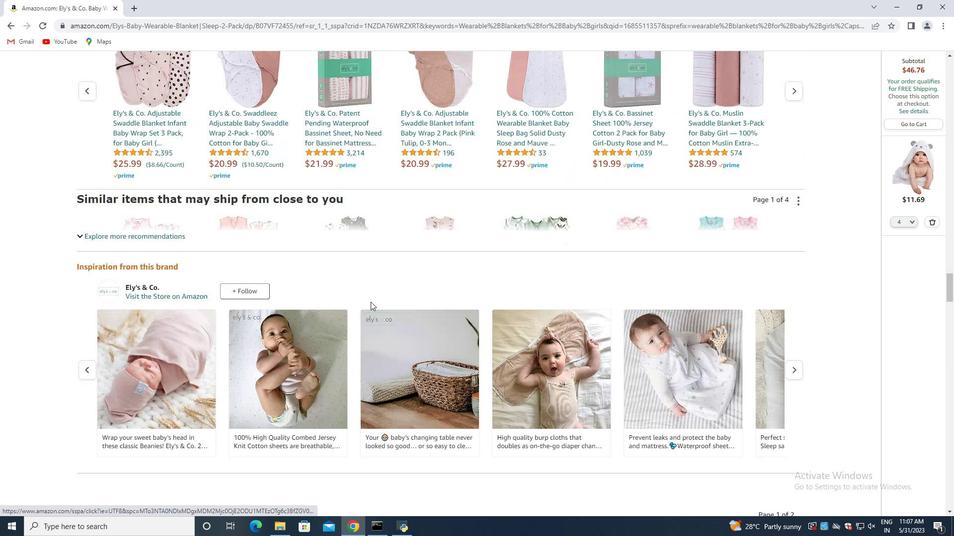 
Action: Mouse scrolled (370, 301) with delta (0, 0)
Screenshot: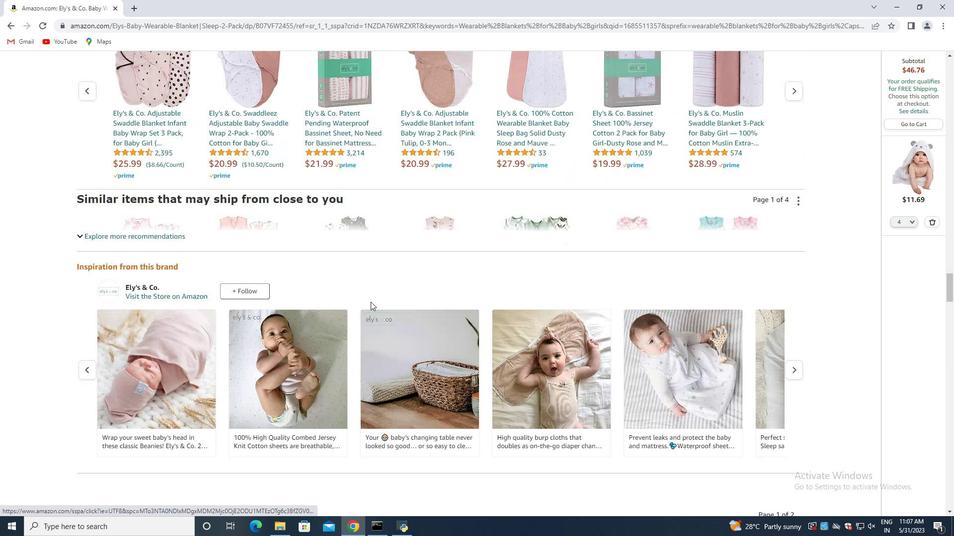 
Action: Mouse scrolled (370, 301) with delta (0, 0)
Screenshot: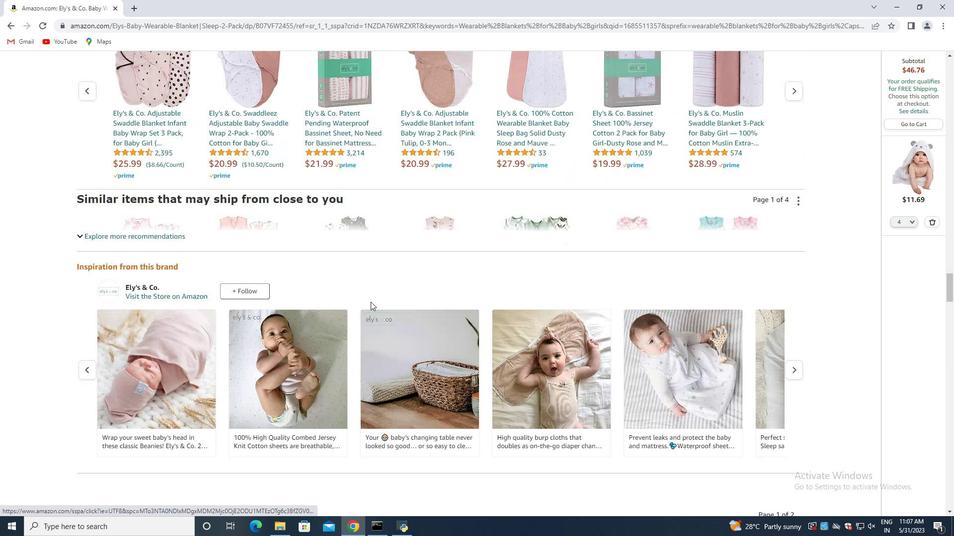 
Action: Mouse moved to (371, 301)
Screenshot: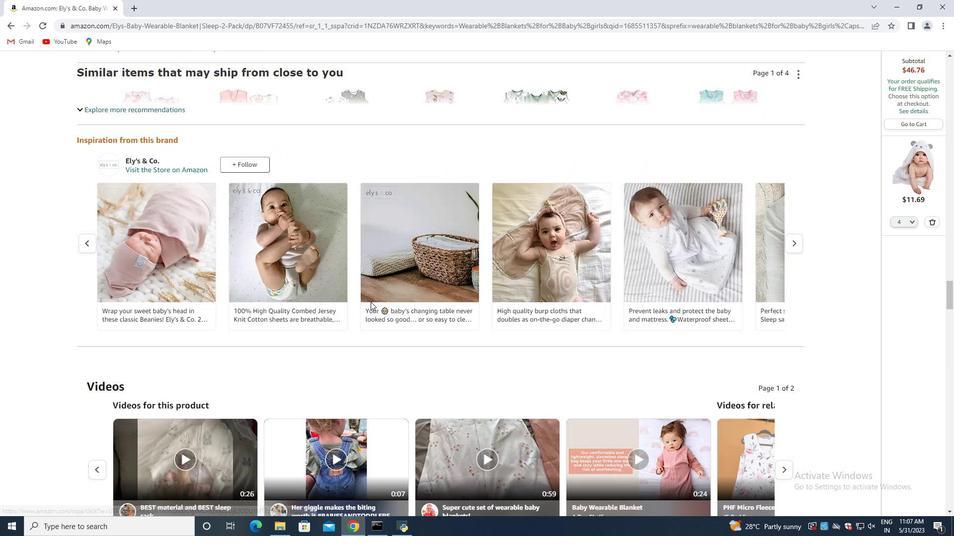 
Action: Mouse scrolled (371, 301) with delta (0, 0)
Screenshot: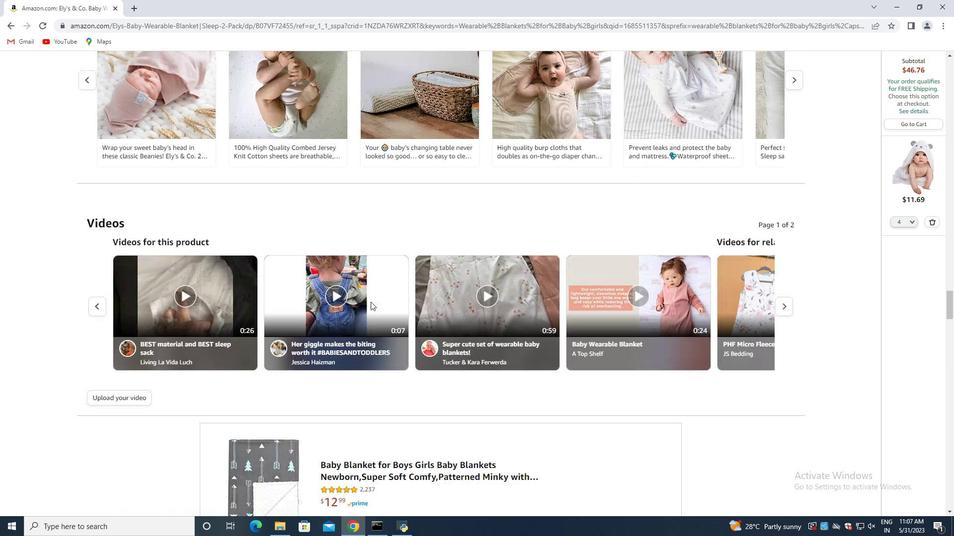 
Action: Mouse scrolled (371, 301) with delta (0, 0)
